 Task: Check the sale-to-list ratio of double oven in the last 3 years.
Action: Mouse moved to (927, 207)
Screenshot: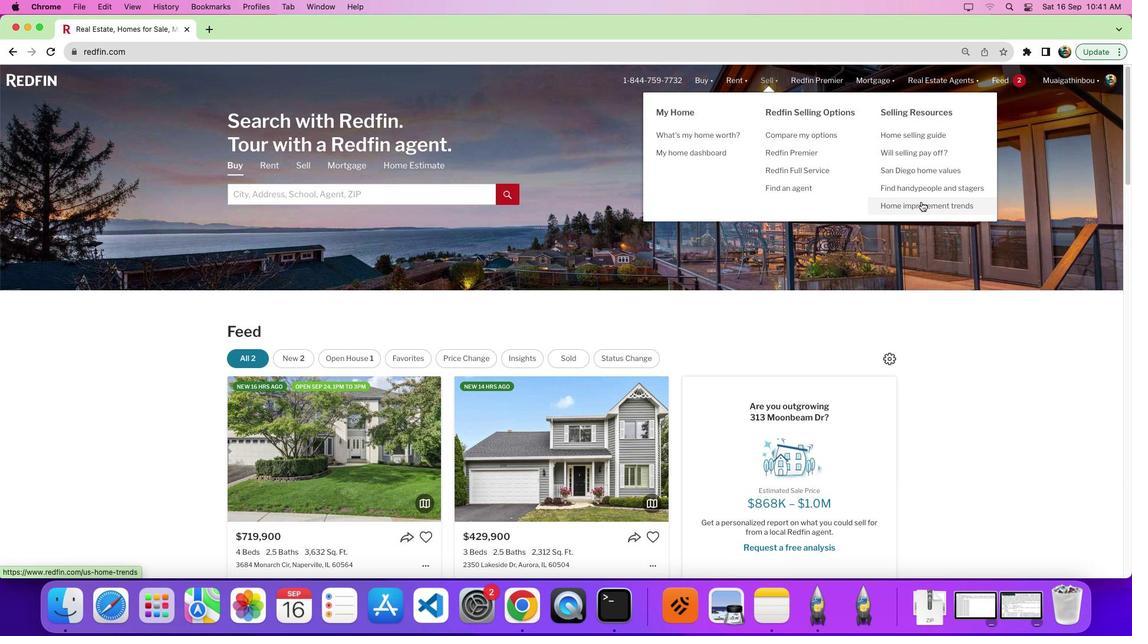
Action: Mouse pressed left at (927, 207)
Screenshot: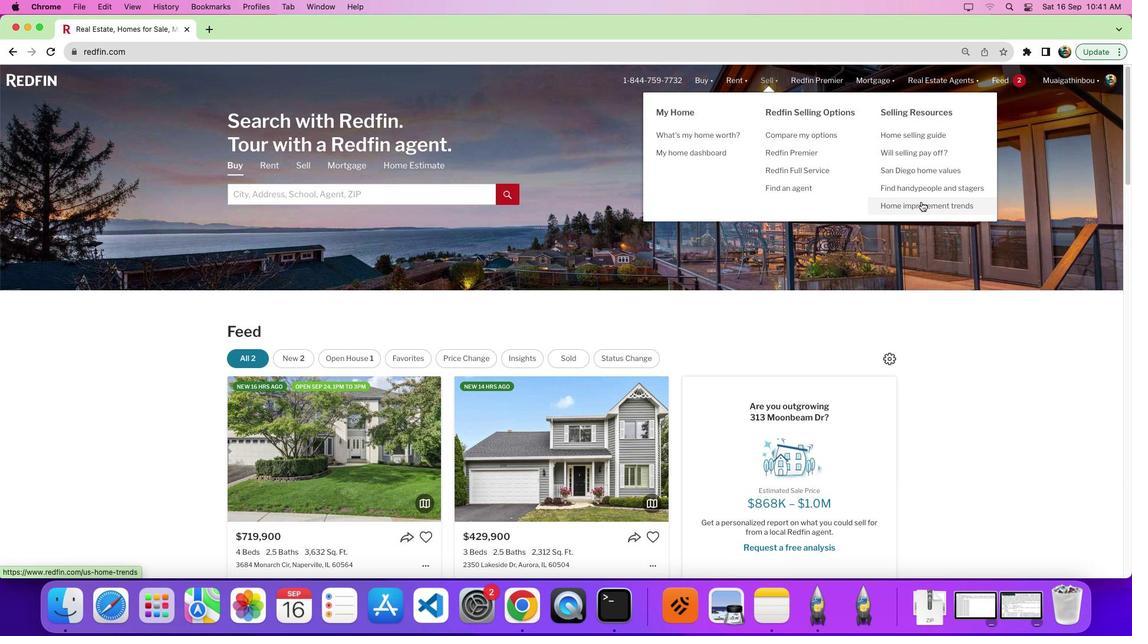 
Action: Mouse moved to (311, 237)
Screenshot: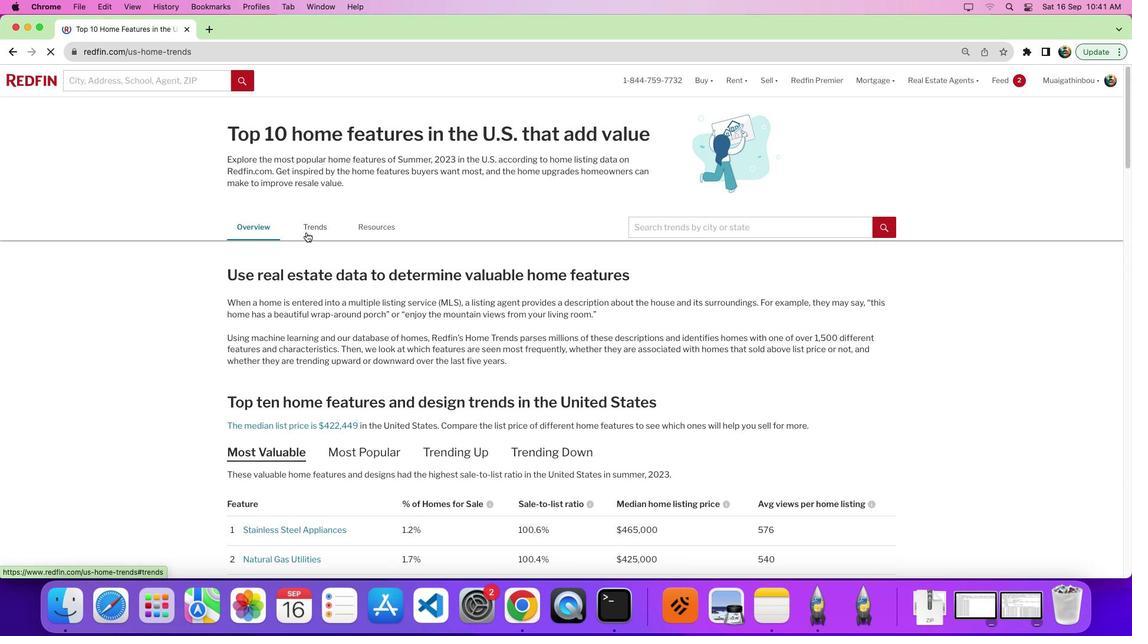 
Action: Mouse pressed left at (311, 237)
Screenshot: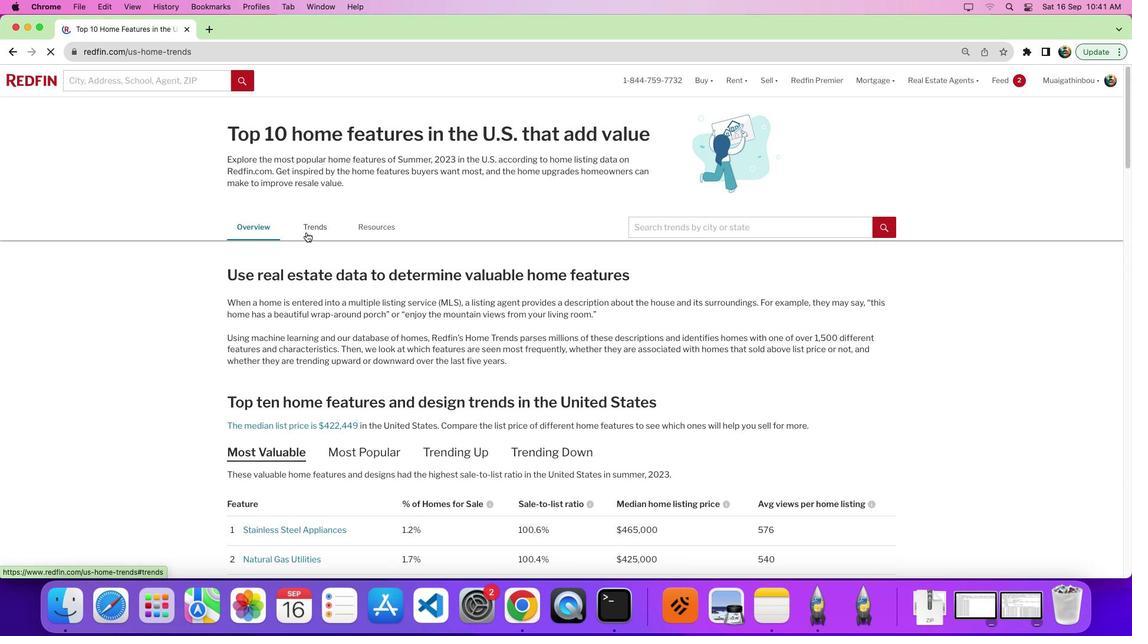 
Action: Mouse moved to (620, 286)
Screenshot: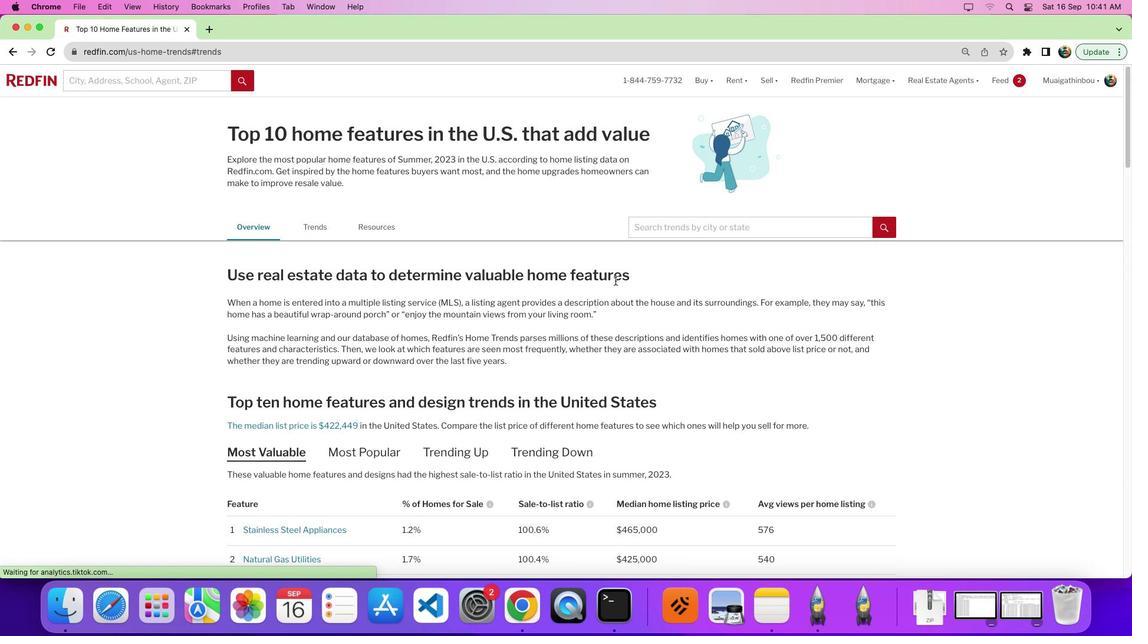 
Action: Mouse scrolled (620, 286) with delta (5, 4)
Screenshot: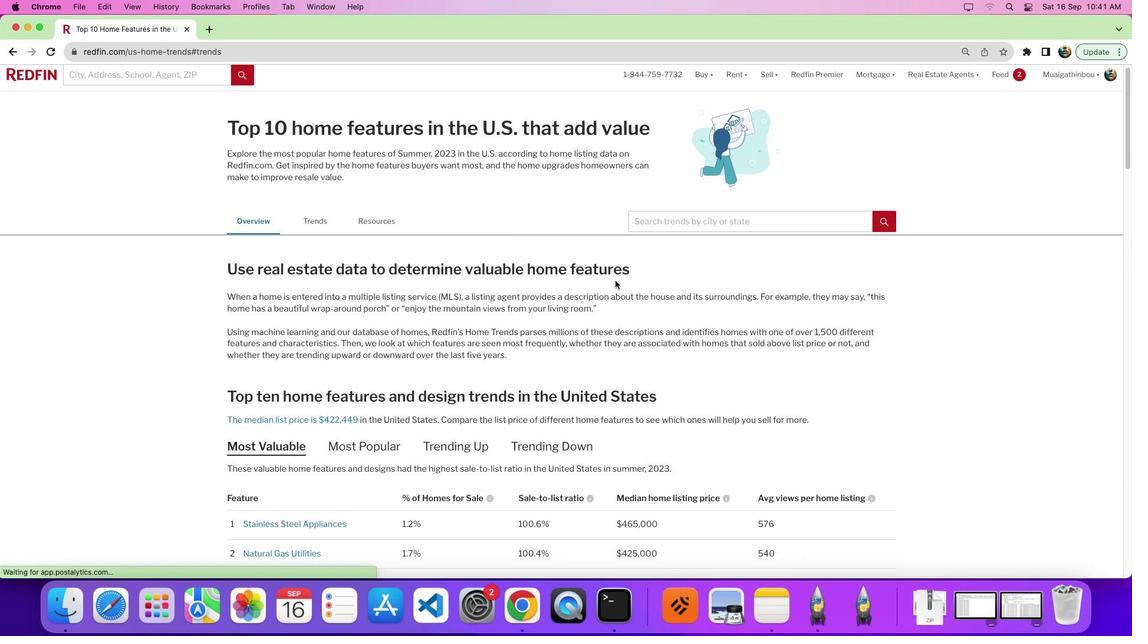 
Action: Mouse scrolled (620, 286) with delta (5, 4)
Screenshot: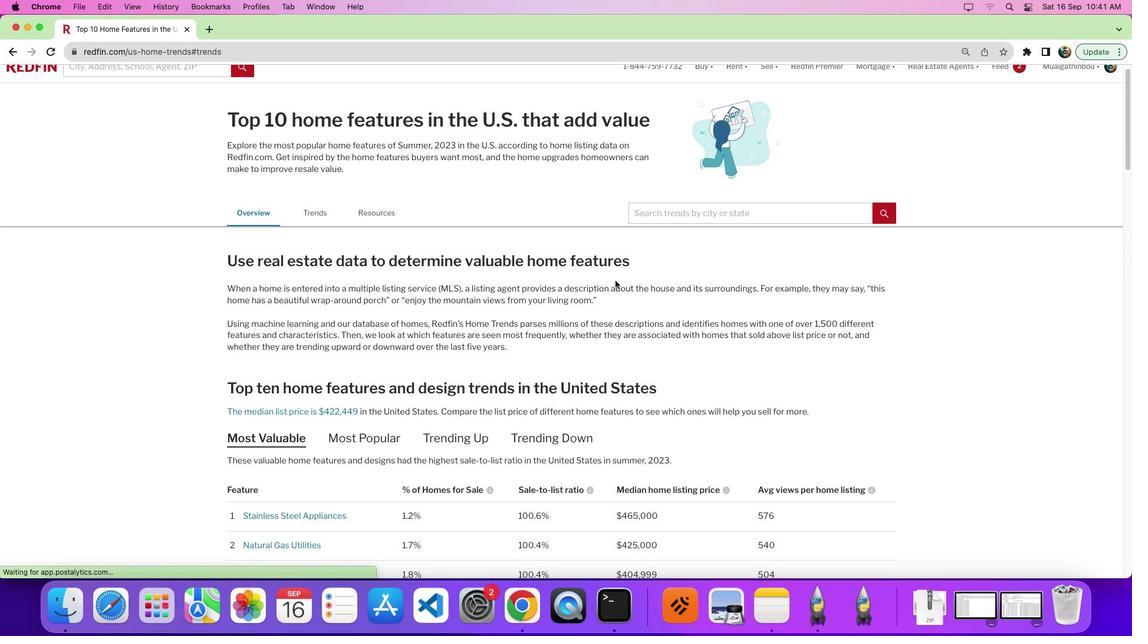 
Action: Mouse moved to (306, 214)
Screenshot: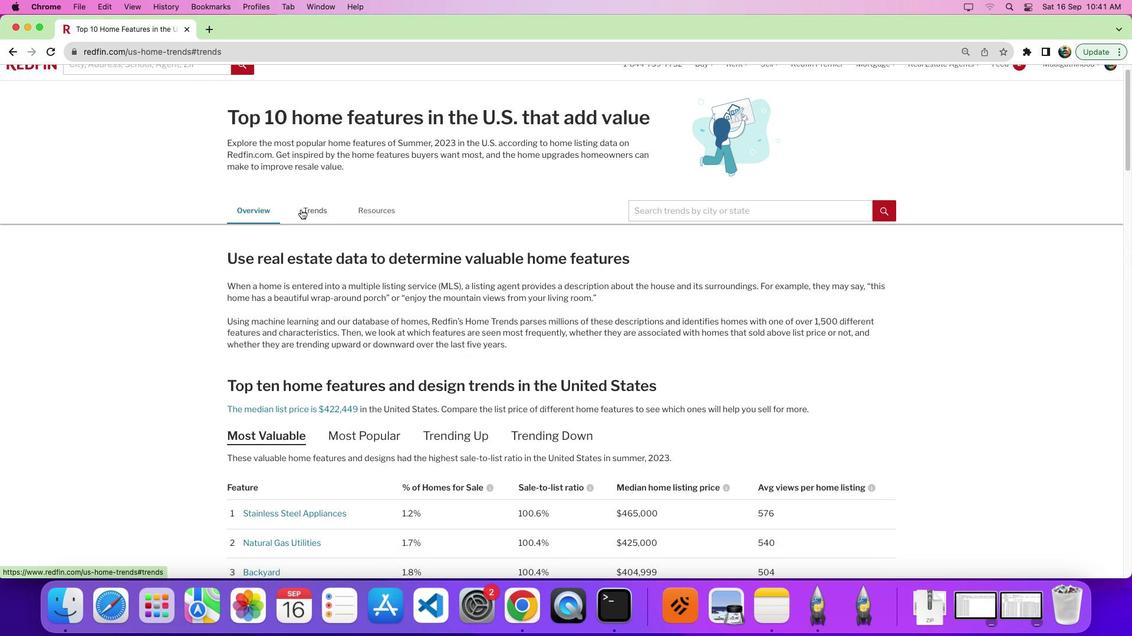 
Action: Mouse pressed left at (306, 214)
Screenshot: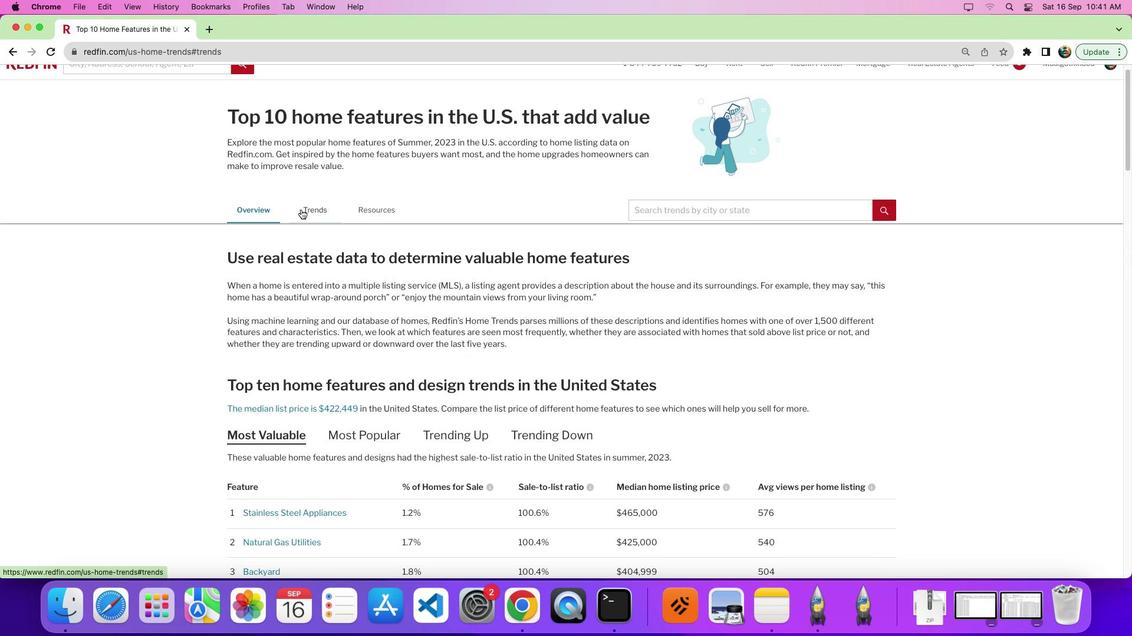 
Action: Mouse moved to (615, 287)
Screenshot: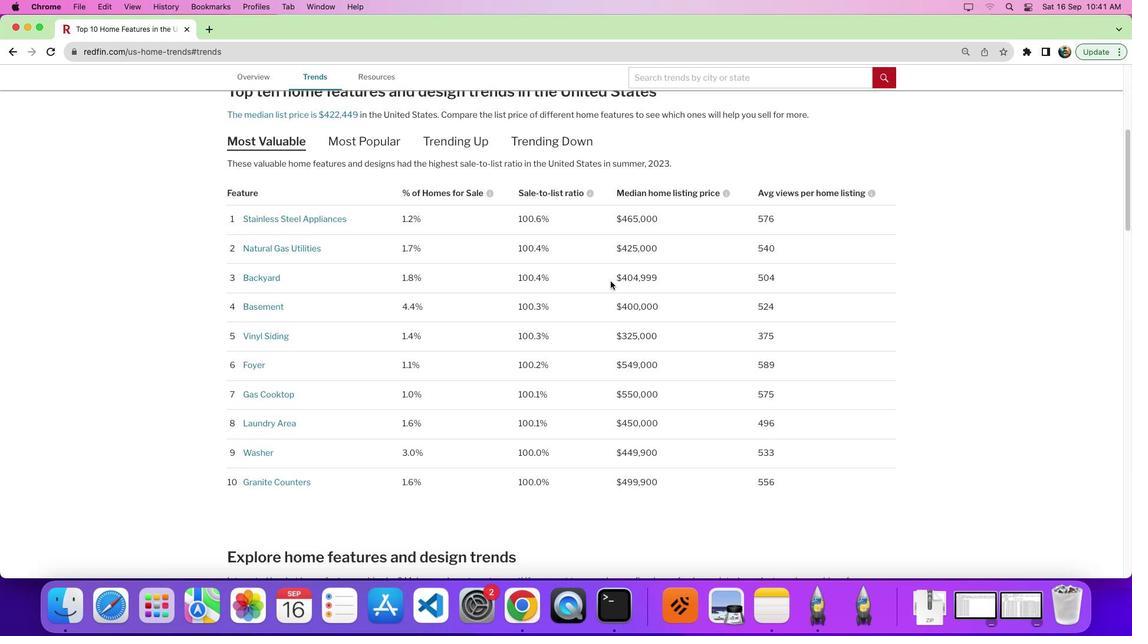 
Action: Mouse scrolled (615, 287) with delta (5, 4)
Screenshot: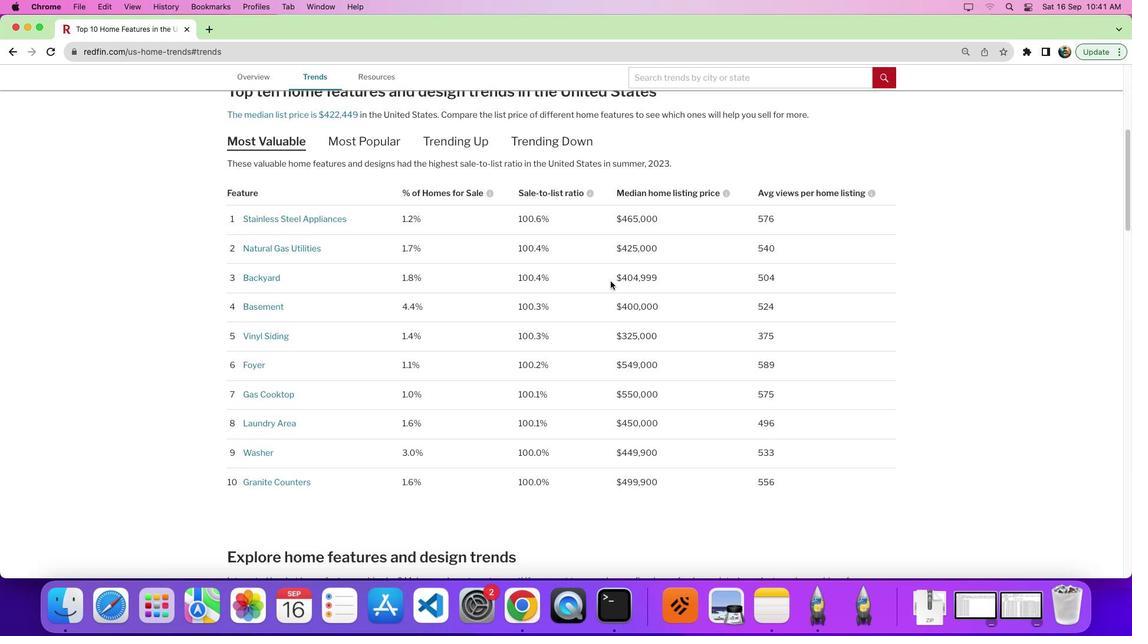 
Action: Mouse scrolled (615, 287) with delta (5, 4)
Screenshot: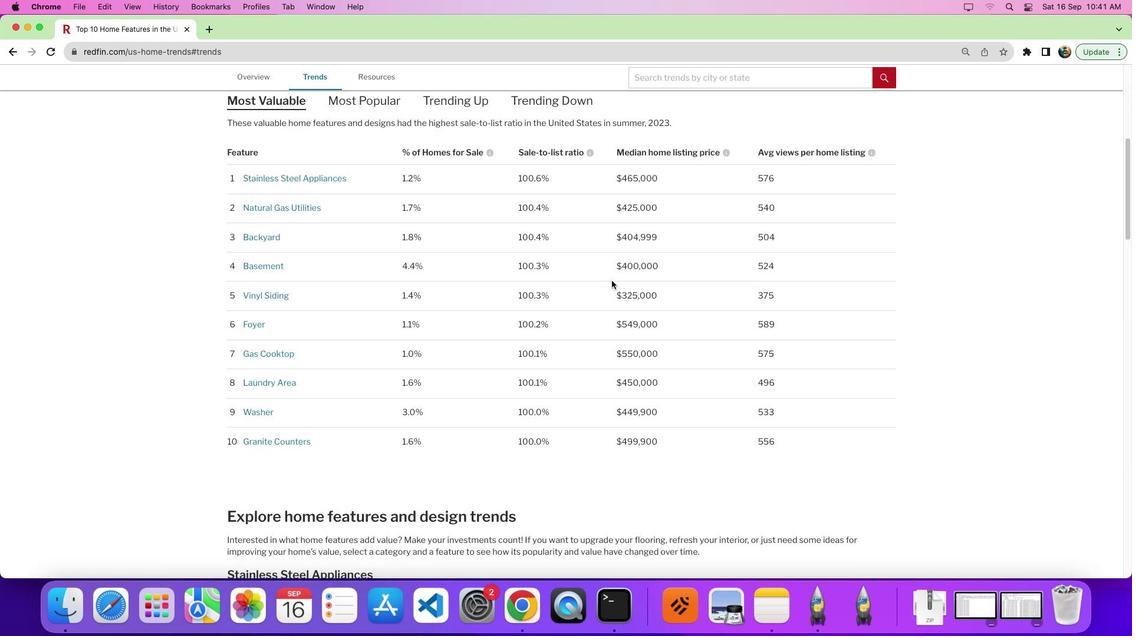 
Action: Mouse moved to (615, 287)
Screenshot: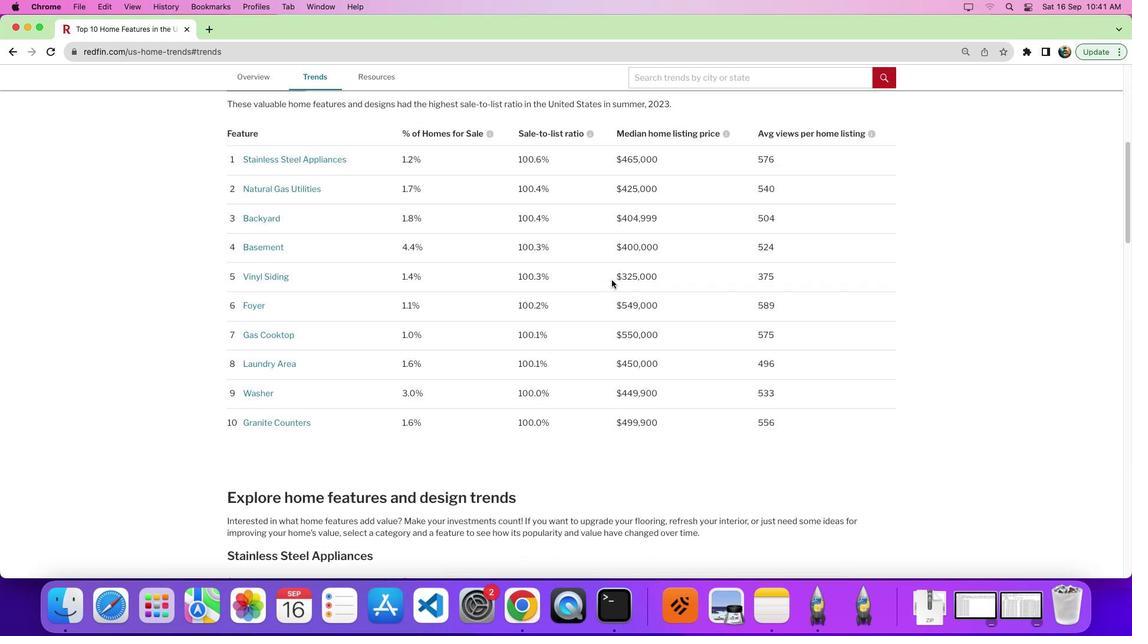 
Action: Mouse scrolled (615, 287) with delta (5, 2)
Screenshot: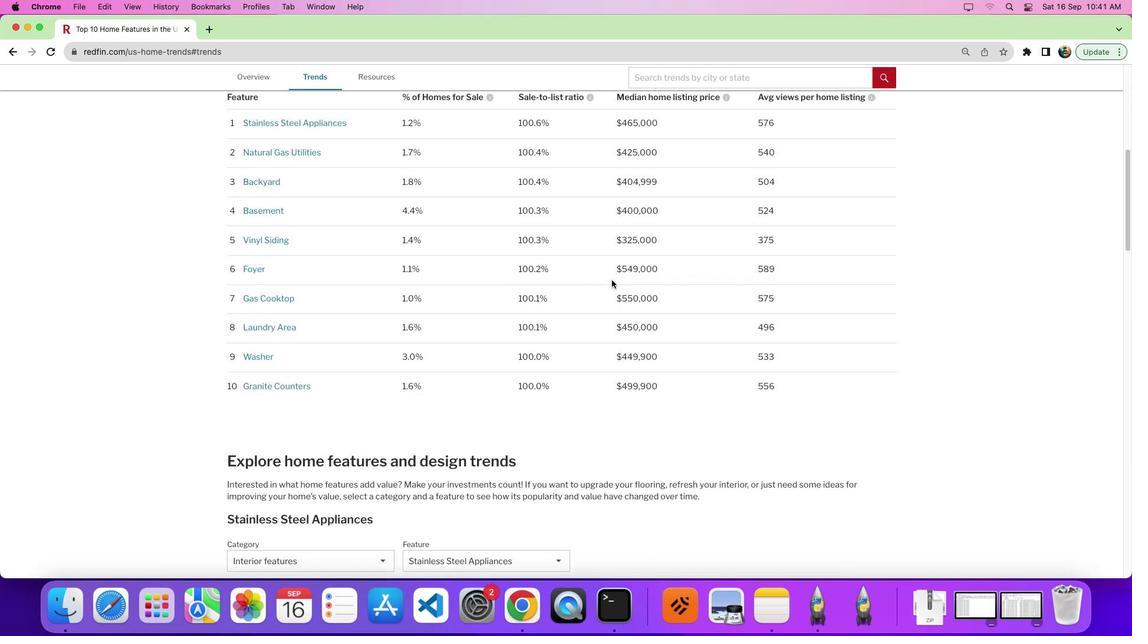 
Action: Mouse moved to (616, 285)
Screenshot: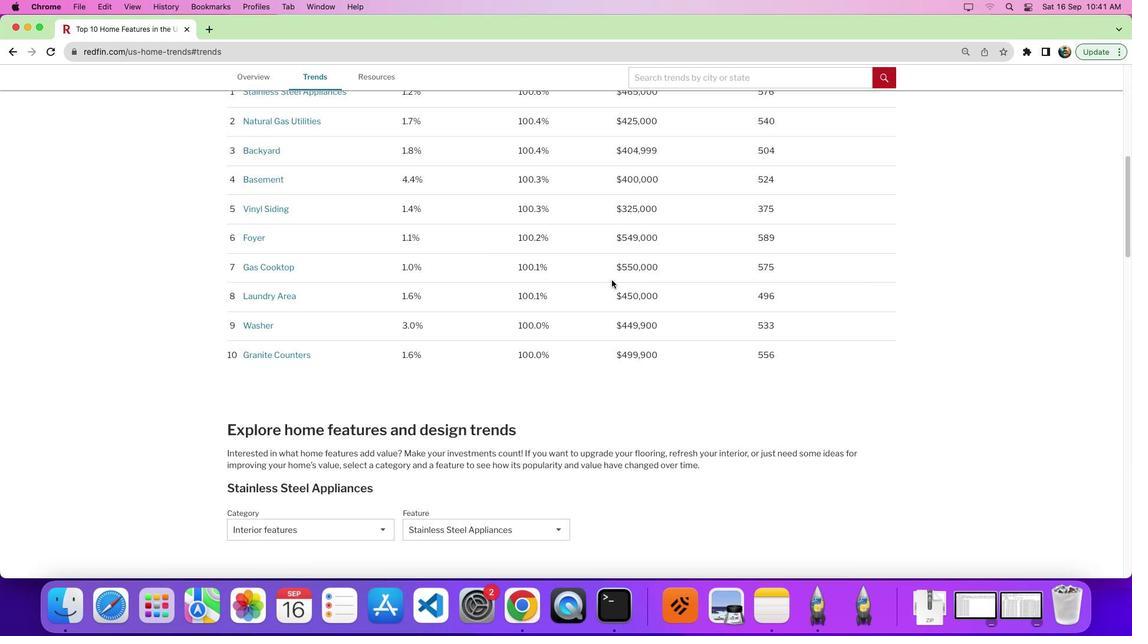 
Action: Mouse scrolled (616, 285) with delta (5, 4)
Screenshot: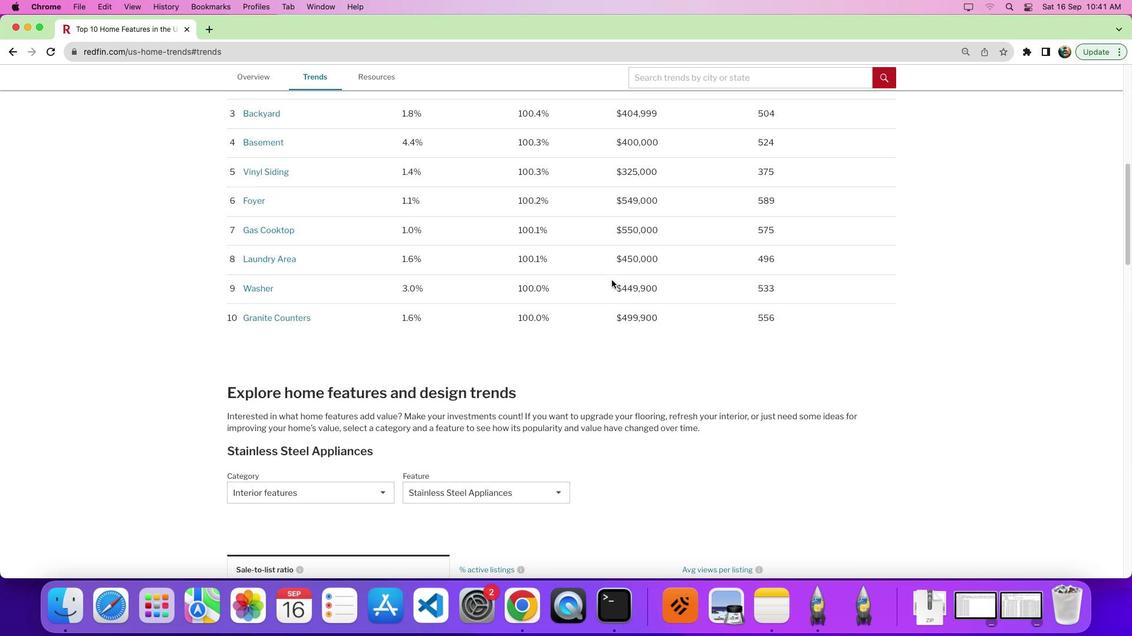 
Action: Mouse scrolled (616, 285) with delta (5, 4)
Screenshot: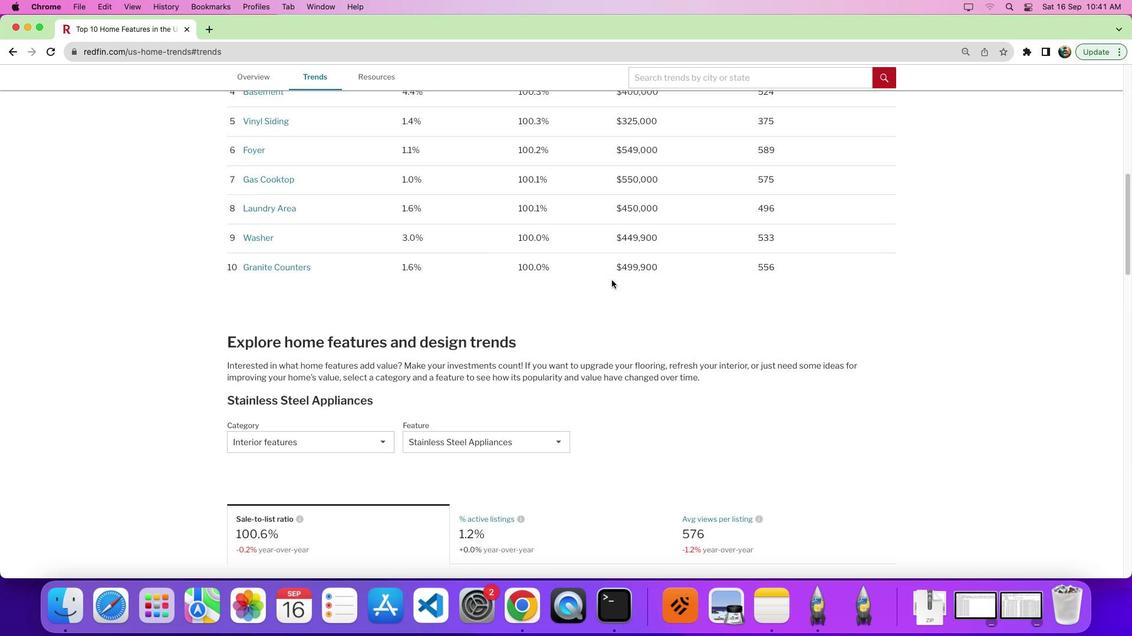 
Action: Mouse scrolled (616, 285) with delta (5, 2)
Screenshot: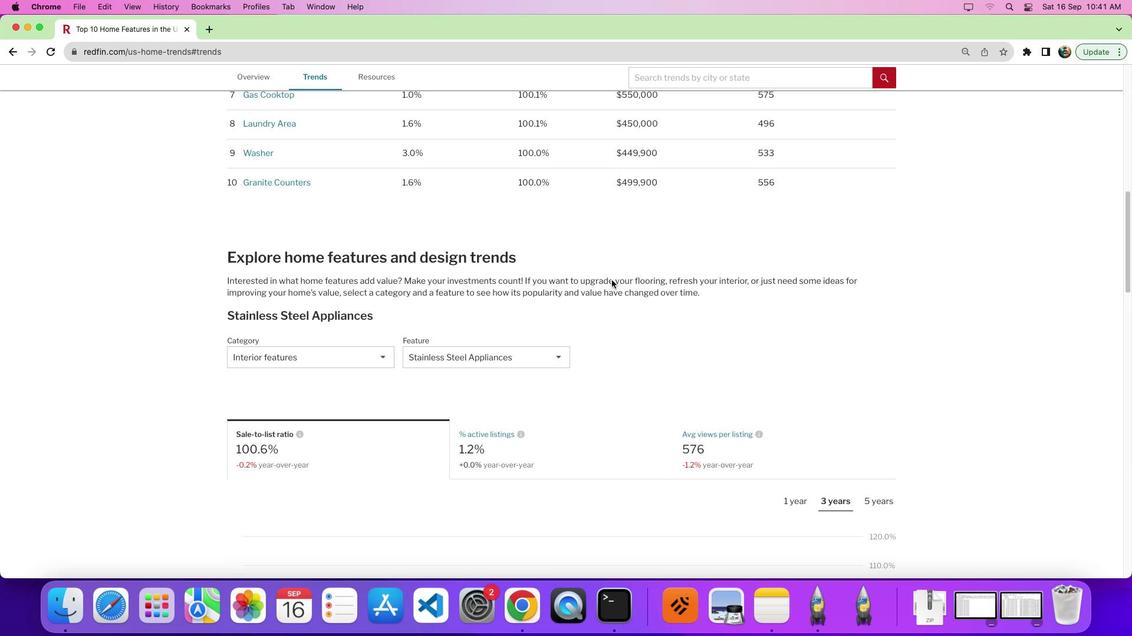 
Action: Mouse moved to (512, 310)
Screenshot: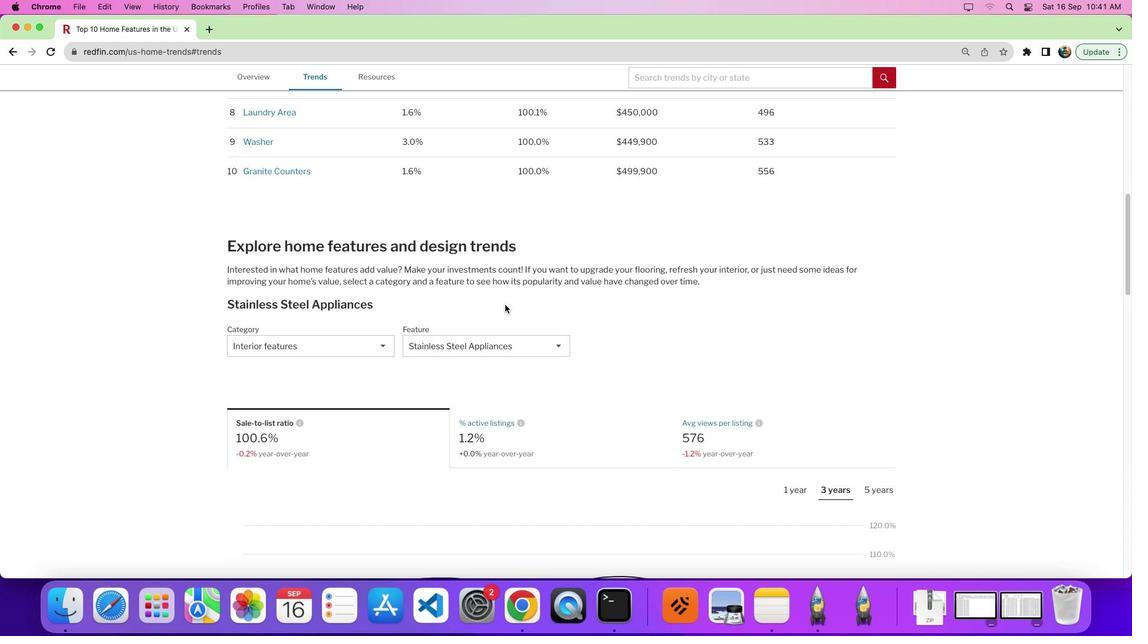 
Action: Mouse scrolled (512, 310) with delta (5, 4)
Screenshot: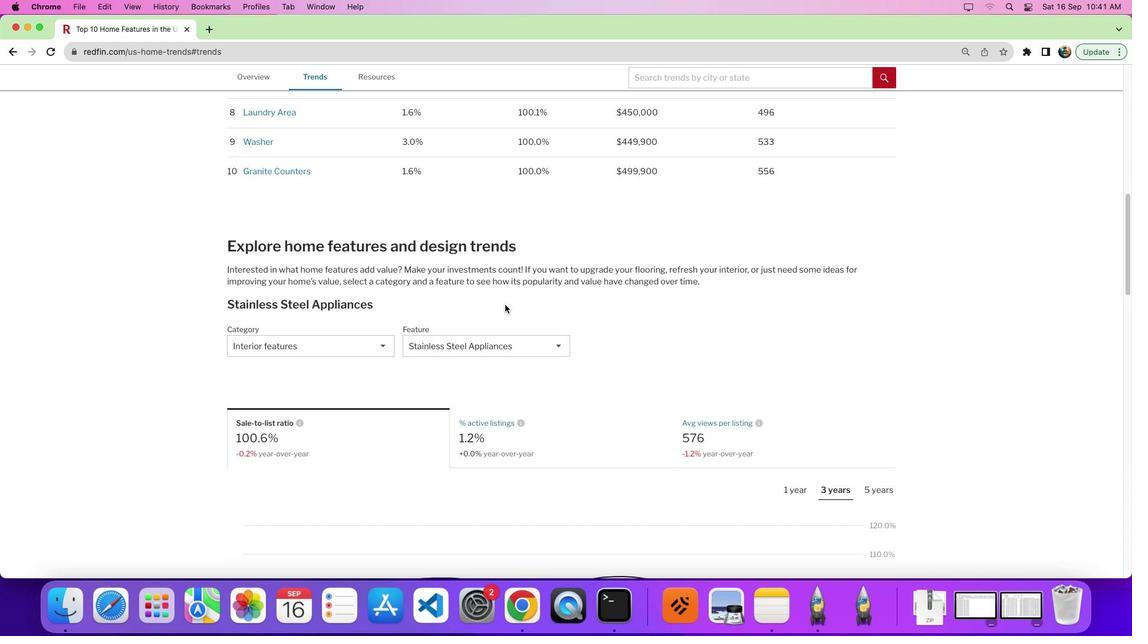 
Action: Mouse moved to (510, 310)
Screenshot: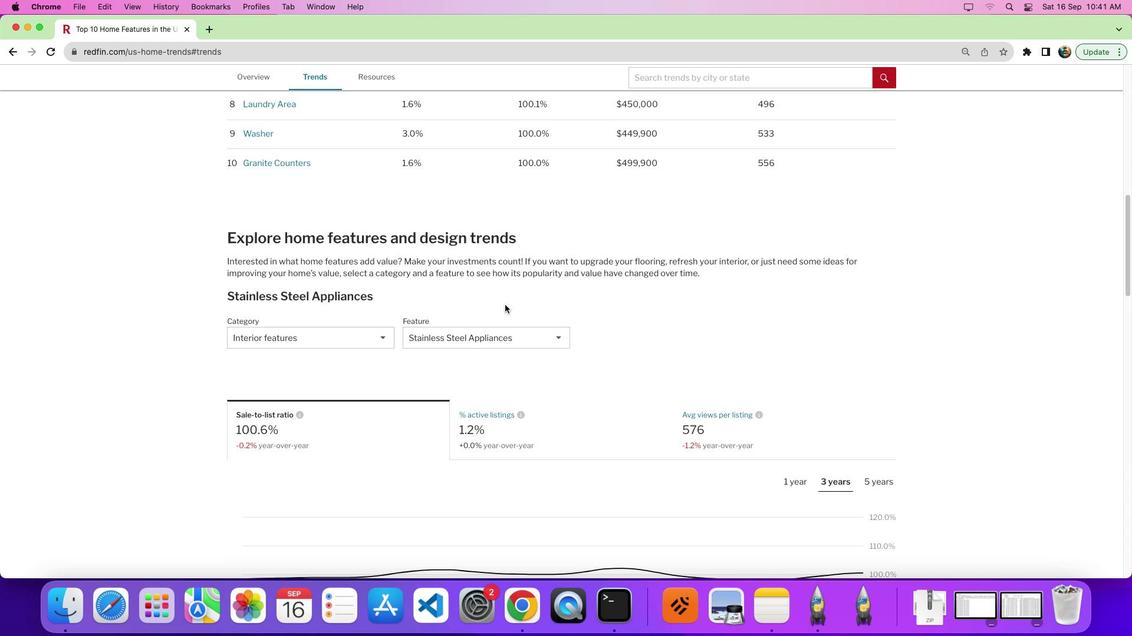 
Action: Mouse scrolled (510, 310) with delta (5, 4)
Screenshot: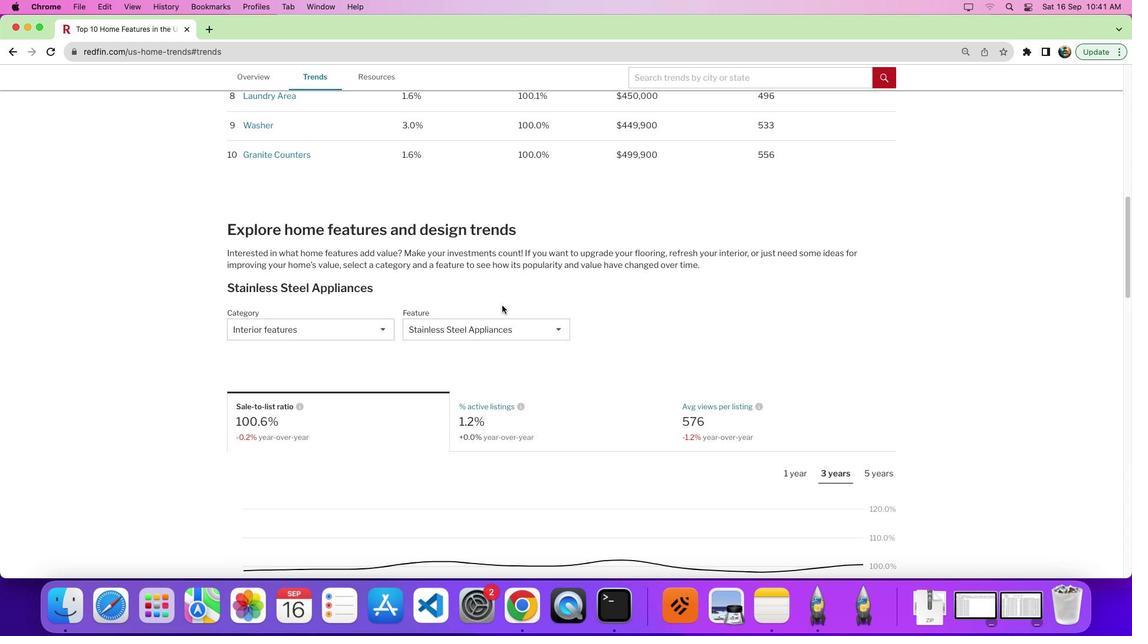 
Action: Mouse moved to (348, 324)
Screenshot: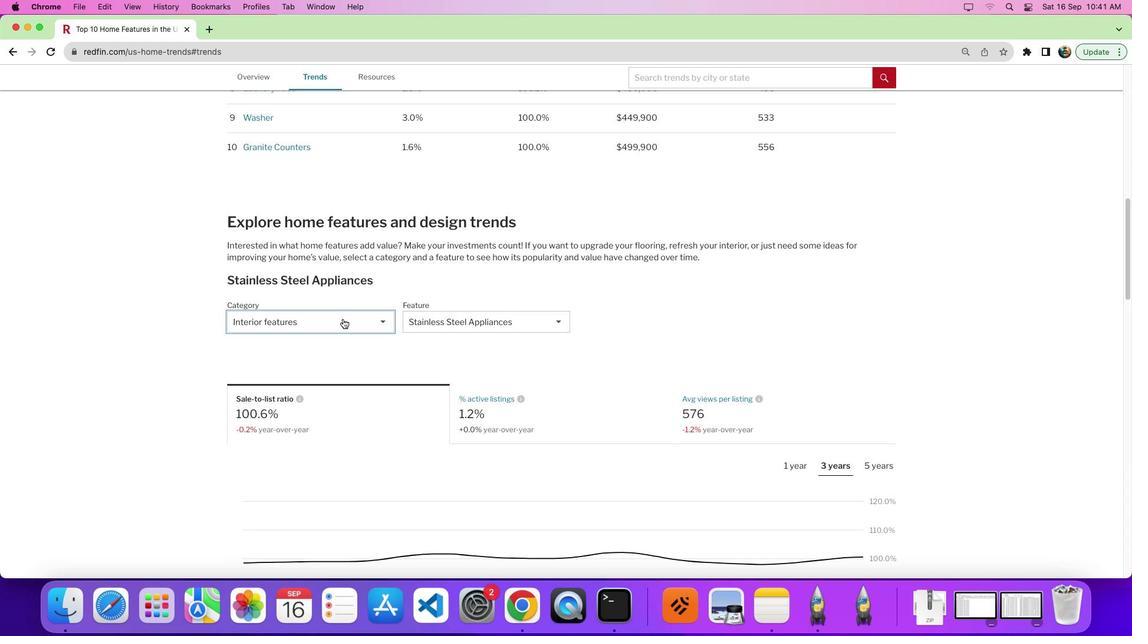 
Action: Mouse pressed left at (348, 324)
Screenshot: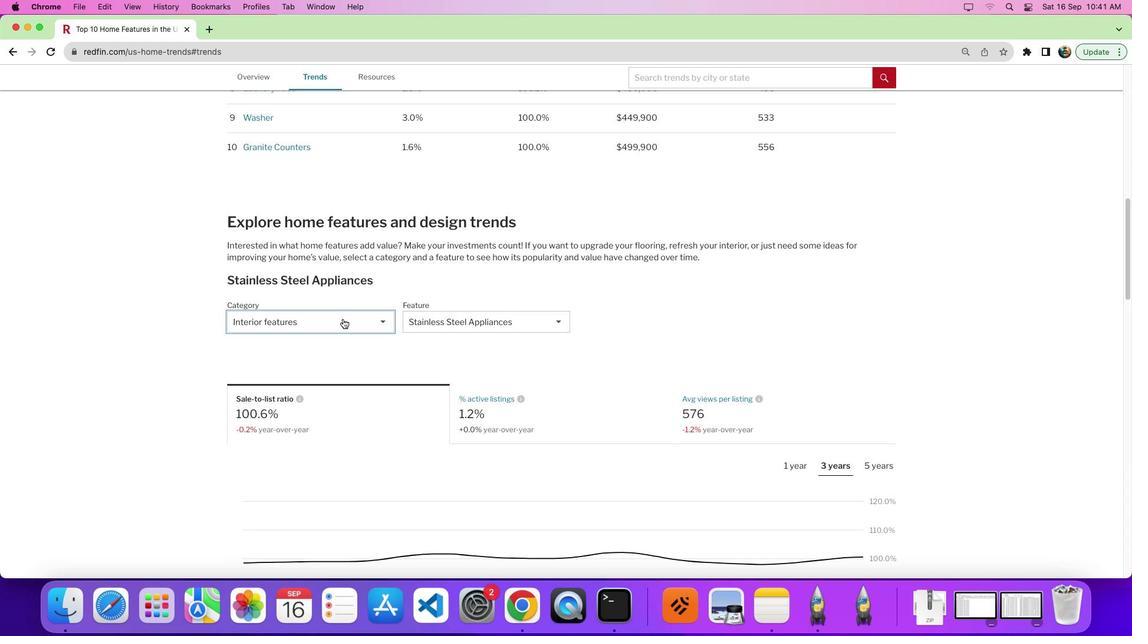 
Action: Mouse moved to (481, 323)
Screenshot: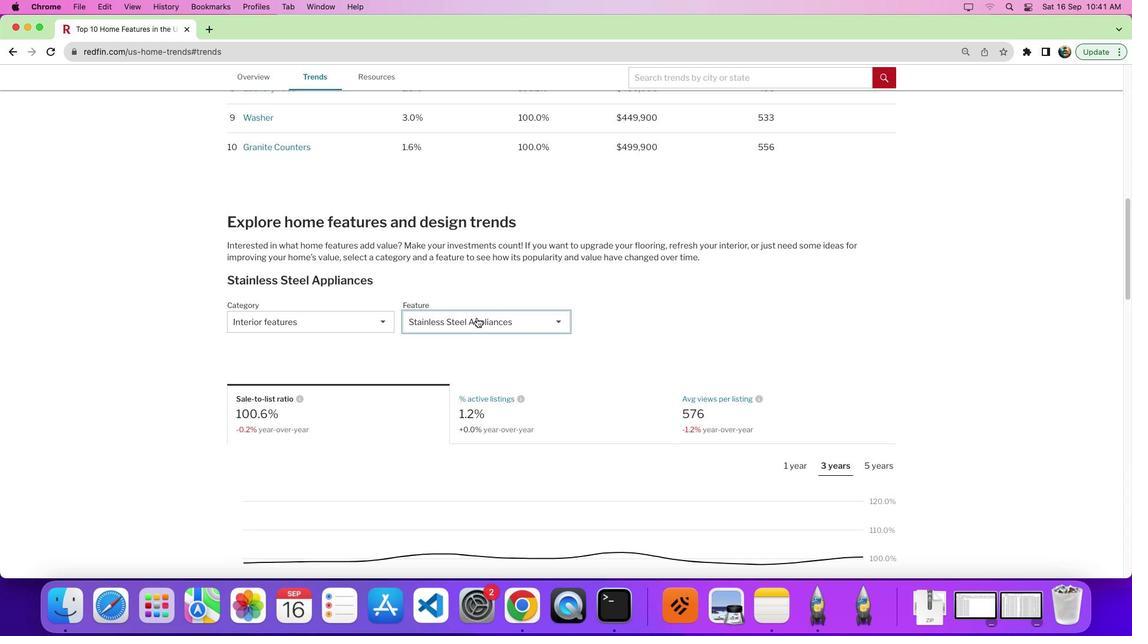
Action: Mouse pressed left at (481, 323)
Screenshot: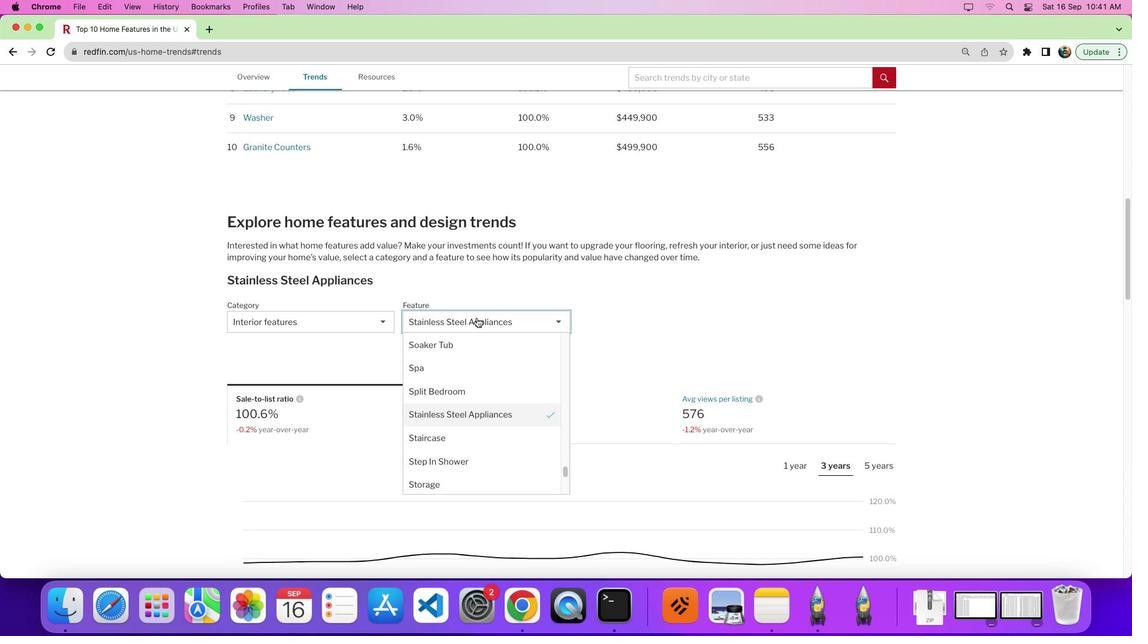 
Action: Mouse moved to (509, 400)
Screenshot: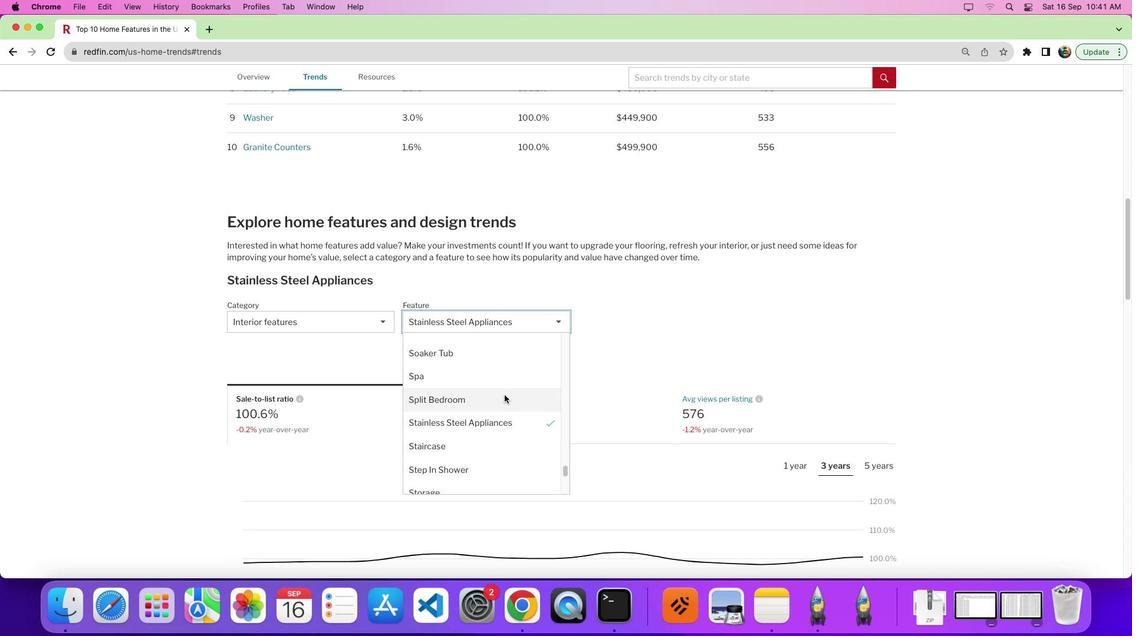 
Action: Mouse scrolled (509, 400) with delta (5, 5)
Screenshot: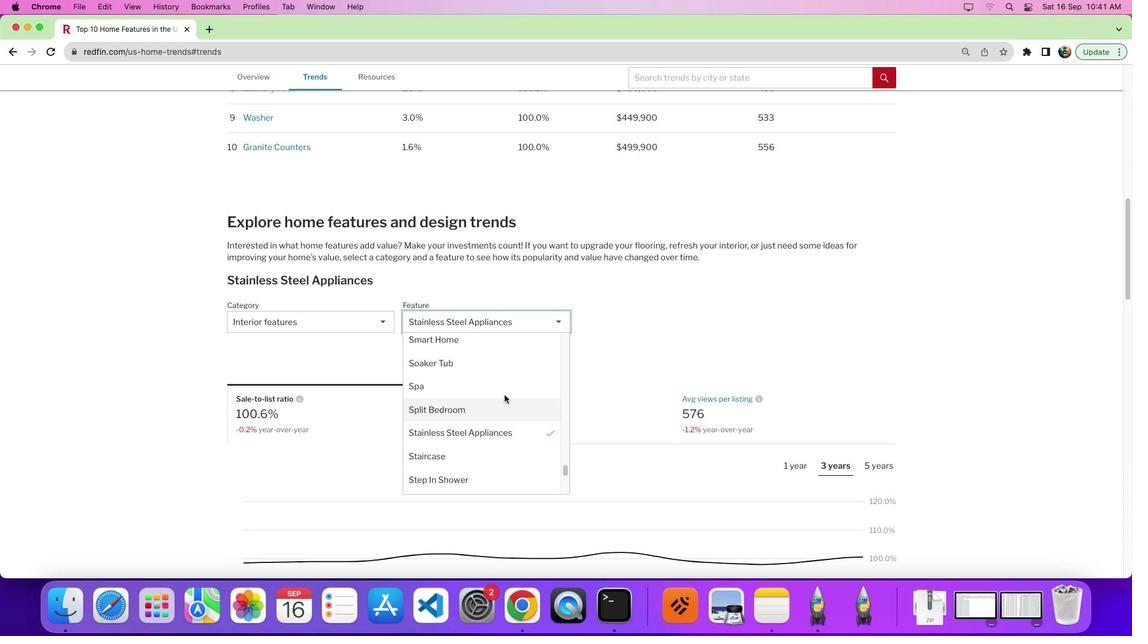 
Action: Mouse moved to (509, 401)
Screenshot: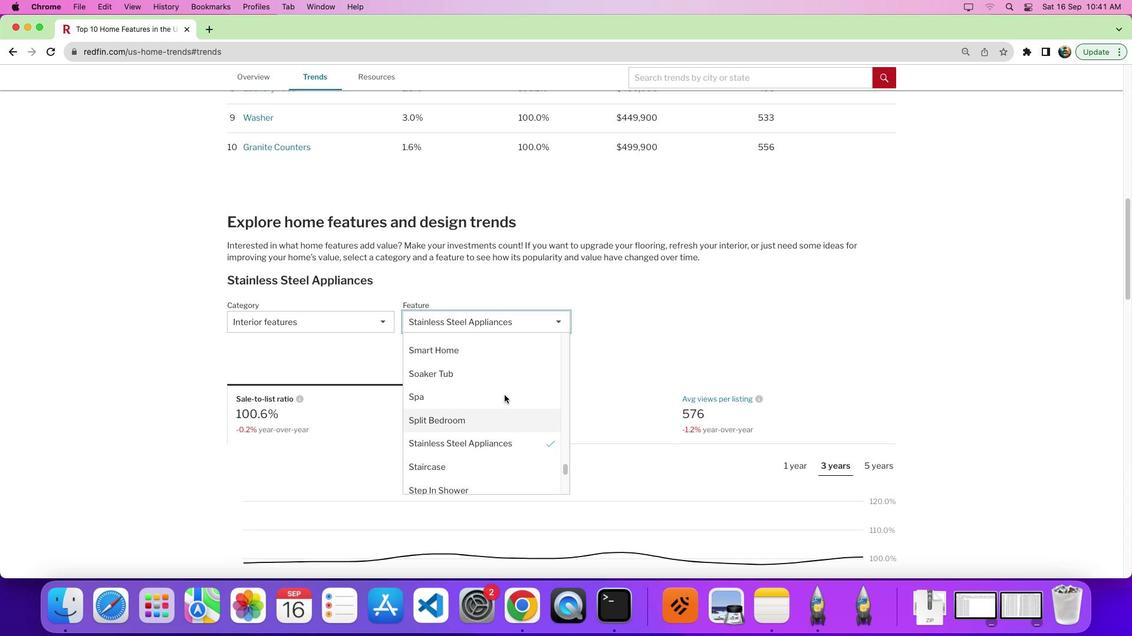 
Action: Mouse scrolled (509, 401) with delta (5, 5)
Screenshot: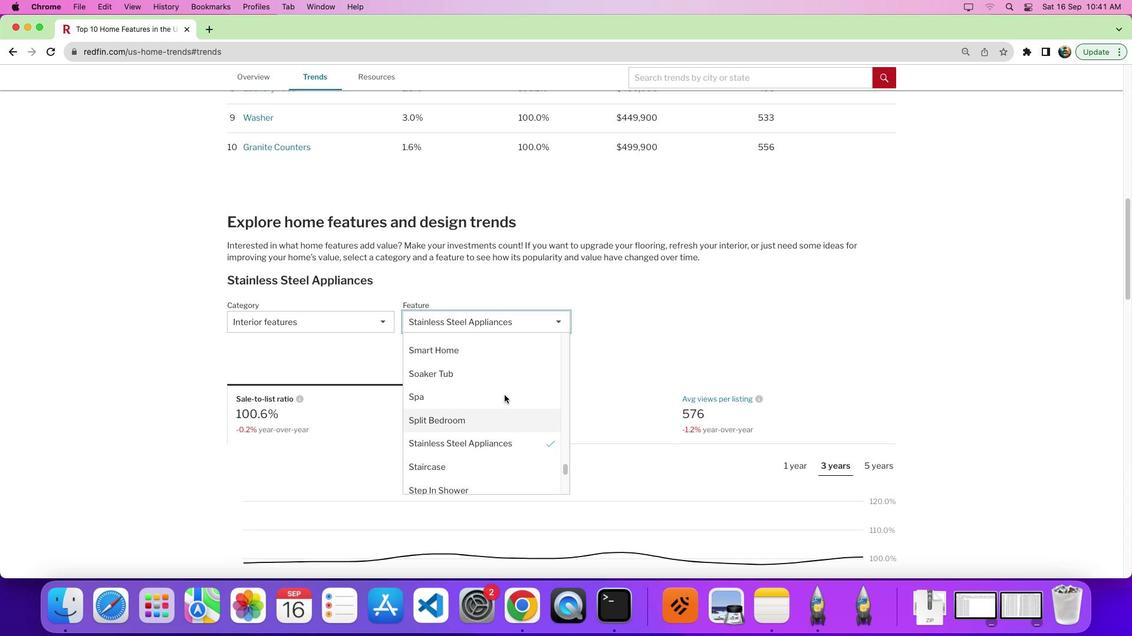 
Action: Mouse moved to (511, 401)
Screenshot: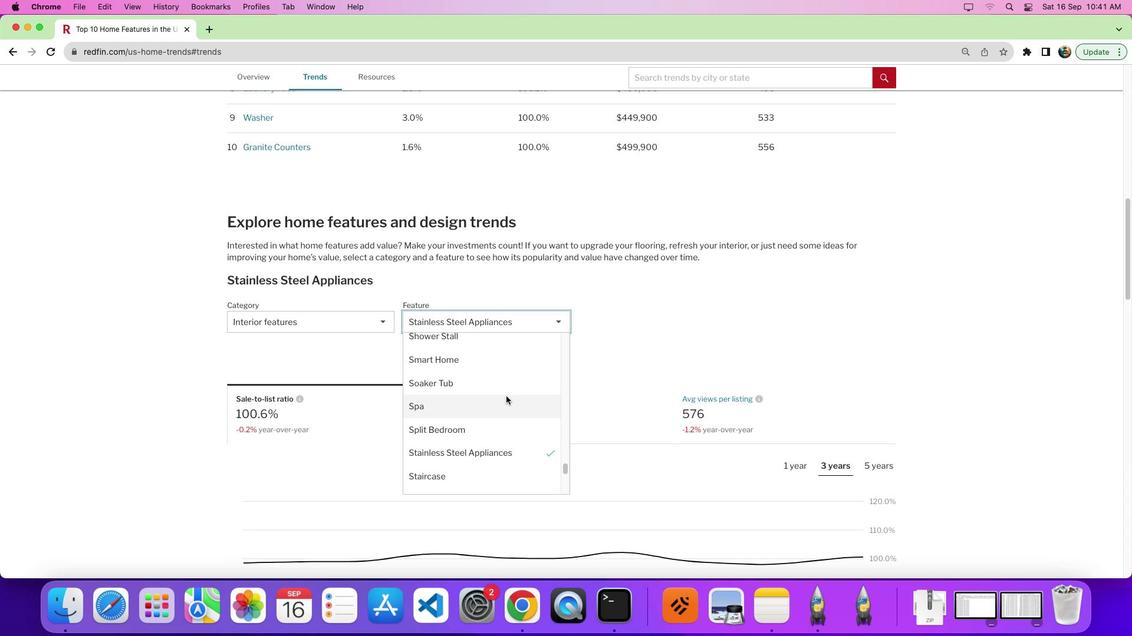 
Action: Mouse scrolled (511, 401) with delta (5, 5)
Screenshot: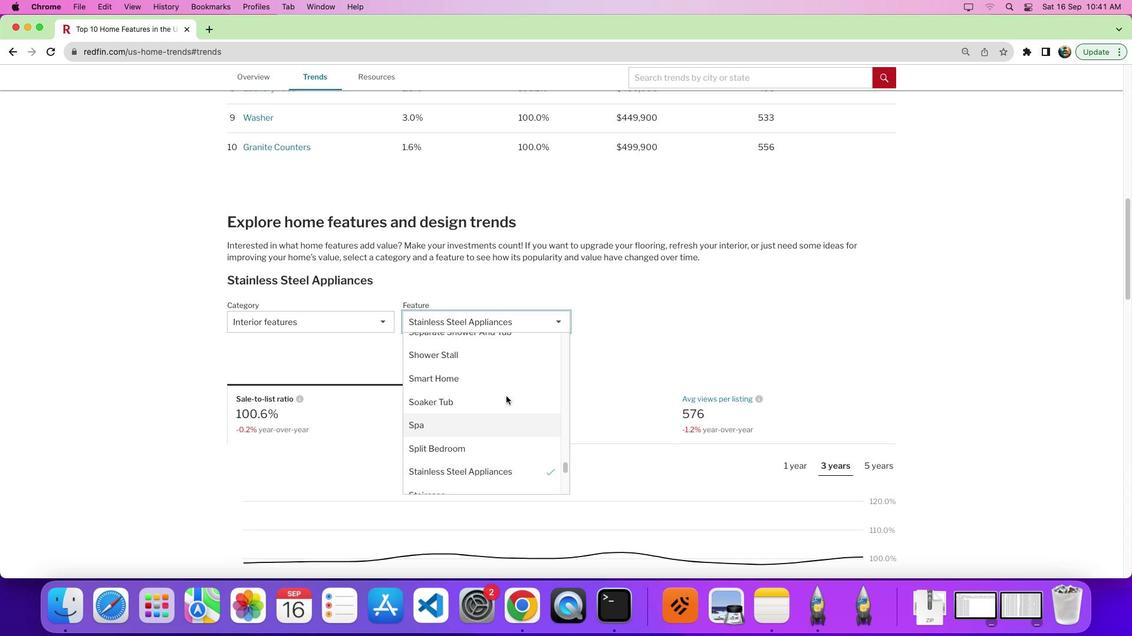 
Action: Mouse scrolled (511, 401) with delta (5, 5)
Screenshot: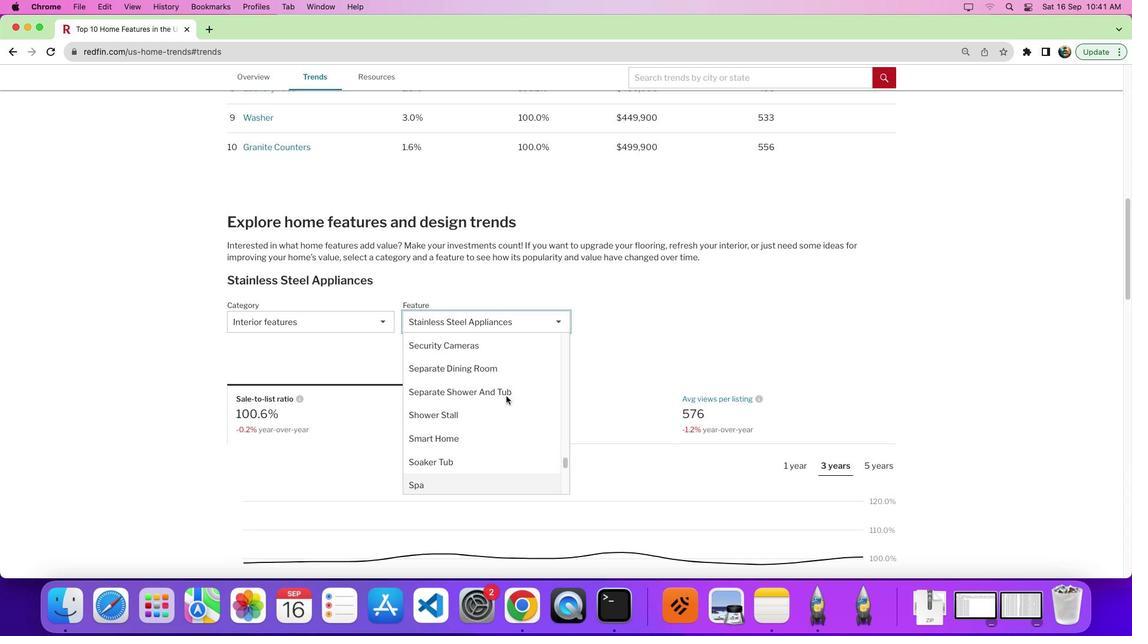 
Action: Mouse scrolled (511, 401) with delta (5, 8)
Screenshot: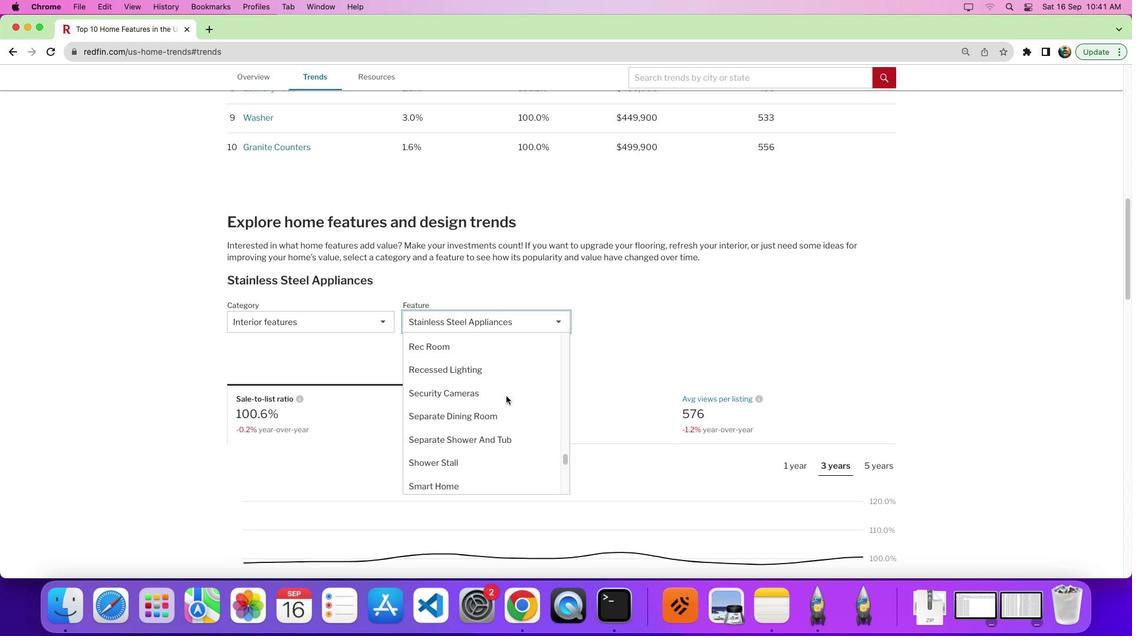 
Action: Mouse scrolled (511, 401) with delta (5, 5)
Screenshot: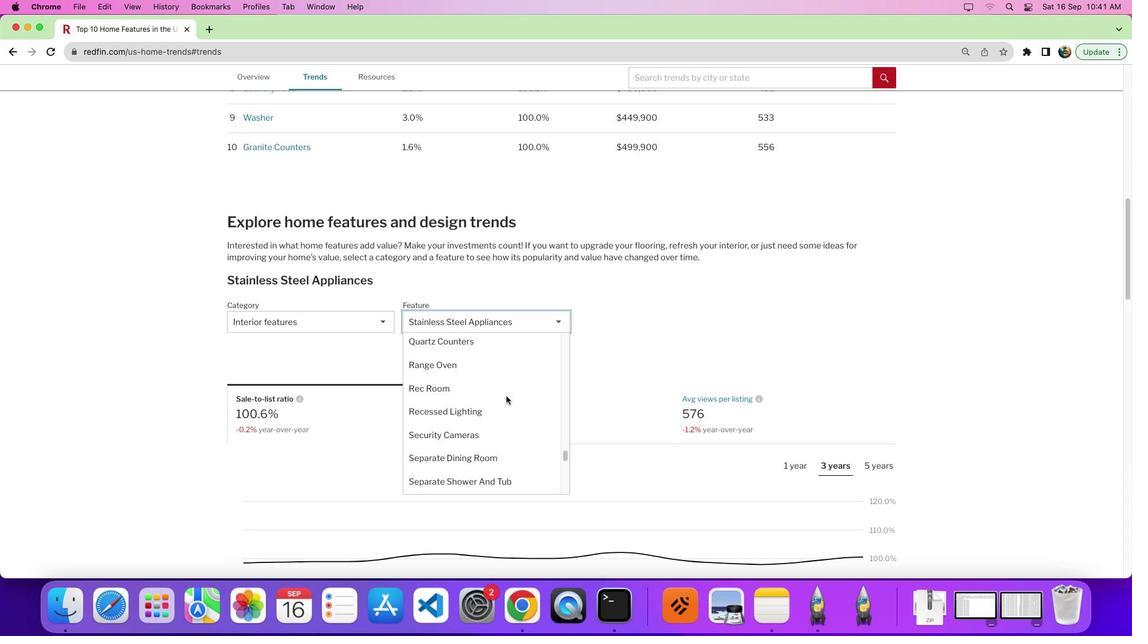 
Action: Mouse scrolled (511, 401) with delta (5, 5)
Screenshot: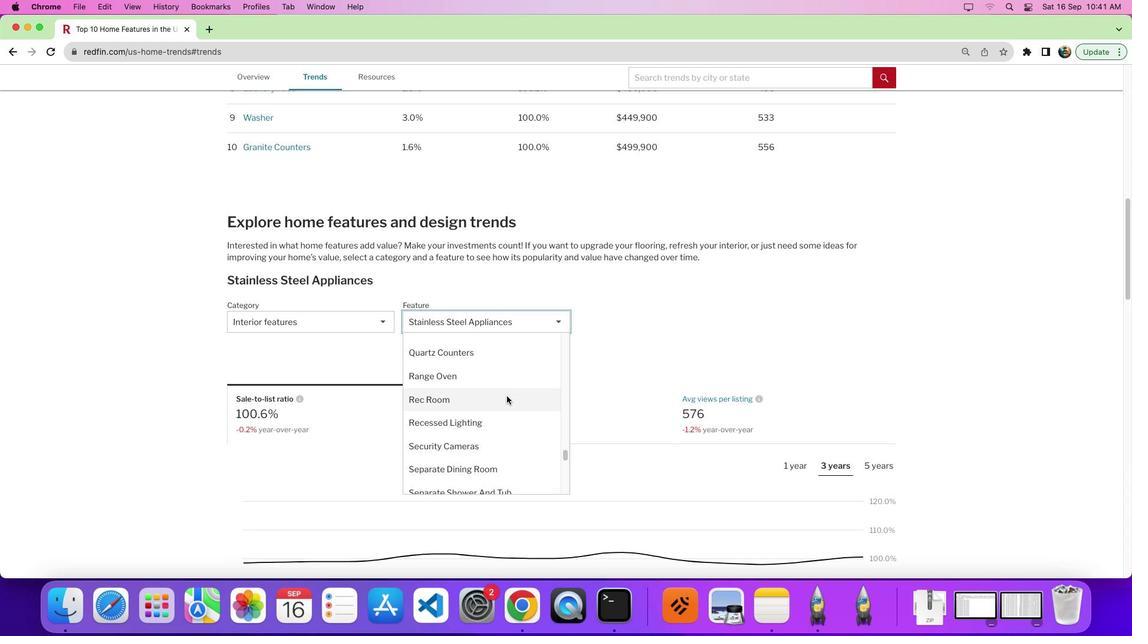 
Action: Mouse moved to (510, 405)
Screenshot: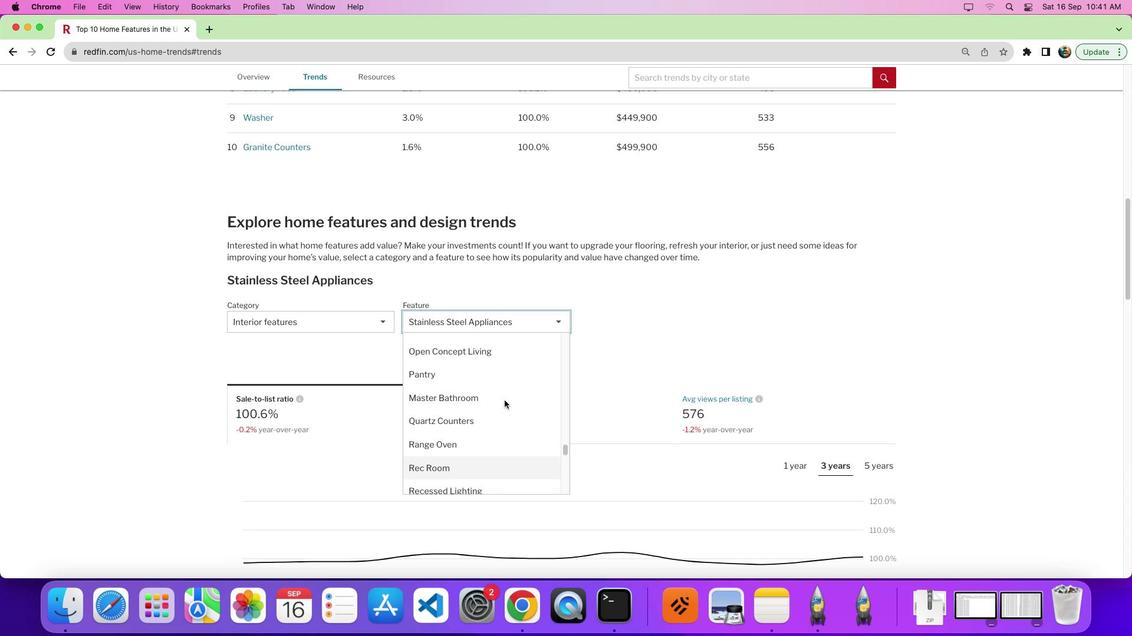 
Action: Mouse scrolled (510, 405) with delta (5, 5)
Screenshot: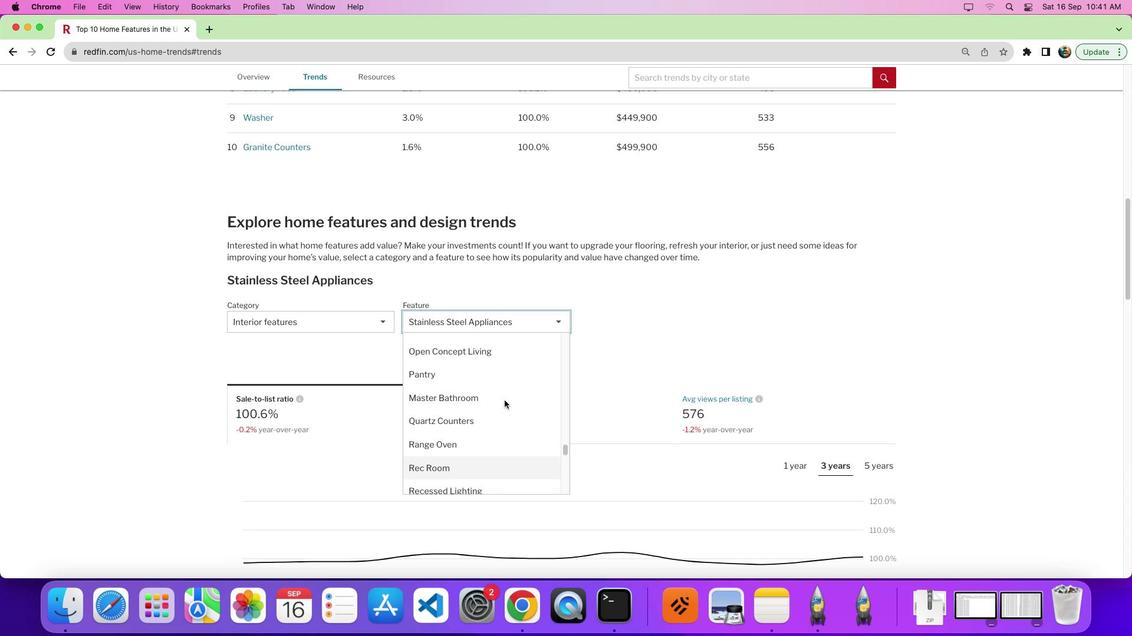 
Action: Mouse scrolled (510, 405) with delta (5, 5)
Screenshot: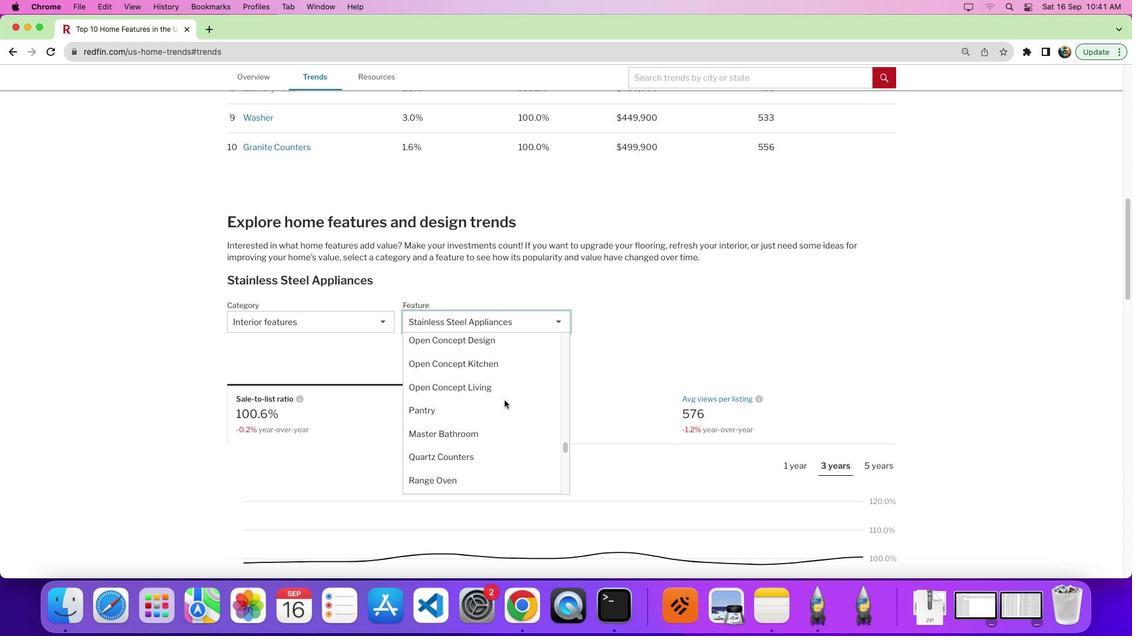 
Action: Mouse scrolled (510, 405) with delta (5, 8)
Screenshot: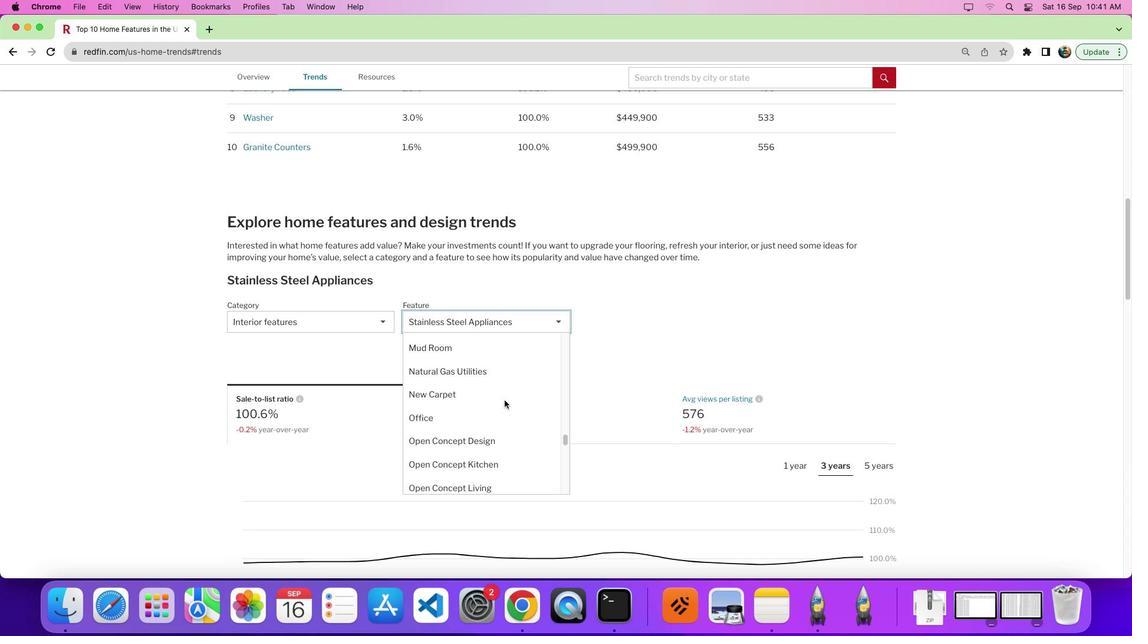 
Action: Mouse scrolled (510, 405) with delta (5, 5)
Screenshot: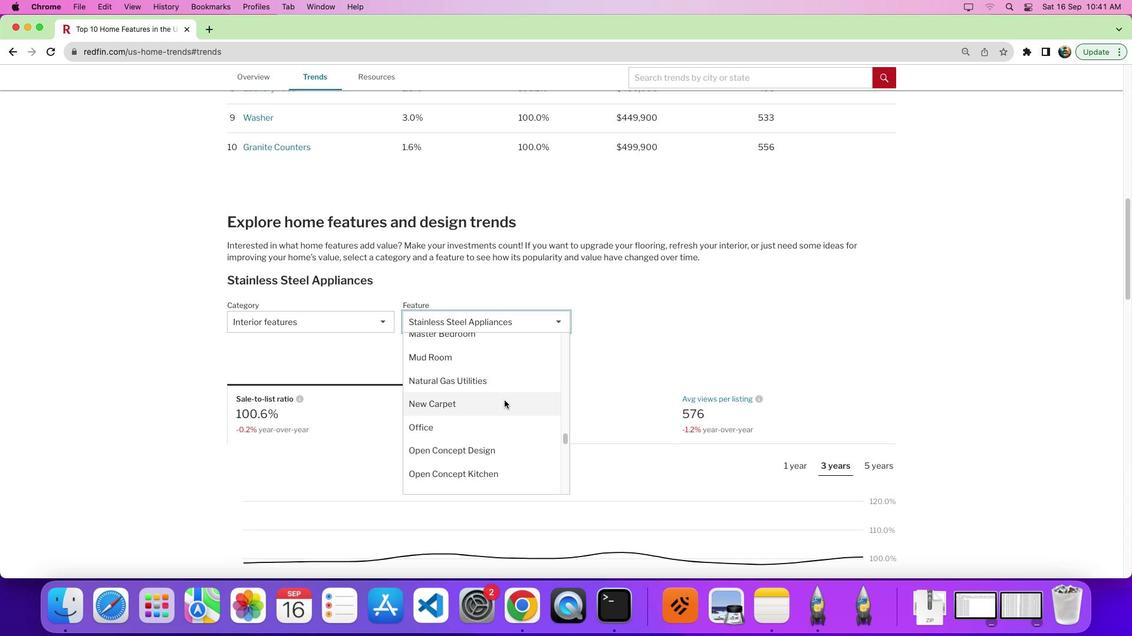 
Action: Mouse scrolled (510, 405) with delta (5, 5)
Screenshot: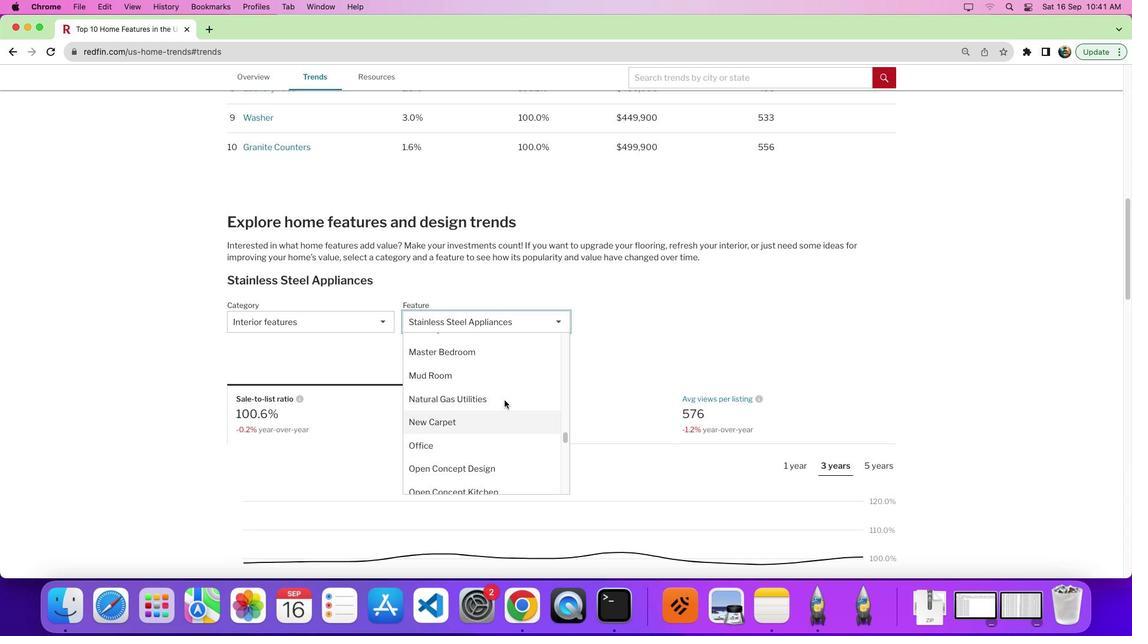 
Action: Mouse scrolled (510, 405) with delta (5, 5)
Screenshot: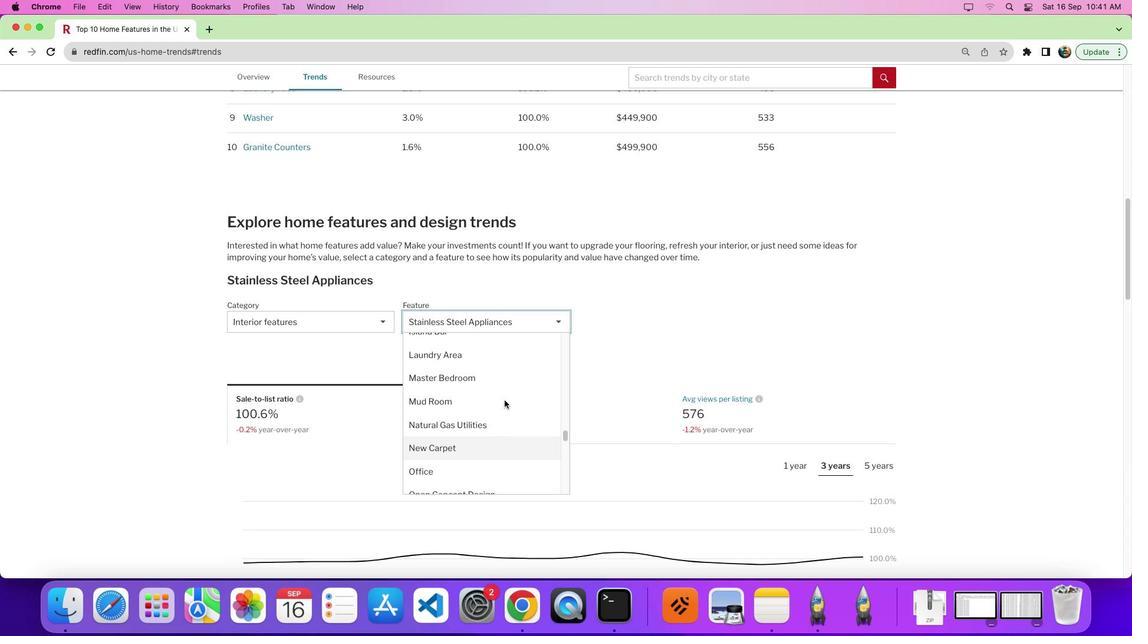 
Action: Mouse scrolled (510, 405) with delta (5, 5)
Screenshot: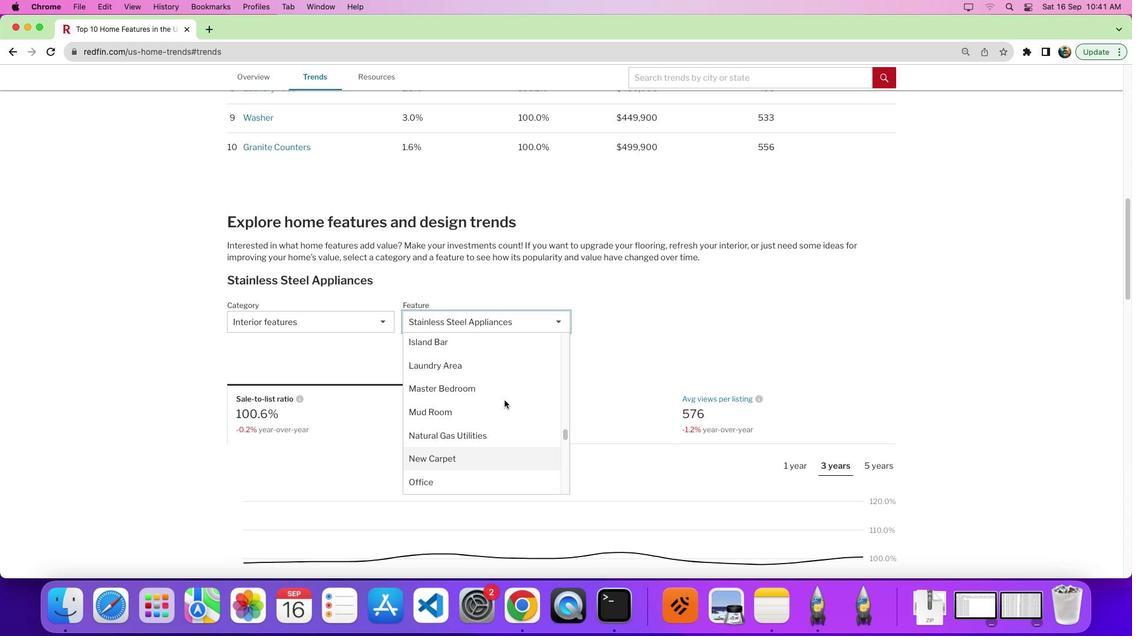 
Action: Mouse scrolled (510, 405) with delta (5, 5)
Screenshot: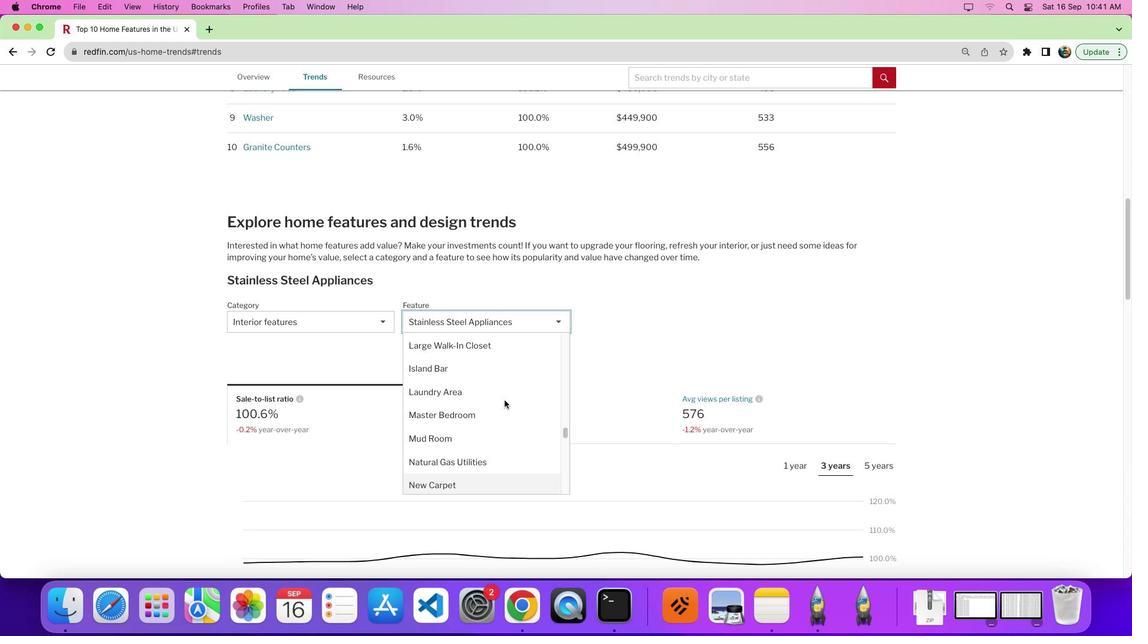 
Action: Mouse scrolled (510, 405) with delta (5, 5)
Screenshot: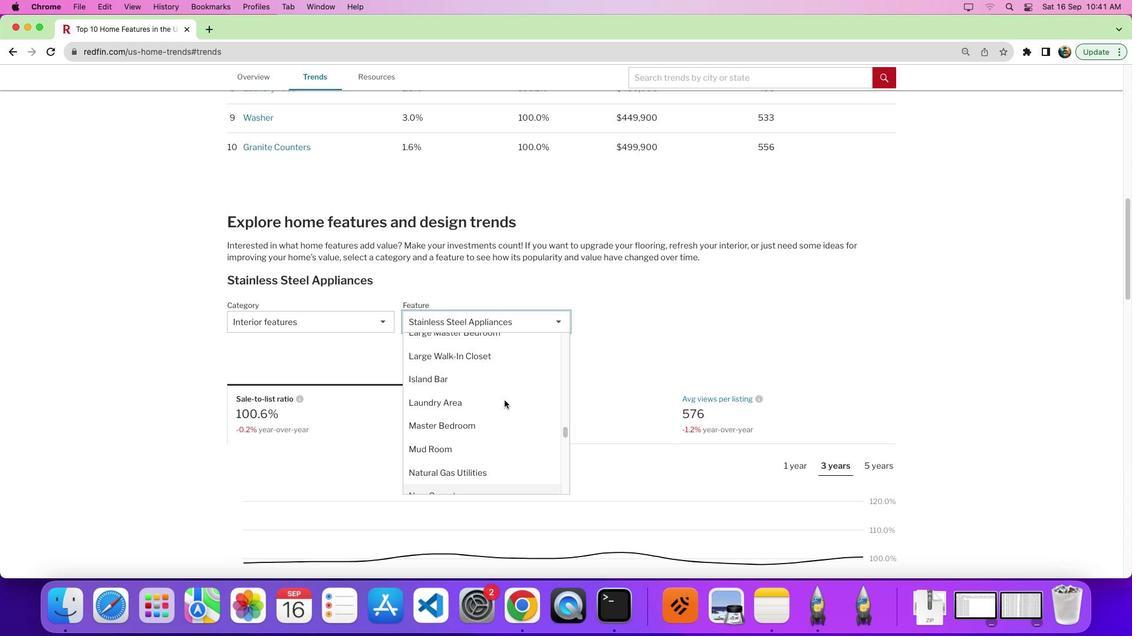 
Action: Mouse moved to (510, 406)
Screenshot: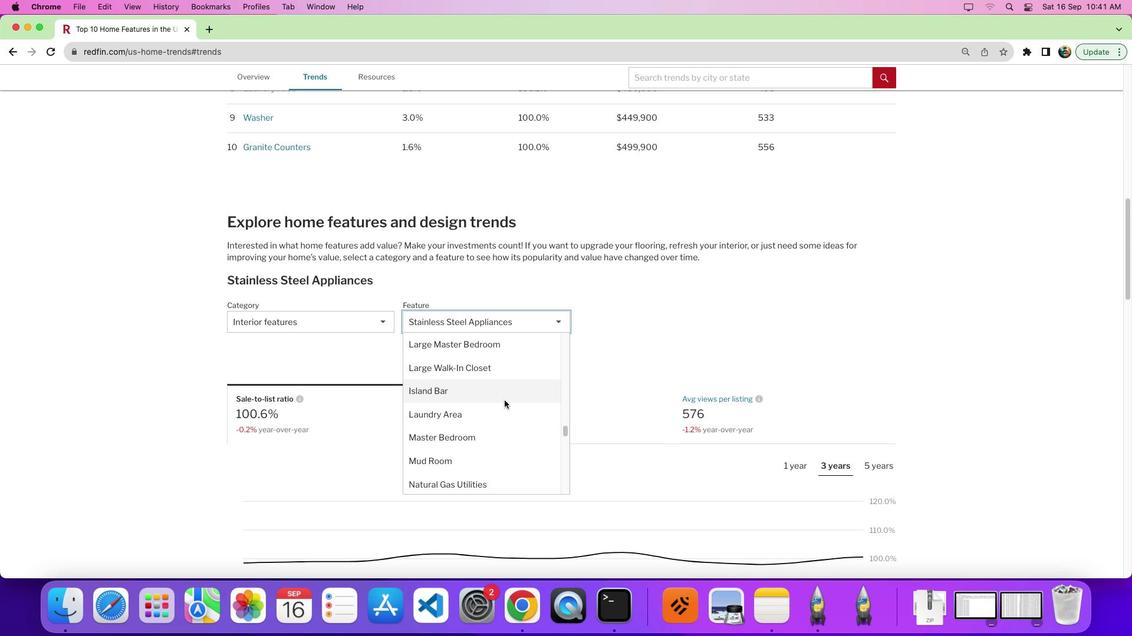 
Action: Mouse scrolled (510, 406) with delta (5, 5)
Screenshot: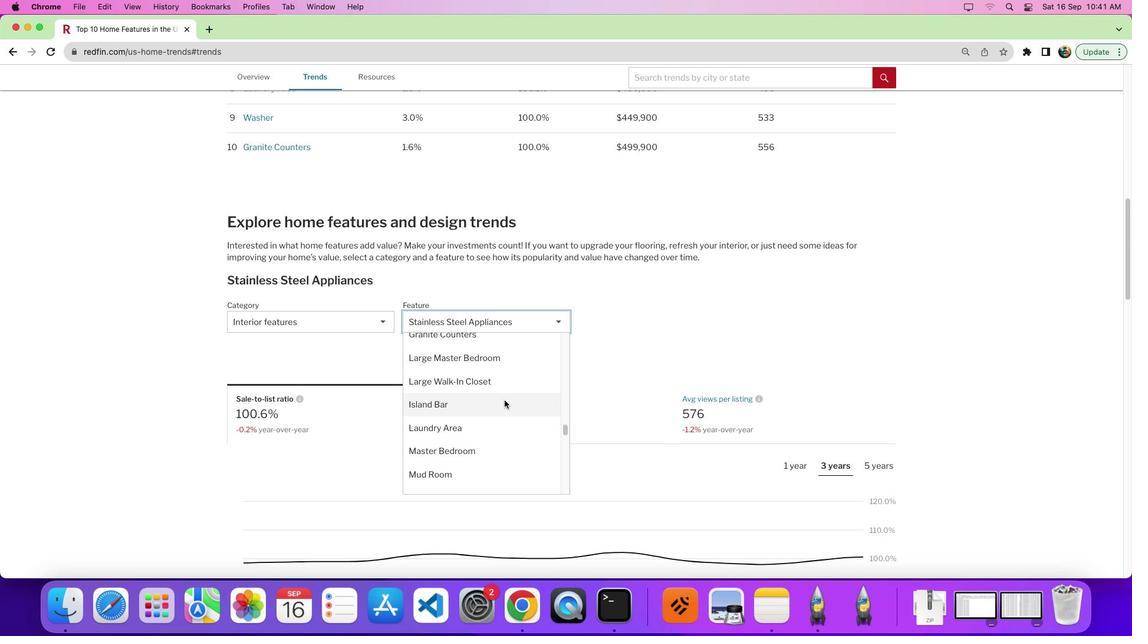 
Action: Mouse scrolled (510, 406) with delta (5, 5)
Screenshot: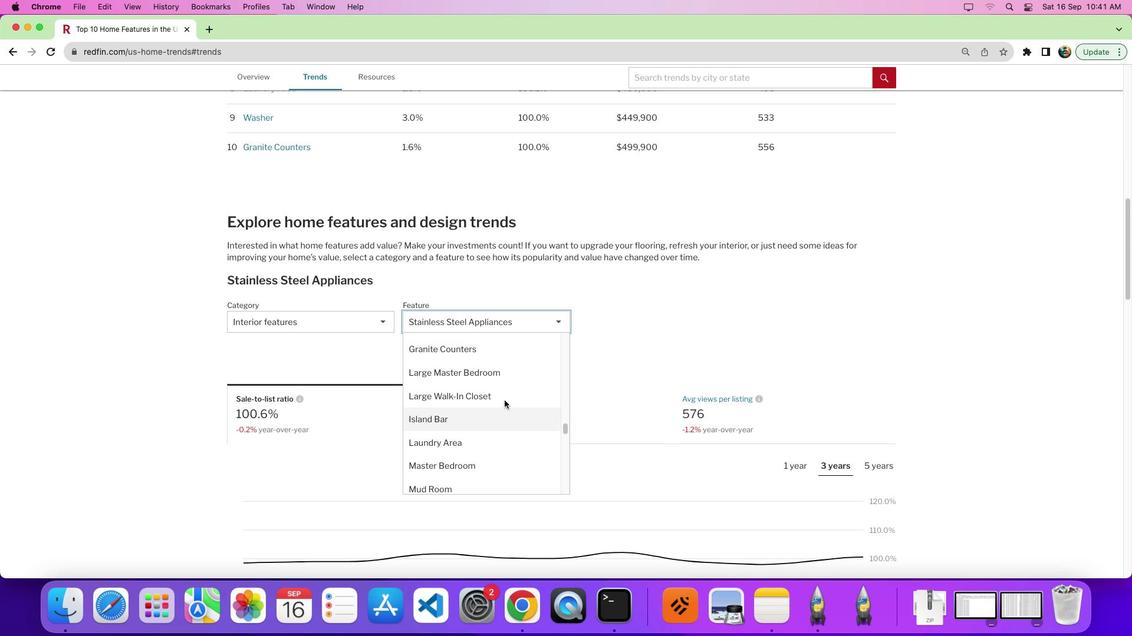 
Action: Mouse scrolled (510, 406) with delta (5, 5)
Screenshot: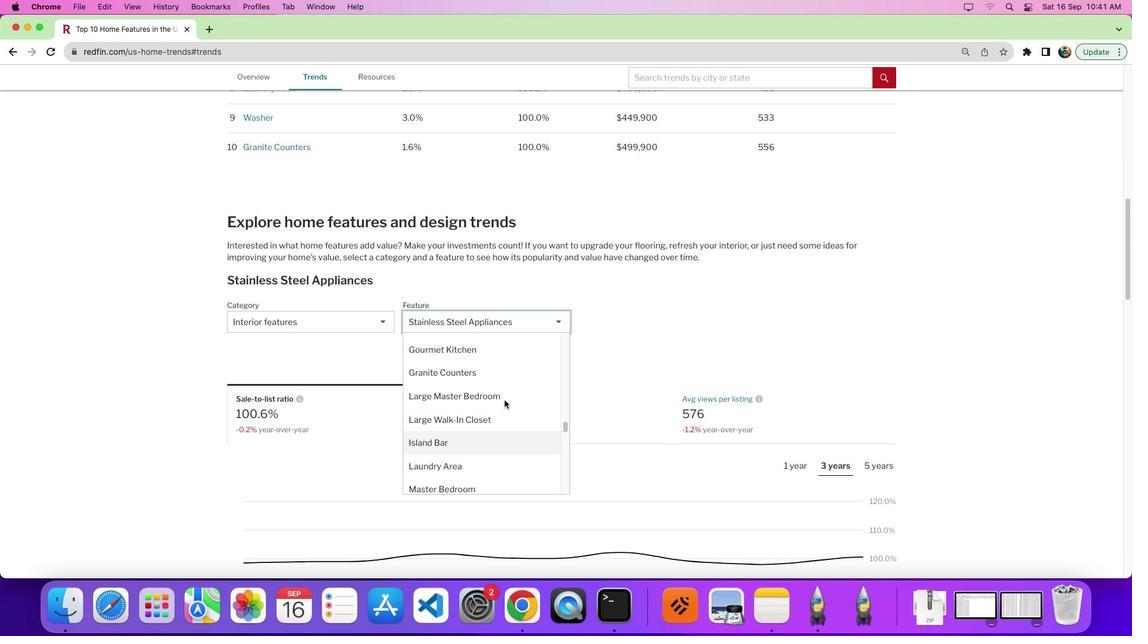 
Action: Mouse scrolled (510, 406) with delta (5, 5)
Screenshot: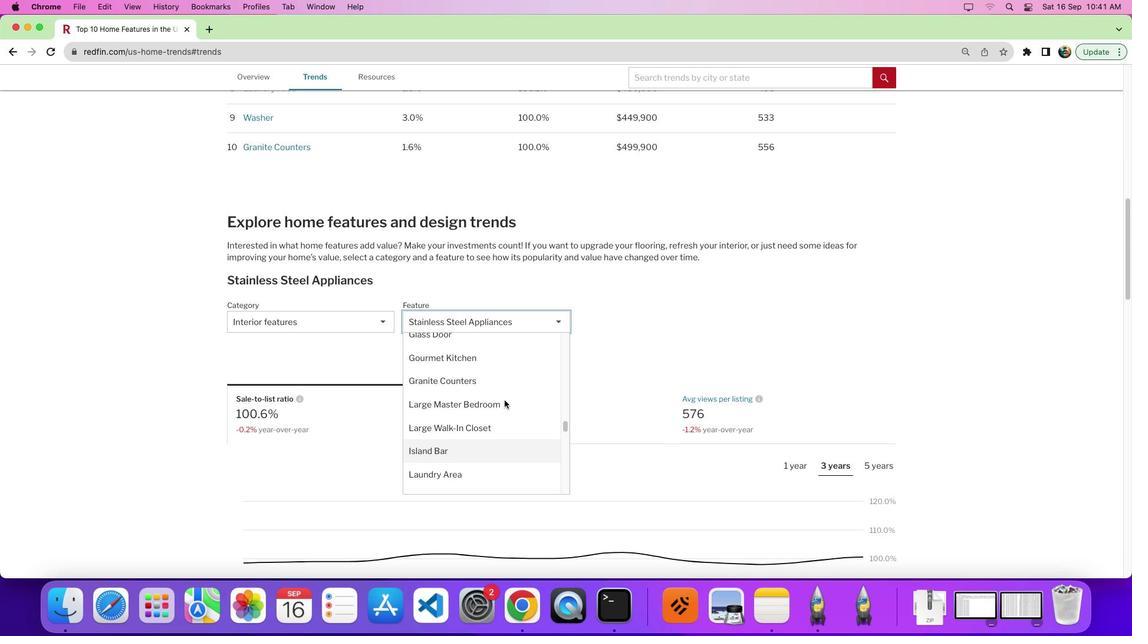 
Action: Mouse scrolled (510, 406) with delta (5, 5)
Screenshot: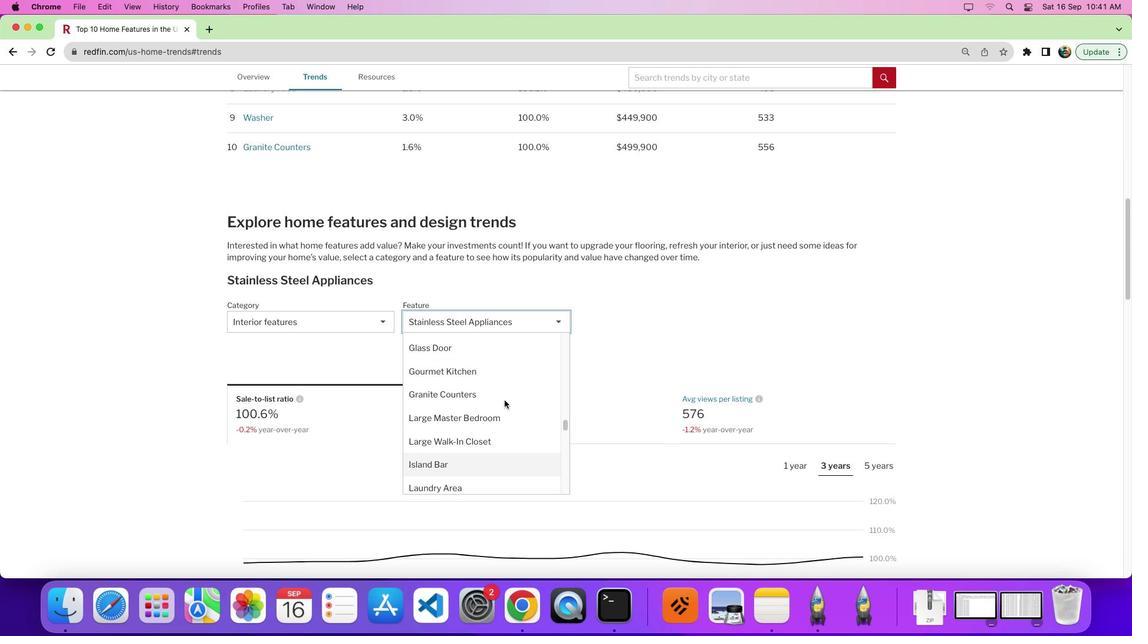 
Action: Mouse scrolled (510, 406) with delta (5, 5)
Screenshot: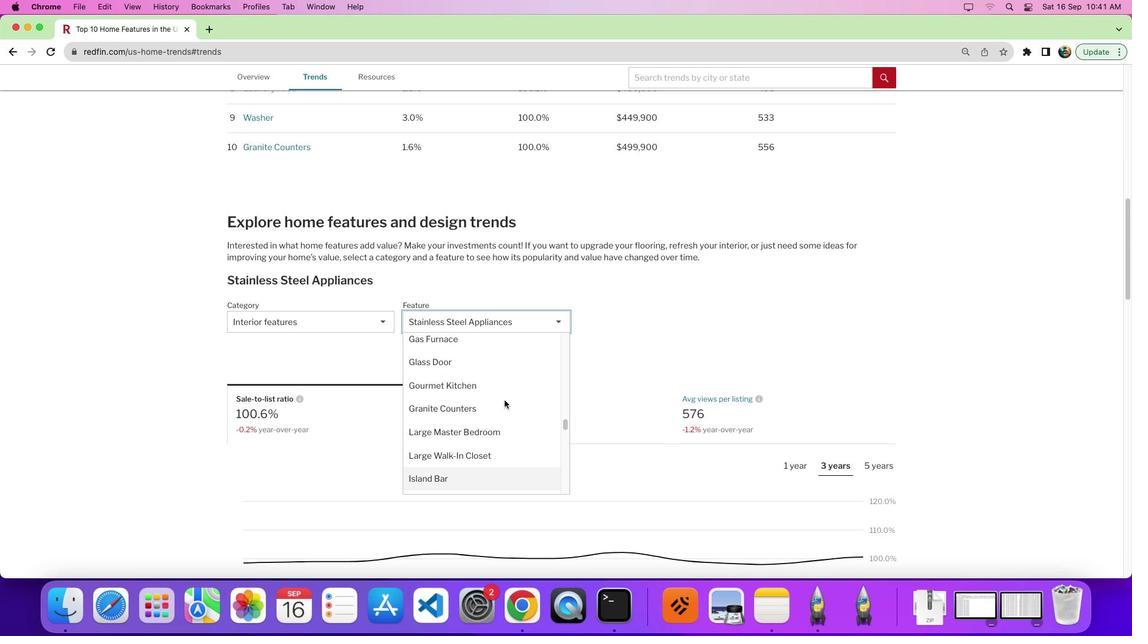 
Action: Mouse scrolled (510, 406) with delta (5, 5)
Screenshot: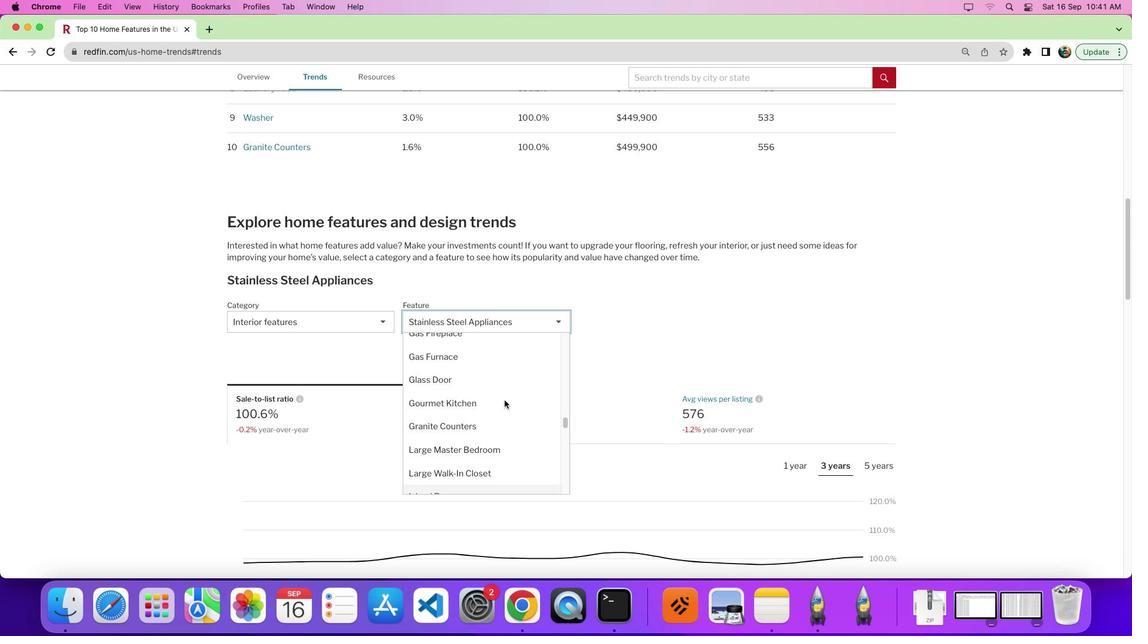 
Action: Mouse scrolled (510, 406) with delta (5, 5)
Screenshot: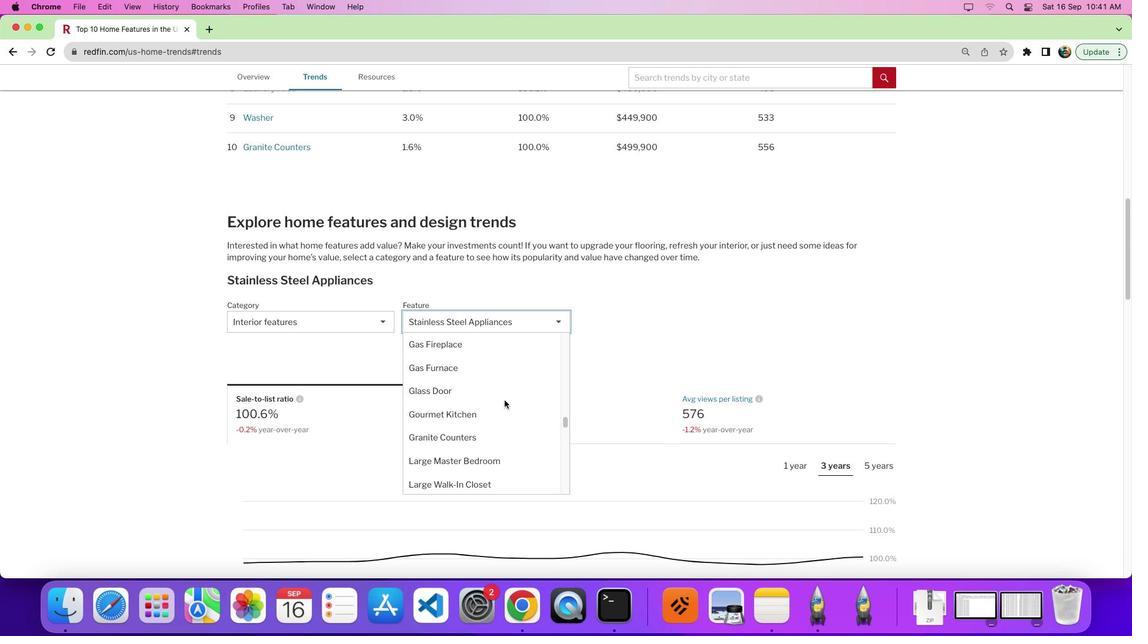 
Action: Mouse scrolled (510, 406) with delta (5, 5)
Screenshot: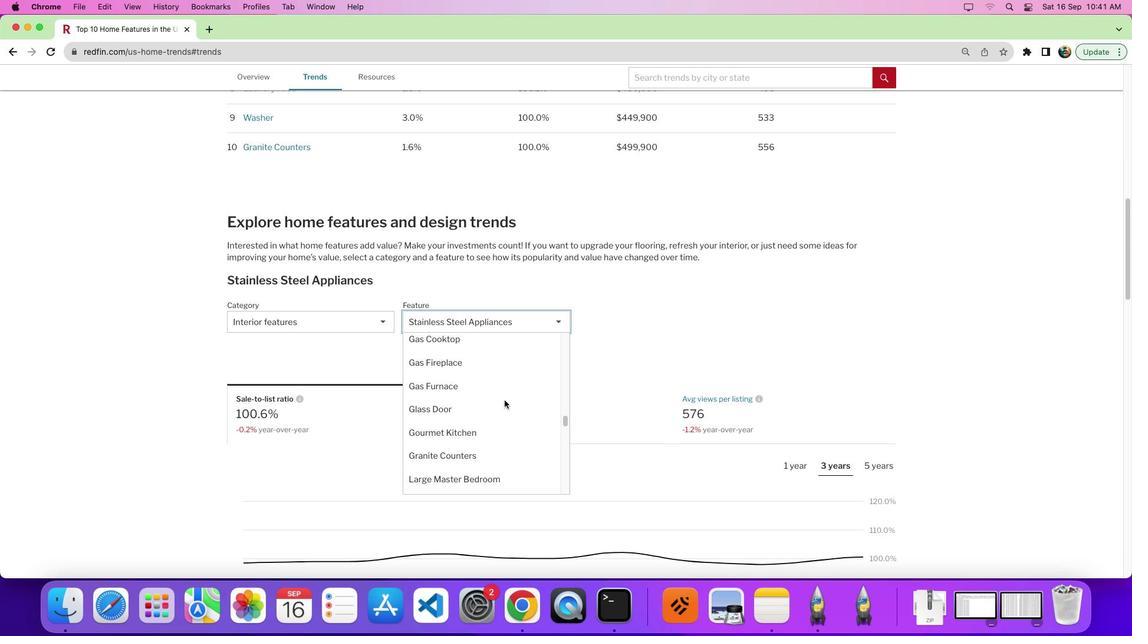 
Action: Mouse scrolled (510, 406) with delta (5, 5)
Screenshot: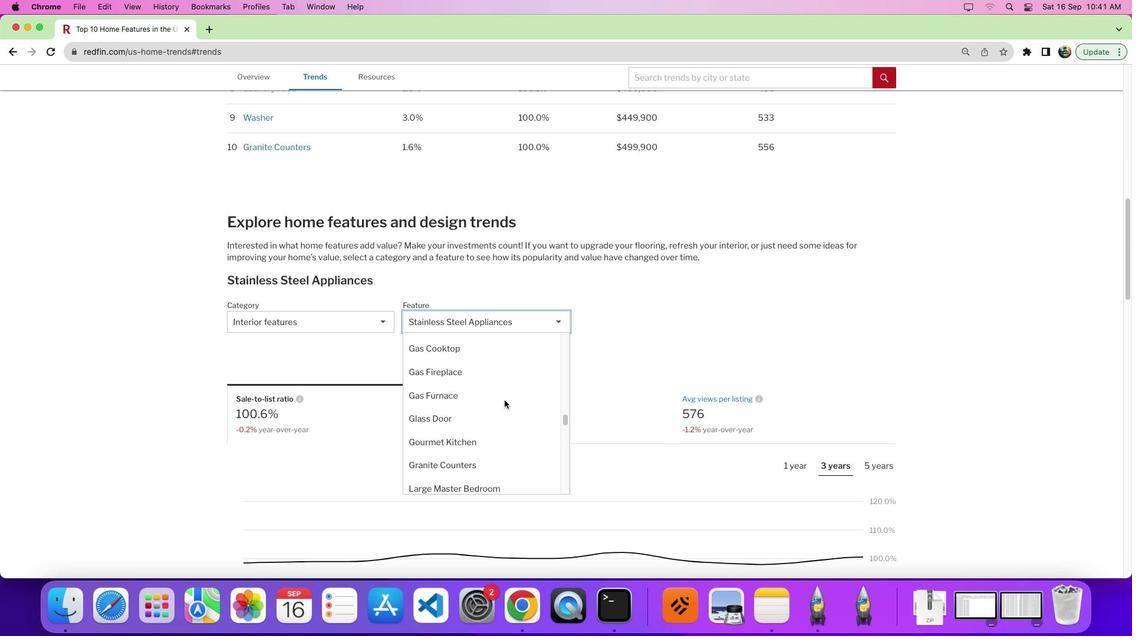 
Action: Mouse scrolled (510, 406) with delta (5, 5)
Screenshot: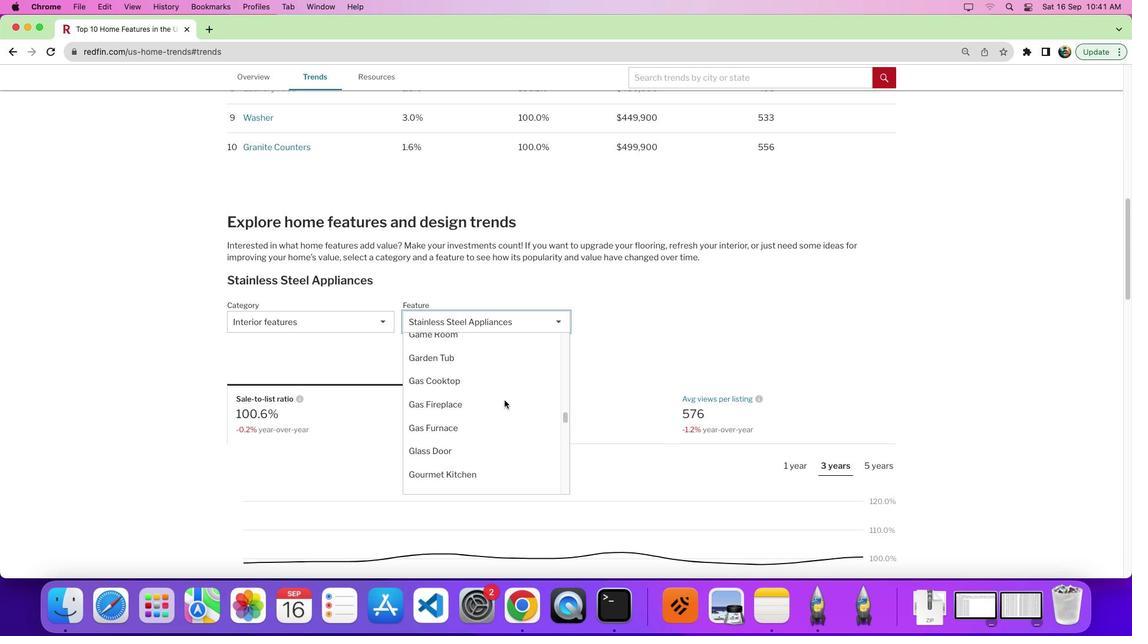 
Action: Mouse scrolled (510, 406) with delta (5, 5)
Screenshot: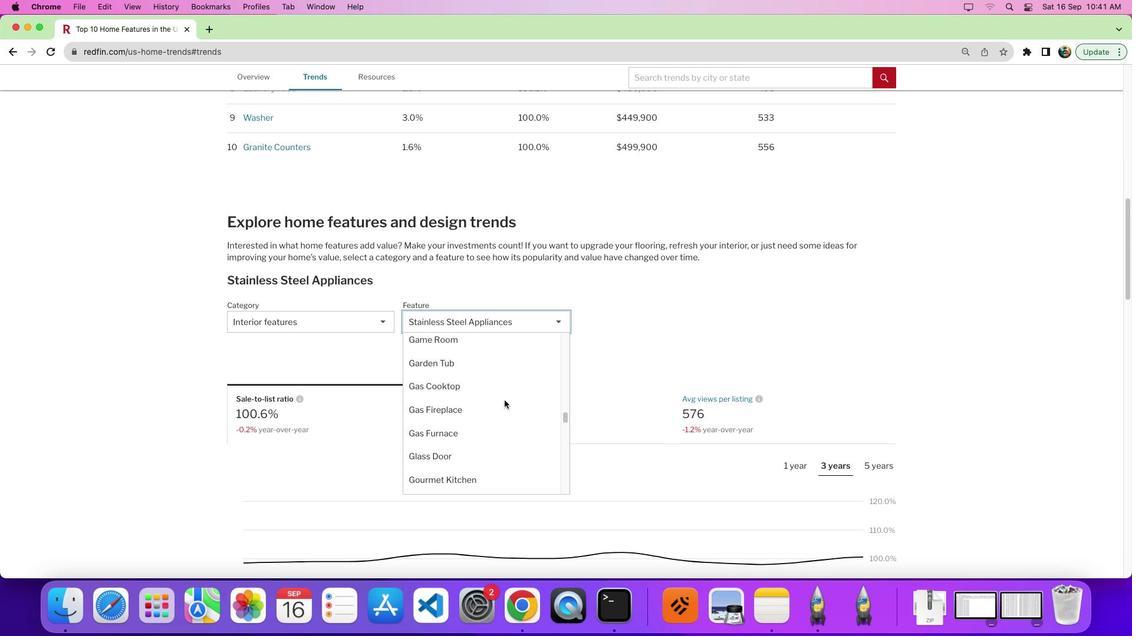 
Action: Mouse scrolled (510, 406) with delta (5, 5)
Screenshot: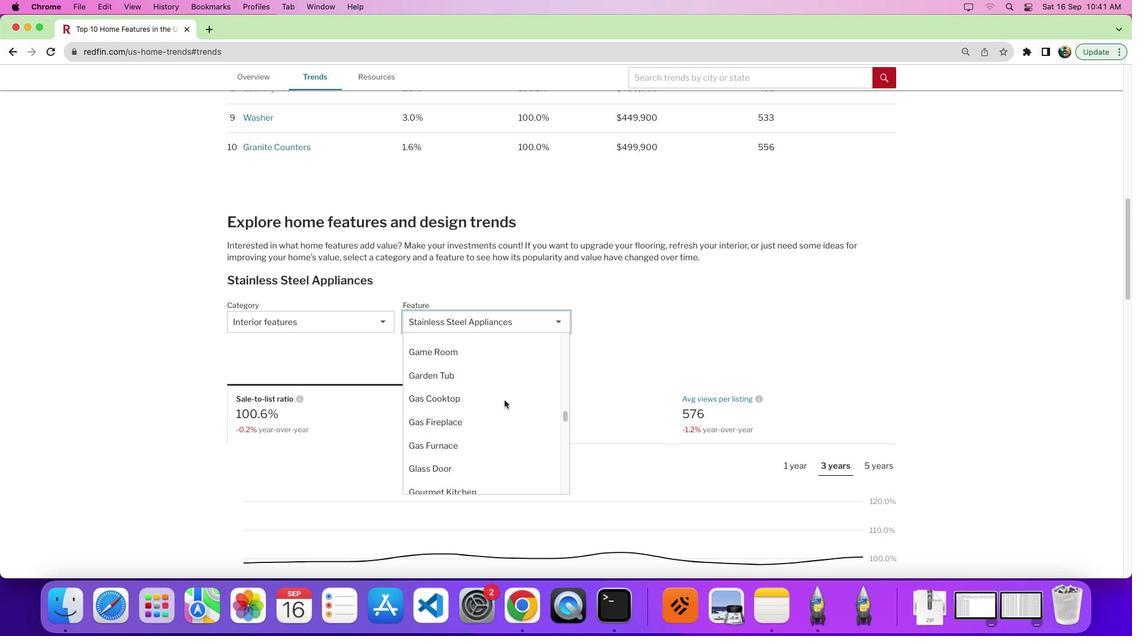 
Action: Mouse scrolled (510, 406) with delta (5, 5)
Screenshot: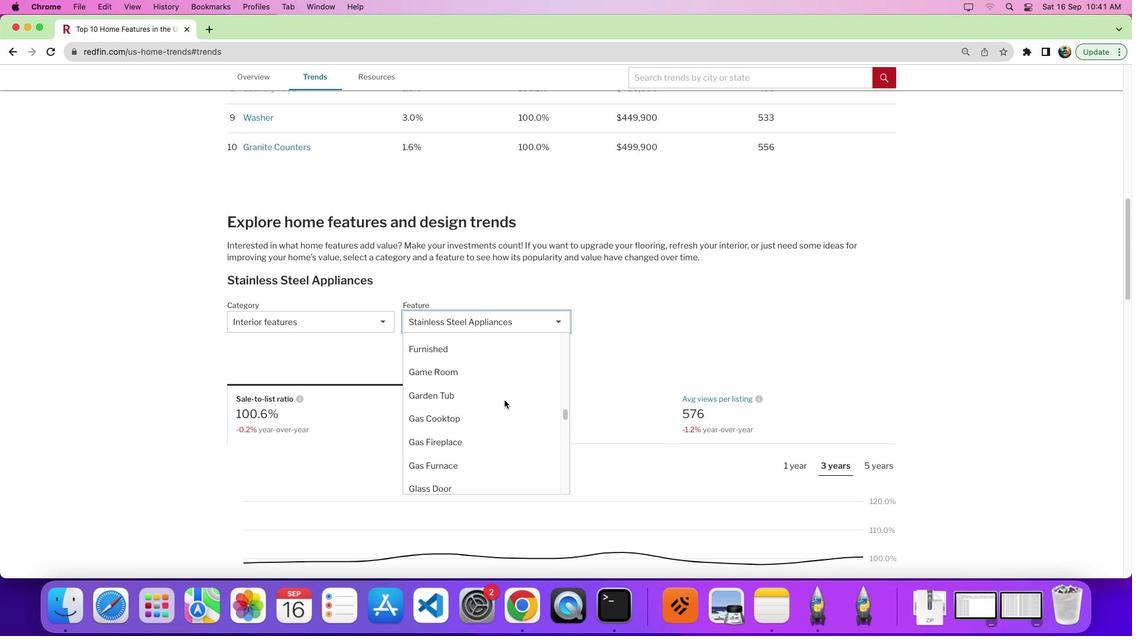 
Action: Mouse scrolled (510, 406) with delta (5, 5)
Screenshot: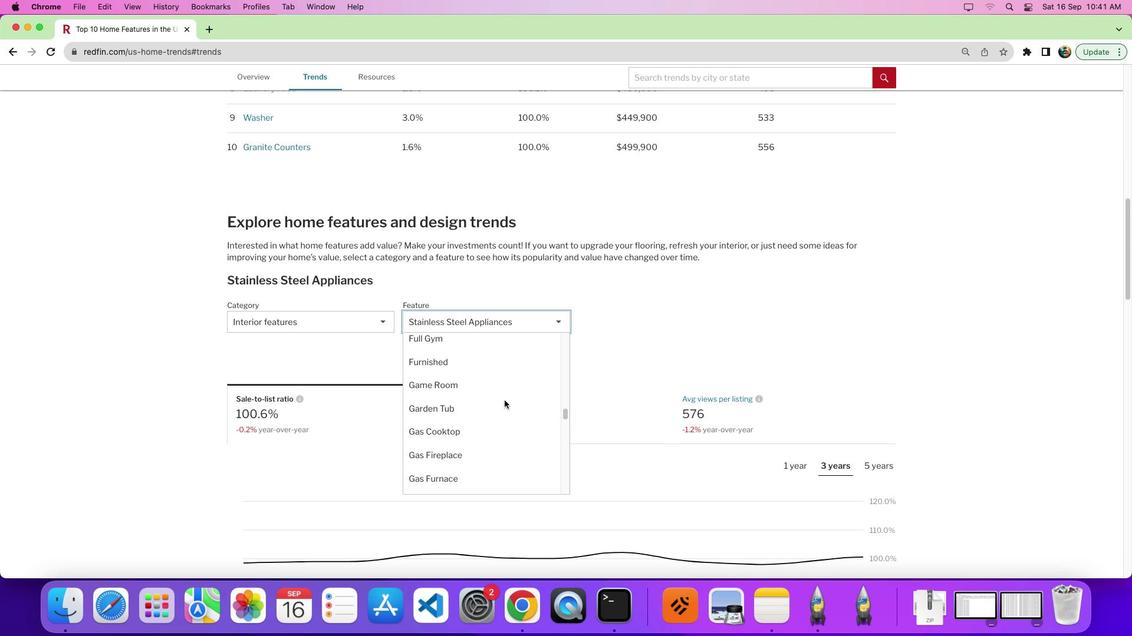 
Action: Mouse scrolled (510, 406) with delta (5, 6)
Screenshot: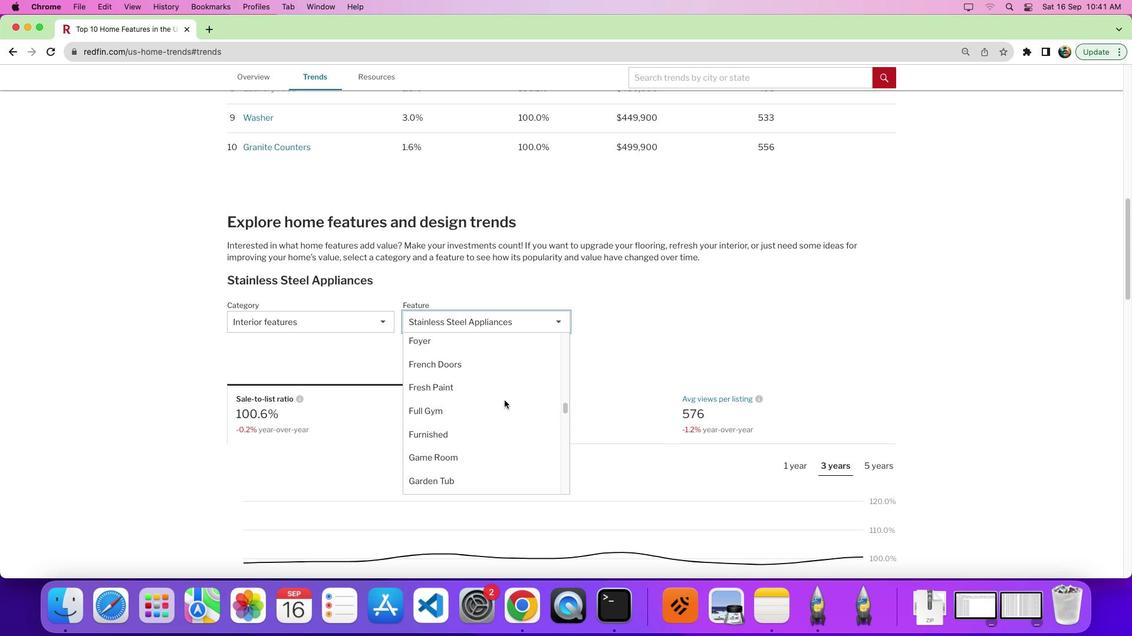 
Action: Mouse scrolled (510, 406) with delta (5, 5)
Screenshot: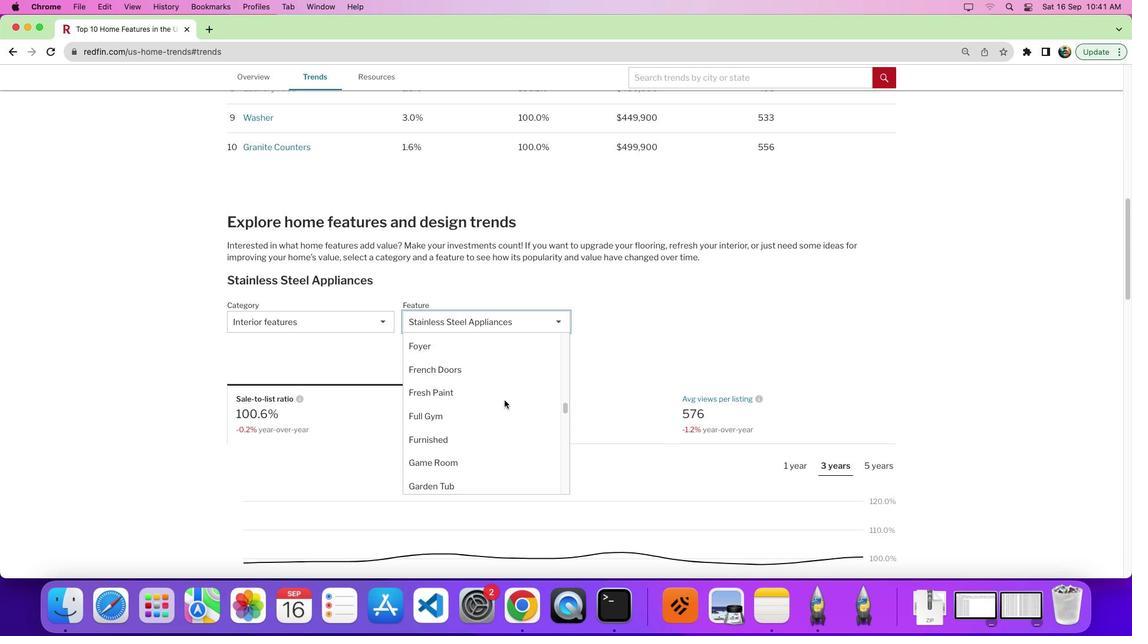 
Action: Mouse scrolled (510, 406) with delta (5, 5)
Screenshot: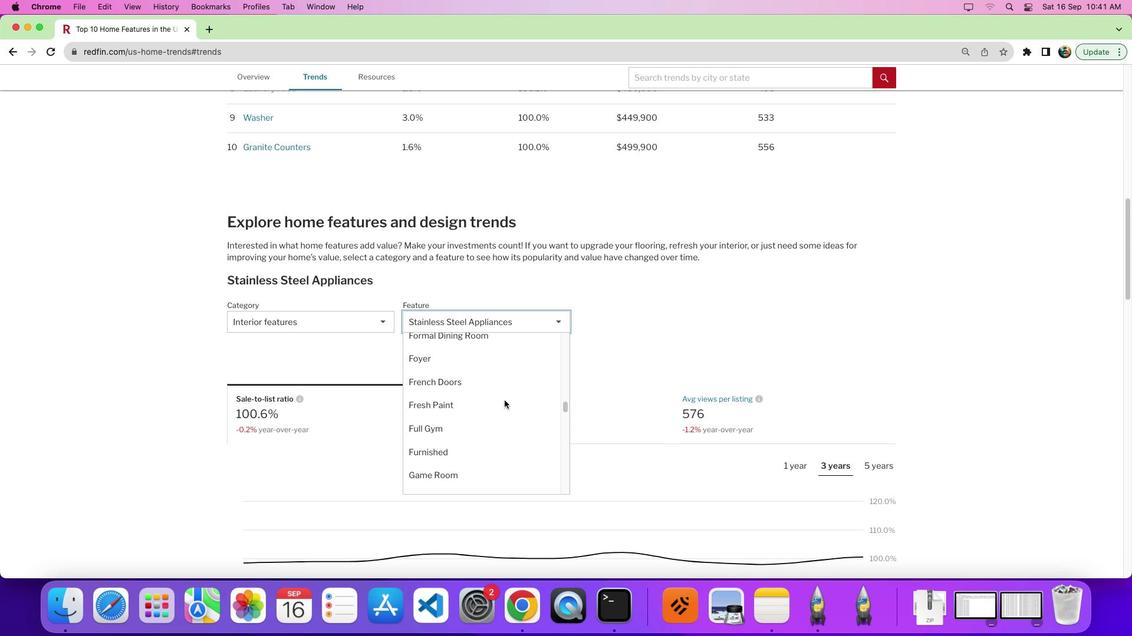 
Action: Mouse scrolled (510, 406) with delta (5, 5)
Screenshot: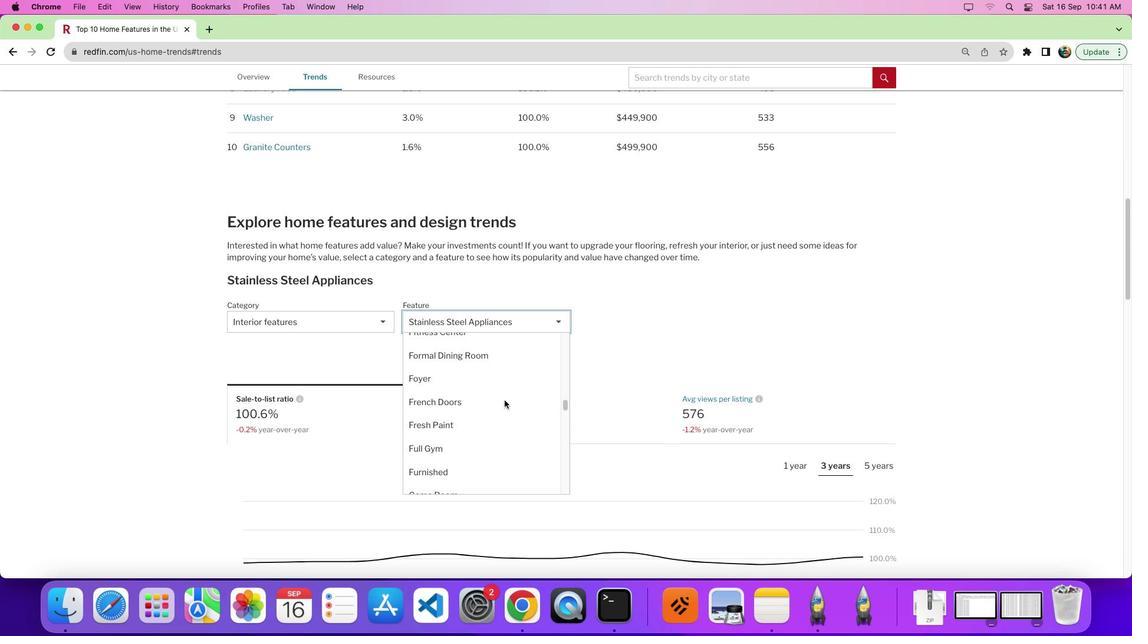 
Action: Mouse scrolled (510, 406) with delta (5, 5)
Screenshot: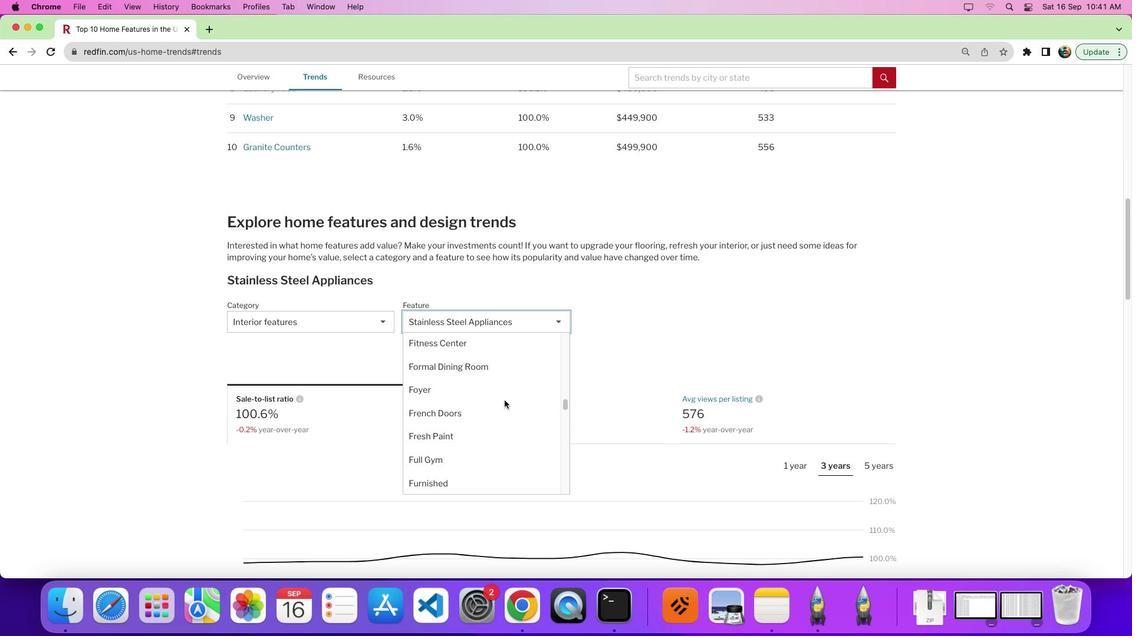 
Action: Mouse scrolled (510, 406) with delta (5, 5)
Screenshot: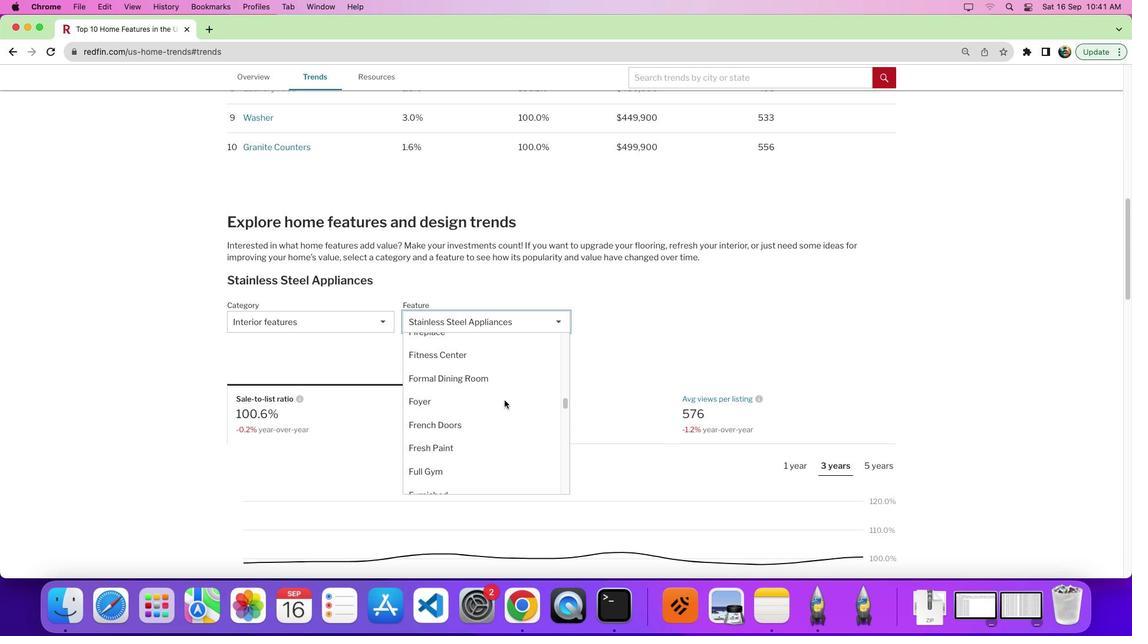 
Action: Mouse scrolled (510, 406) with delta (5, 5)
Screenshot: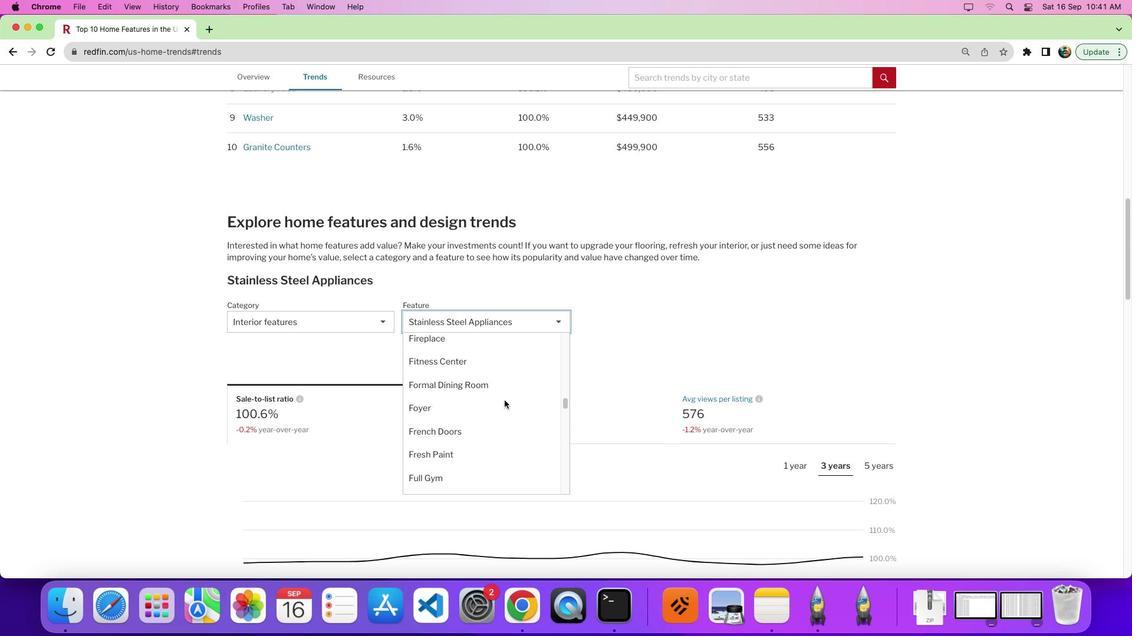 
Action: Mouse scrolled (510, 406) with delta (5, 5)
Screenshot: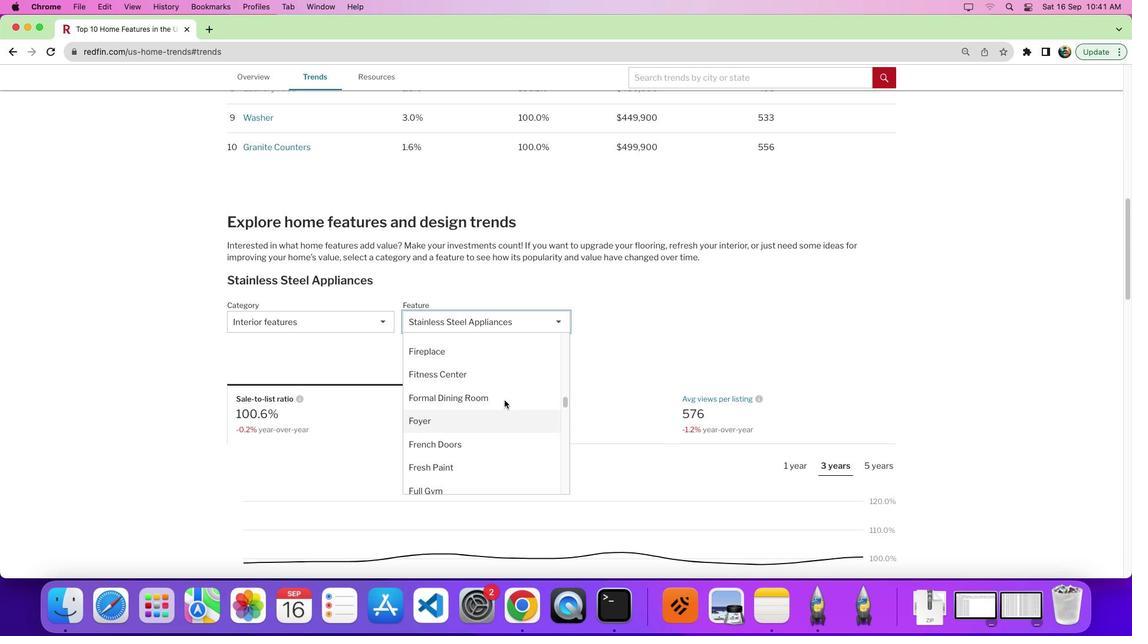 
Action: Mouse scrolled (510, 406) with delta (5, 5)
Screenshot: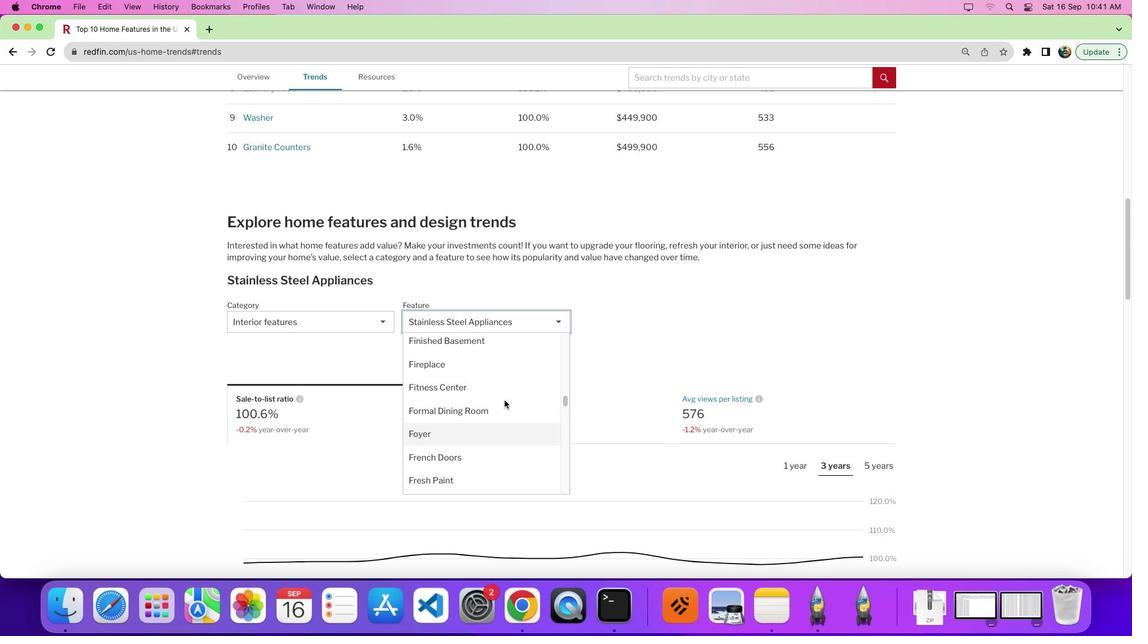 
Action: Mouse scrolled (510, 406) with delta (5, 5)
Screenshot: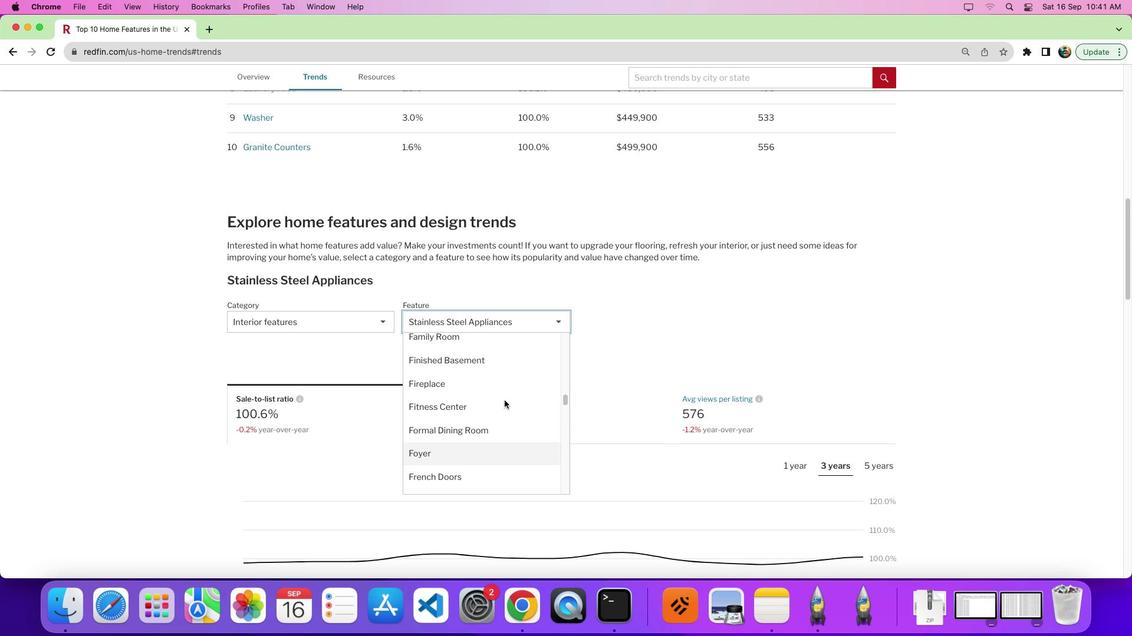 
Action: Mouse scrolled (510, 406) with delta (5, 5)
Screenshot: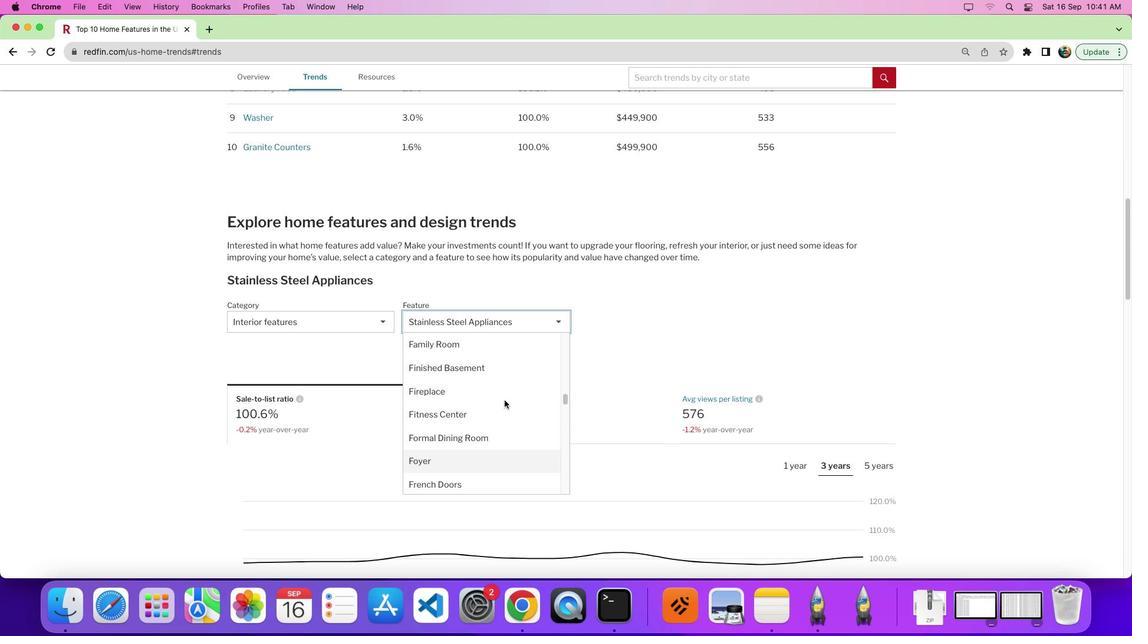 
Action: Mouse scrolled (510, 406) with delta (5, 5)
Screenshot: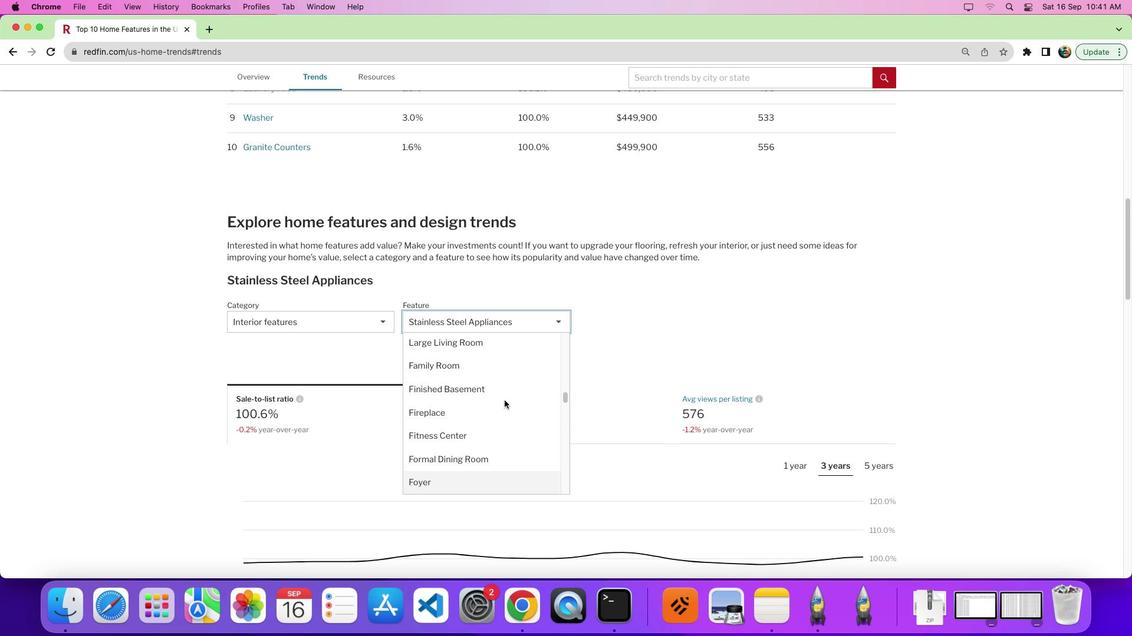 
Action: Mouse scrolled (510, 406) with delta (5, 5)
Screenshot: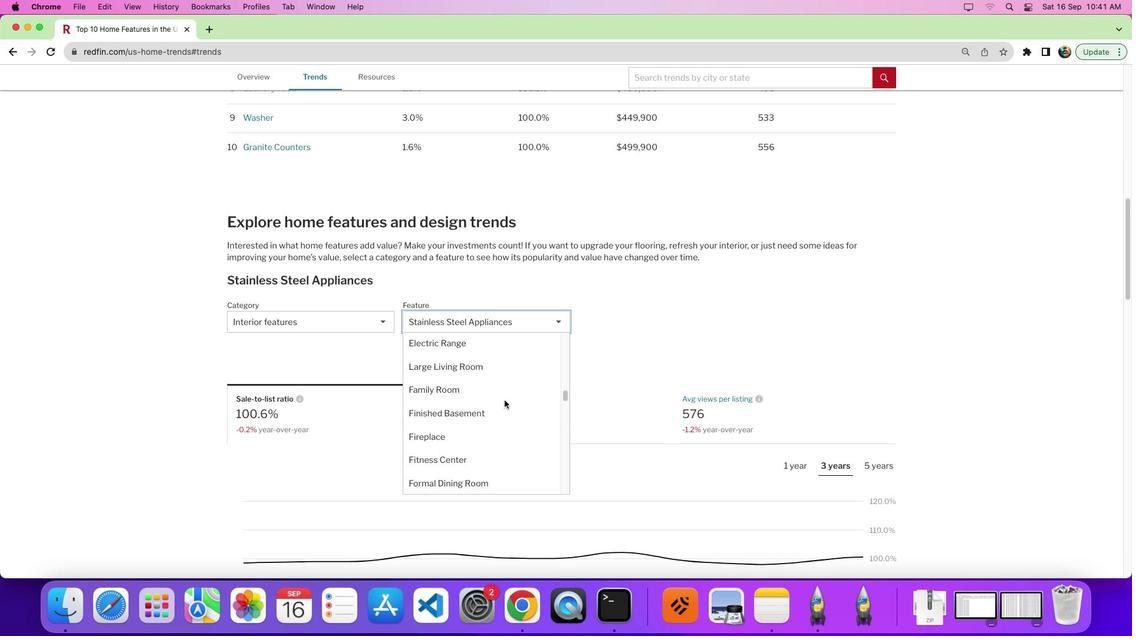 
Action: Mouse scrolled (510, 406) with delta (5, 6)
Screenshot: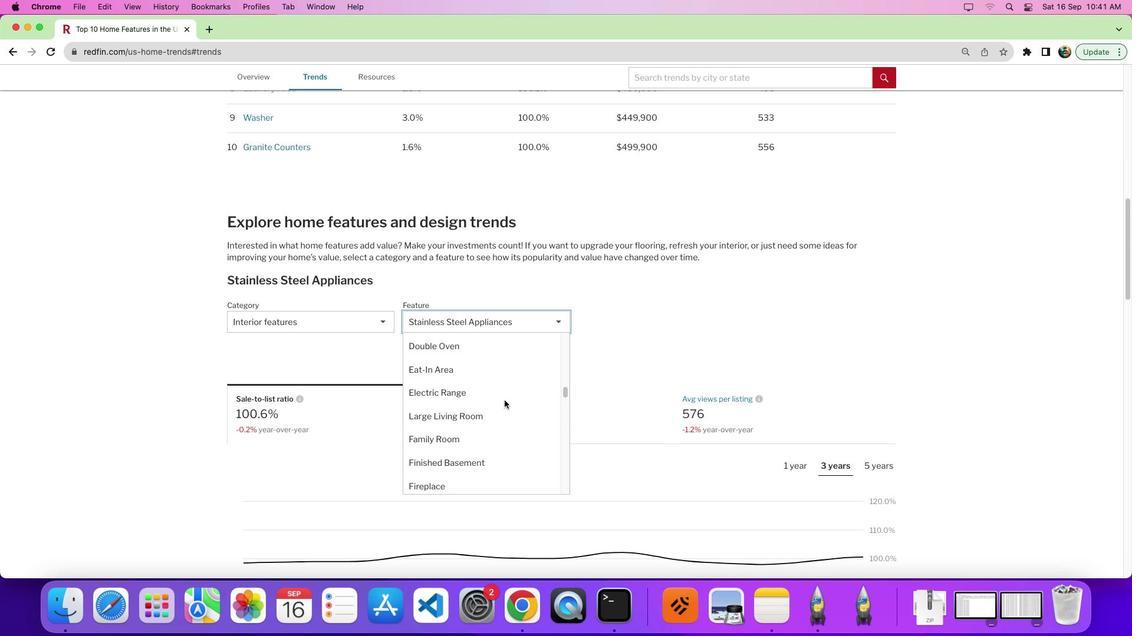 
Action: Mouse moved to (459, 359)
Screenshot: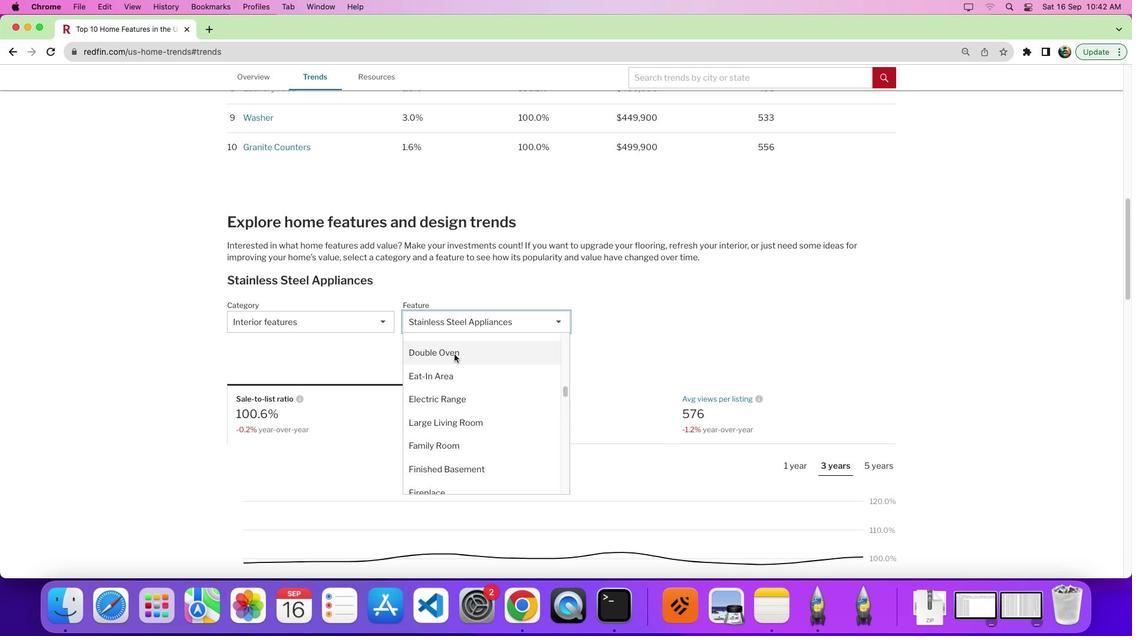 
Action: Mouse pressed left at (459, 359)
Screenshot: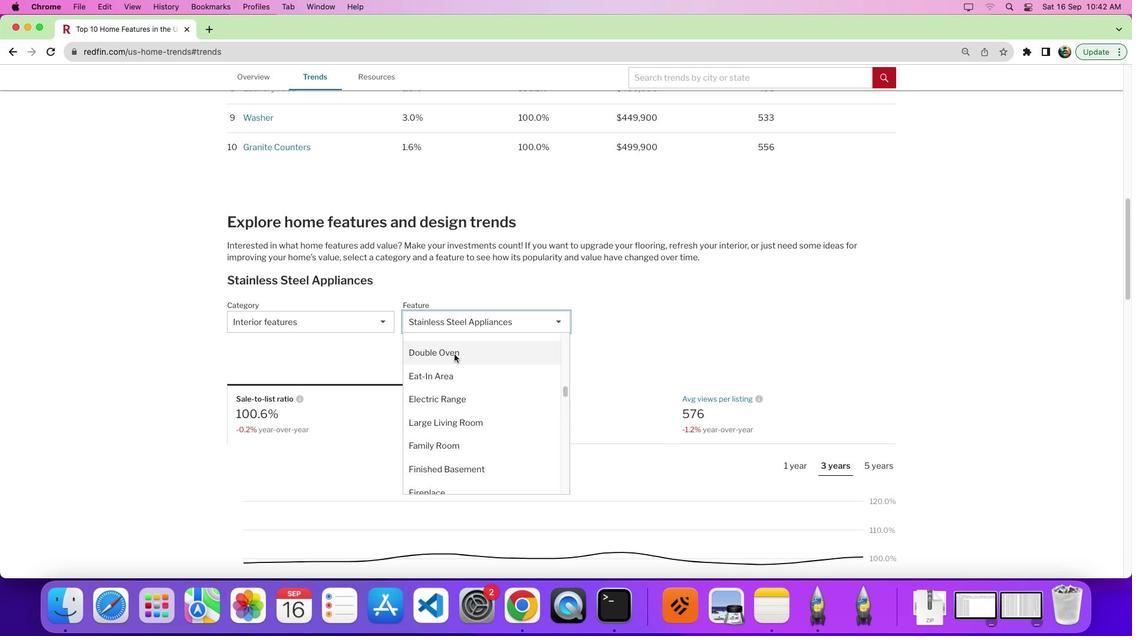 
Action: Mouse moved to (658, 376)
Screenshot: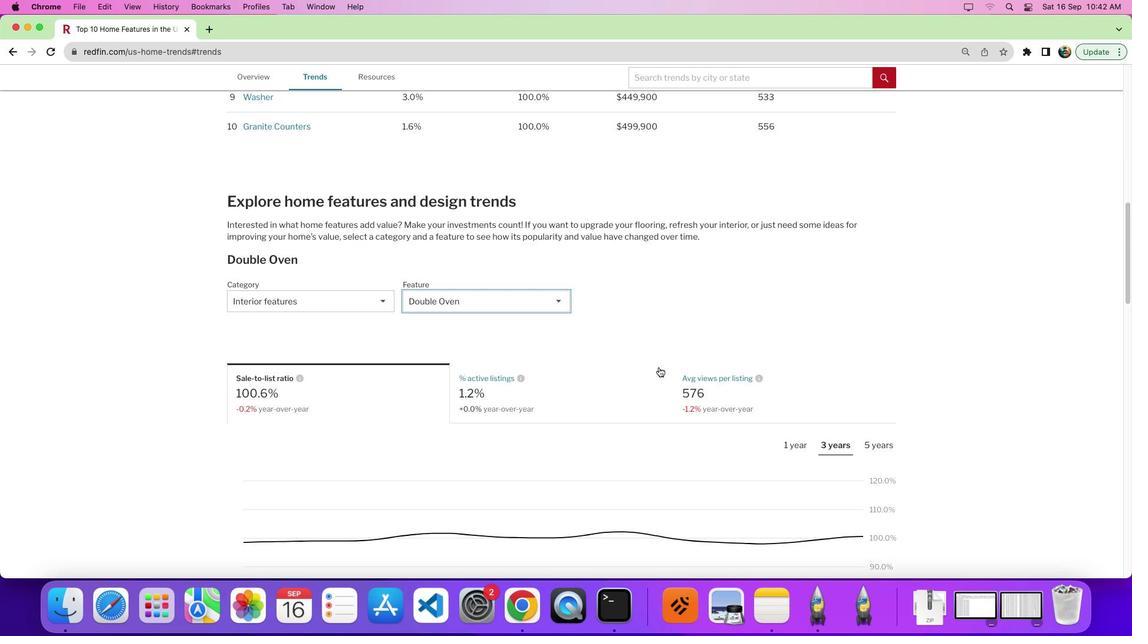 
Action: Mouse scrolled (658, 376) with delta (5, 4)
Screenshot: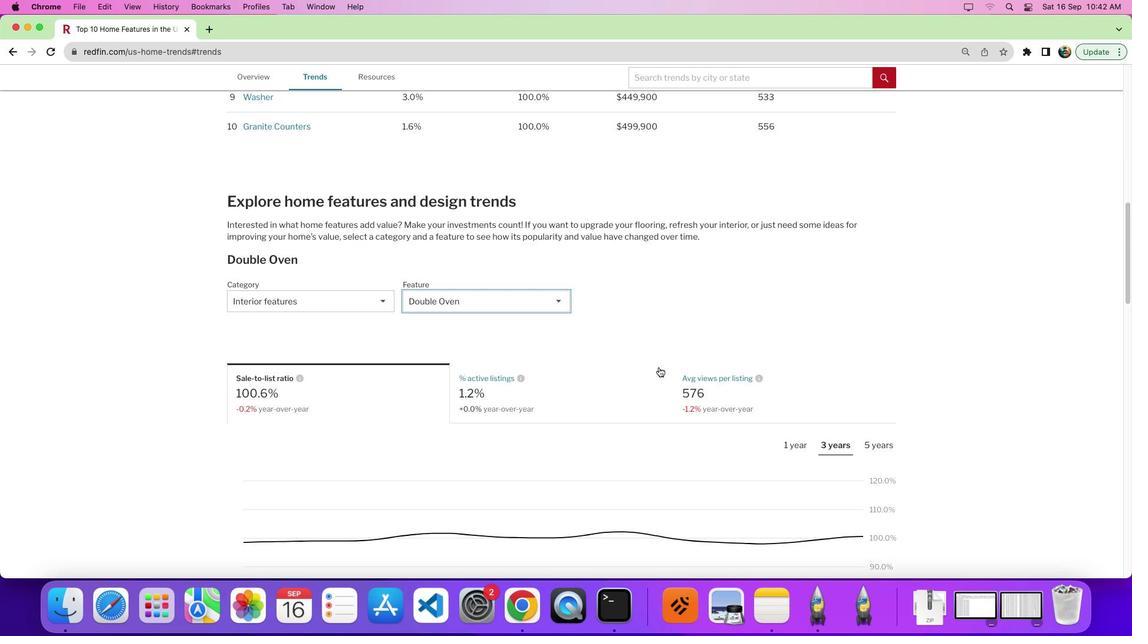 
Action: Mouse moved to (659, 376)
Screenshot: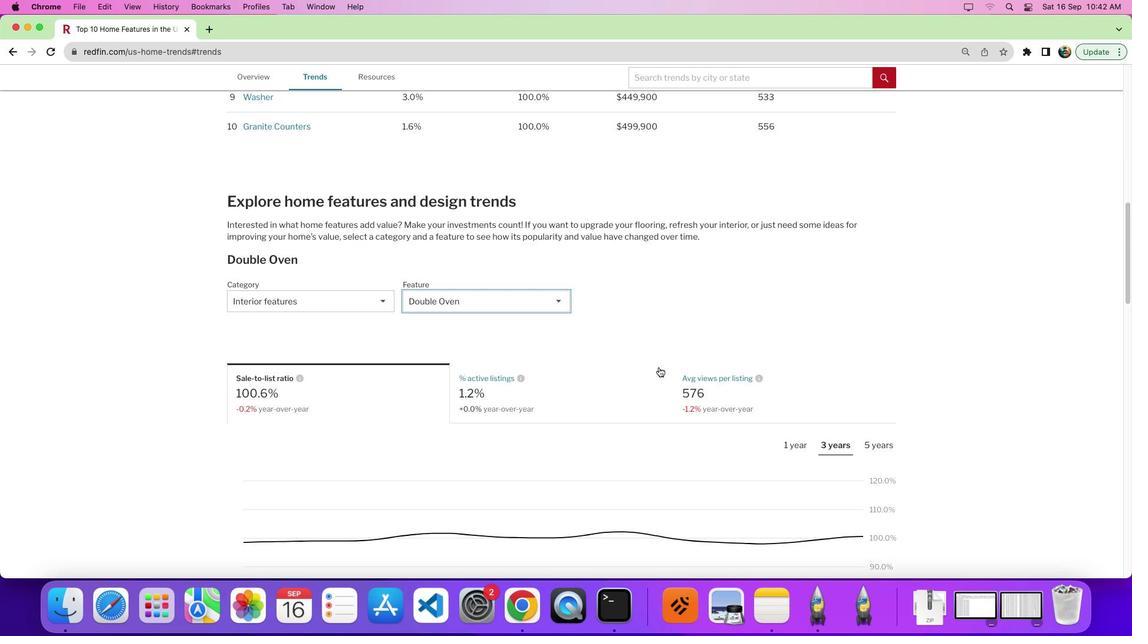 
Action: Mouse scrolled (659, 376) with delta (5, 4)
Screenshot: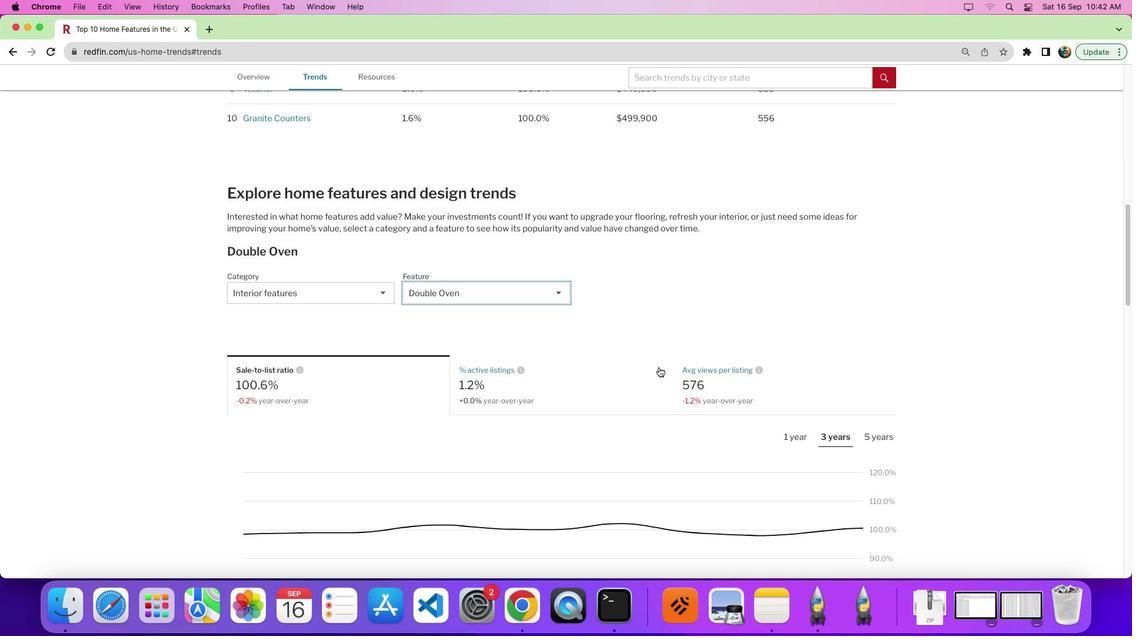 
Action: Mouse moved to (674, 373)
Screenshot: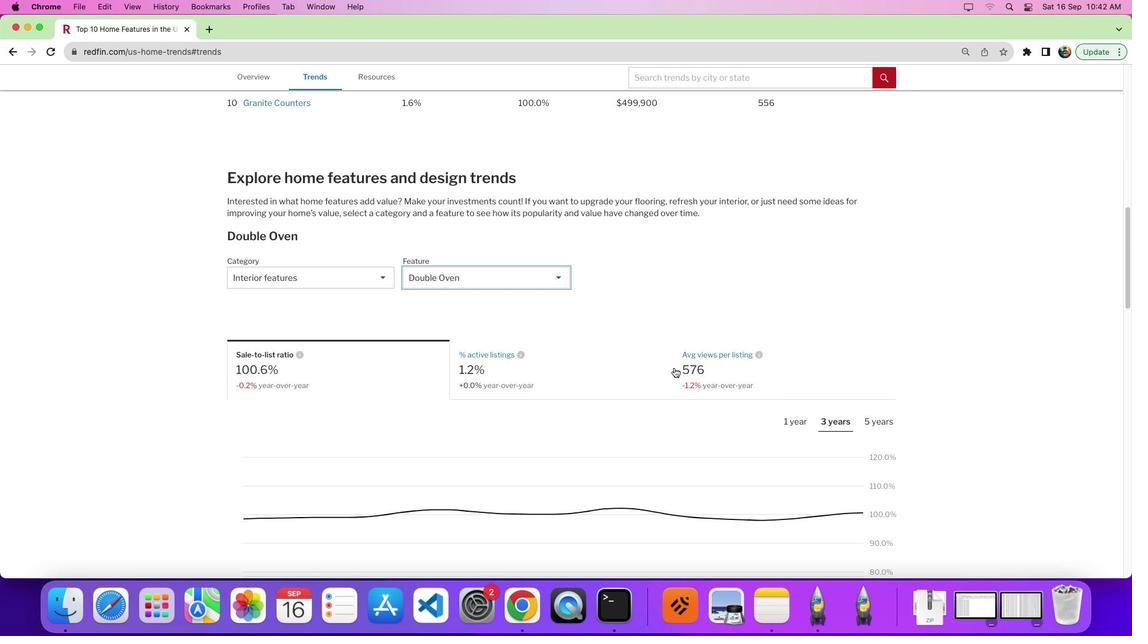 
Action: Mouse scrolled (674, 373) with delta (5, 4)
Screenshot: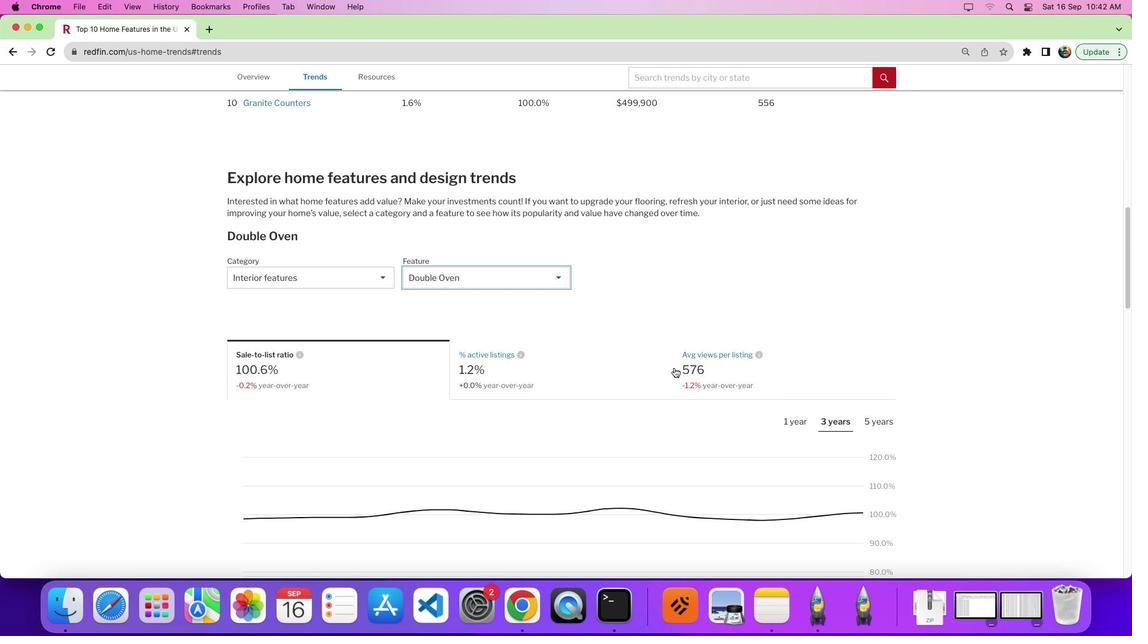 
Action: Mouse moved to (679, 373)
Screenshot: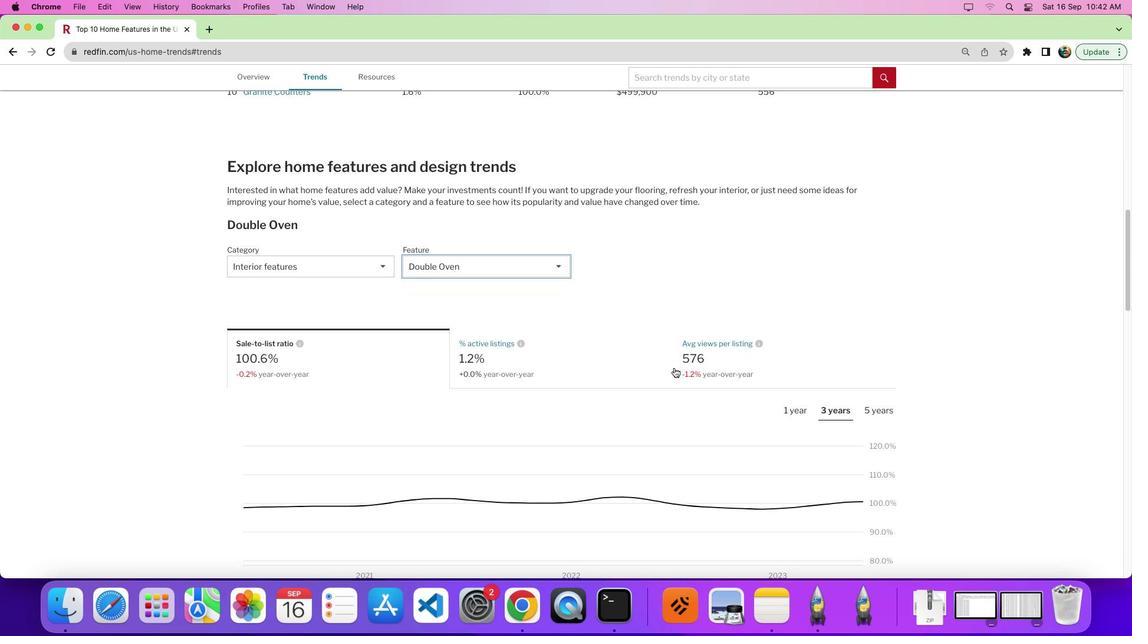 
Action: Mouse scrolled (679, 373) with delta (5, 4)
Screenshot: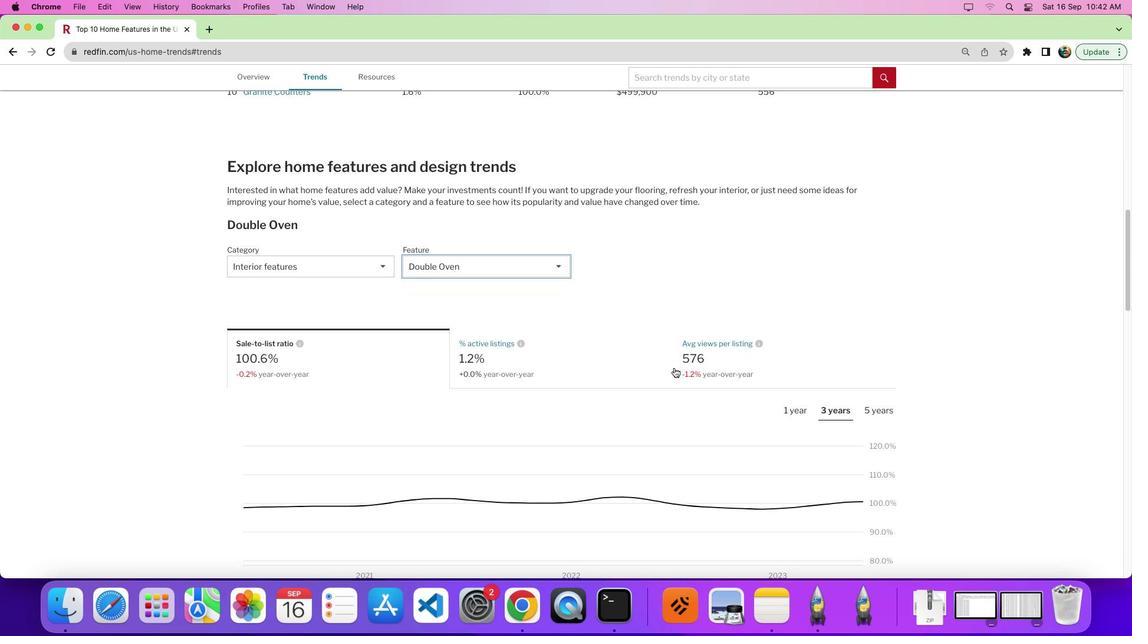 
Action: Mouse scrolled (679, 373) with delta (5, 4)
Screenshot: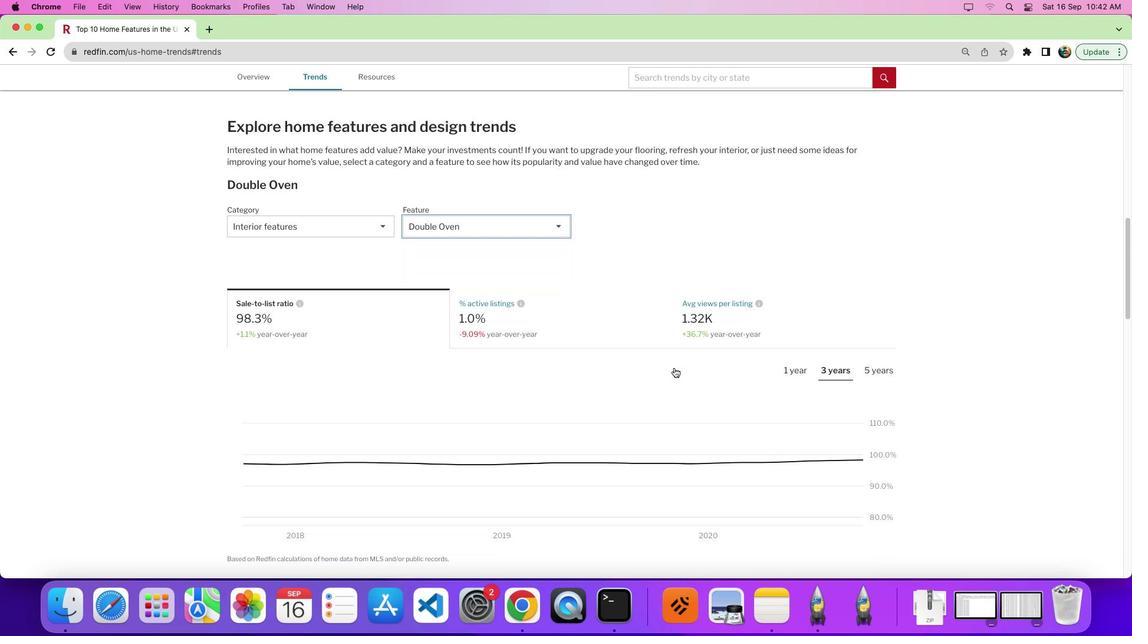 
Action: Mouse moved to (759, 368)
Screenshot: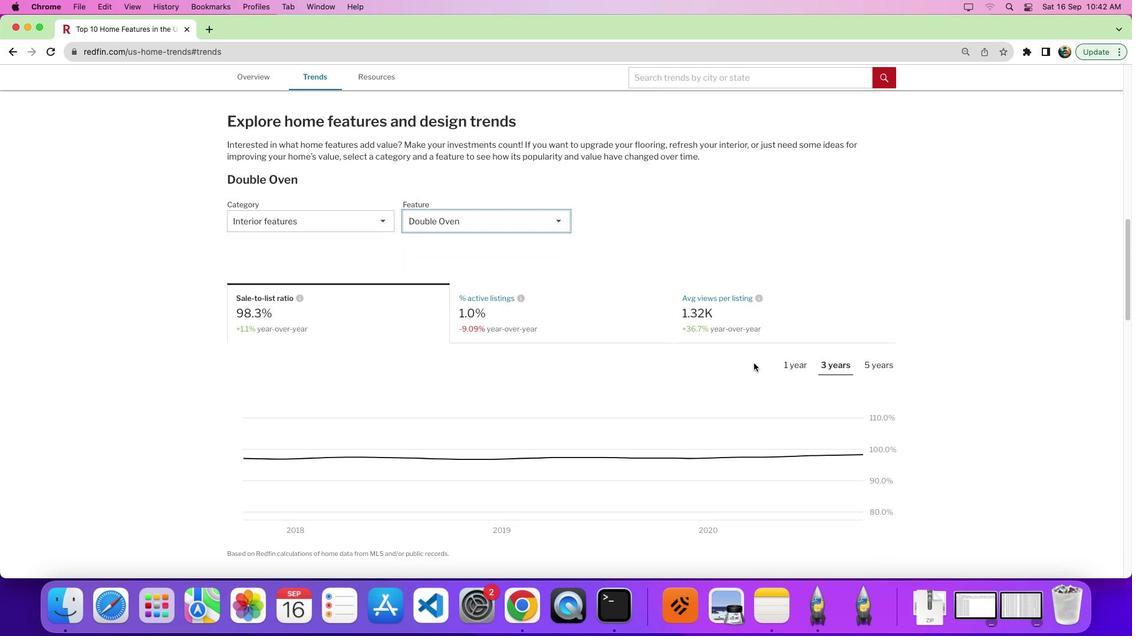 
Action: Mouse scrolled (759, 368) with delta (5, 4)
Screenshot: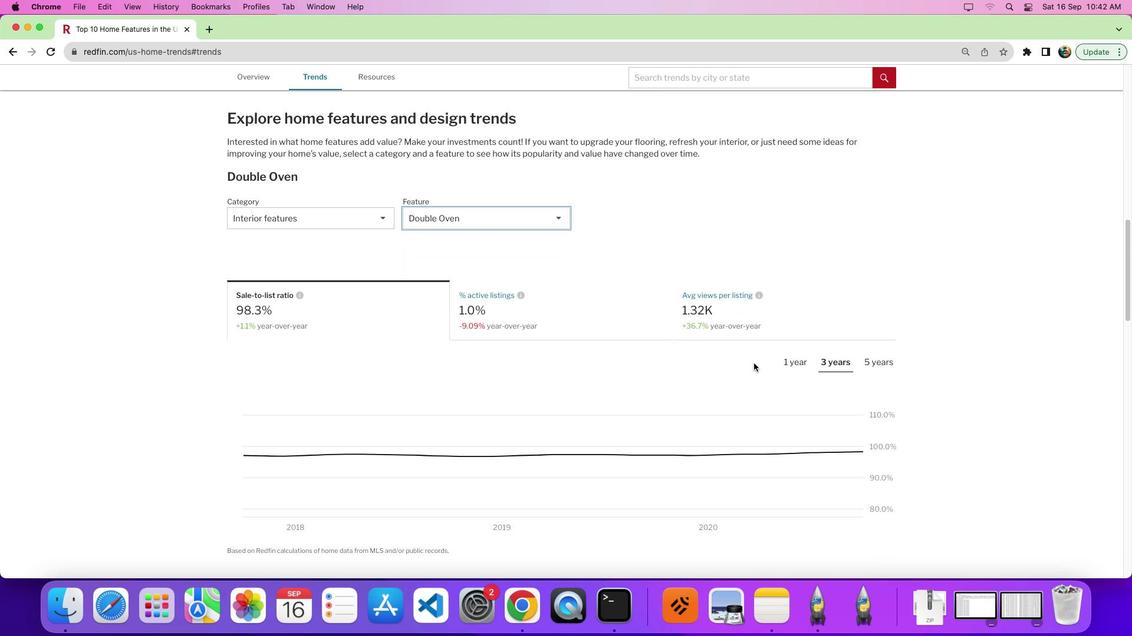 
Action: Mouse scrolled (759, 368) with delta (5, 4)
Screenshot: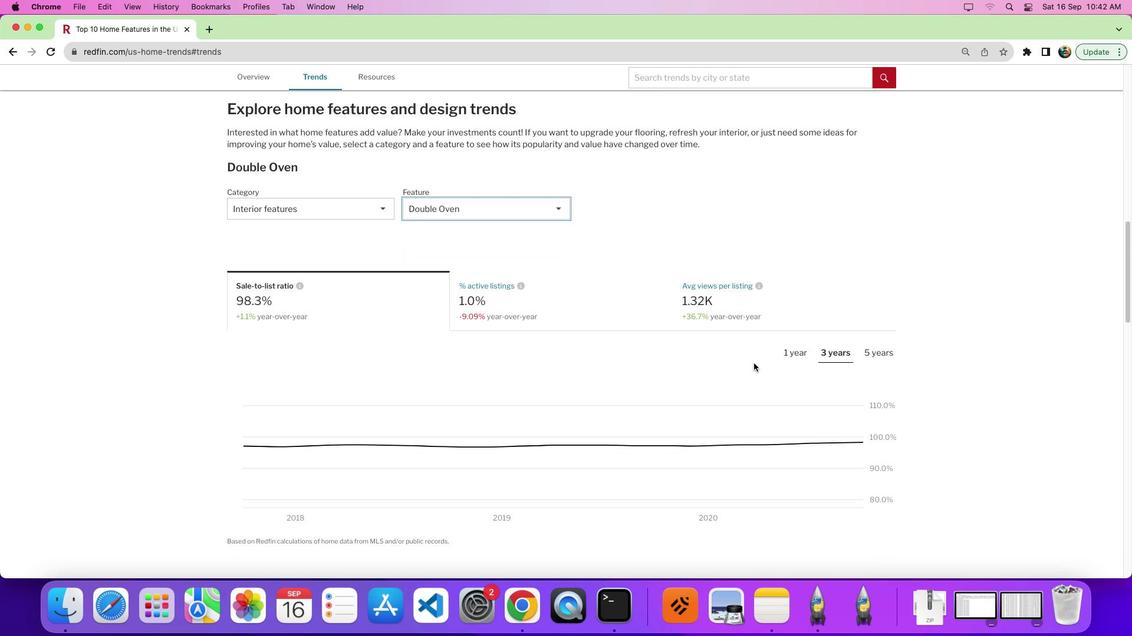 
Action: Mouse scrolled (759, 368) with delta (5, 4)
Screenshot: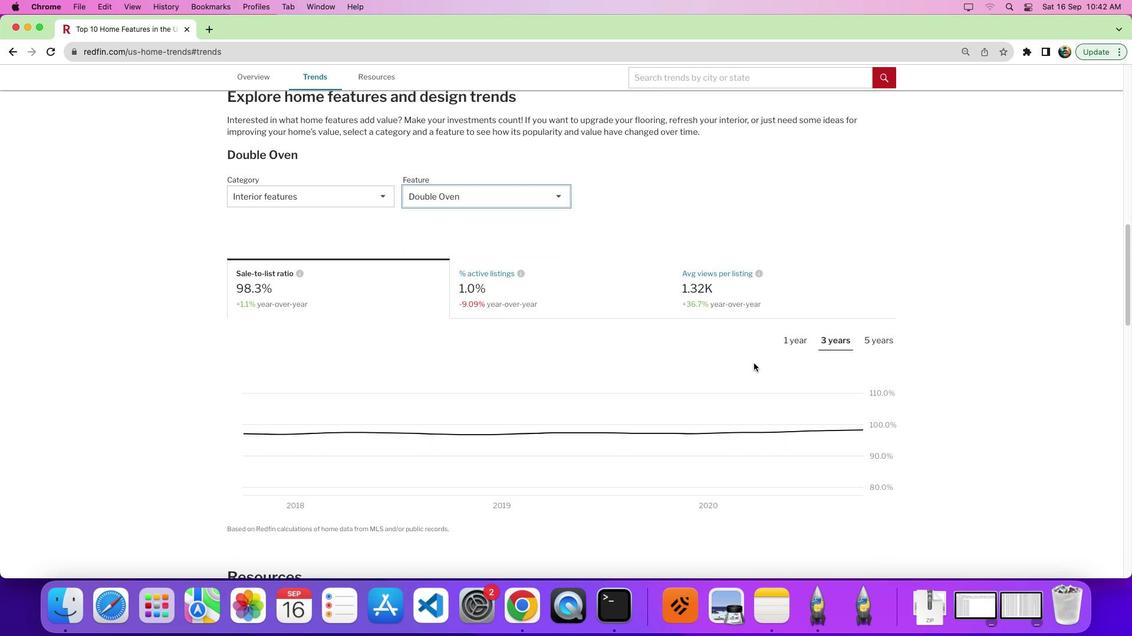 
Action: Mouse scrolled (759, 368) with delta (5, 4)
Screenshot: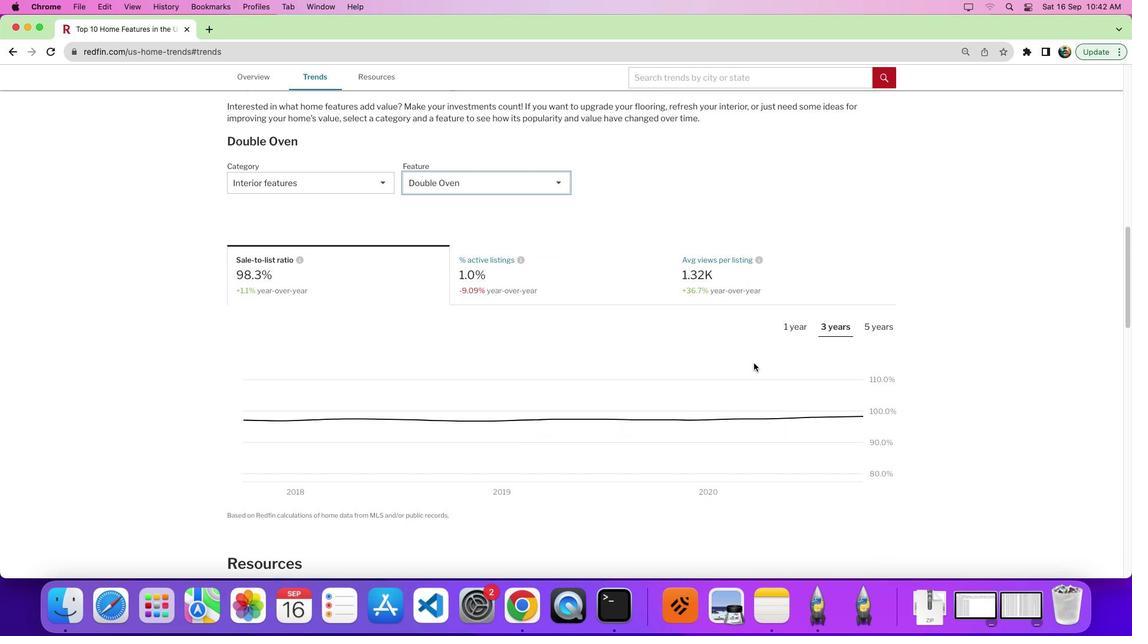 
Action: Mouse moved to (738, 373)
Screenshot: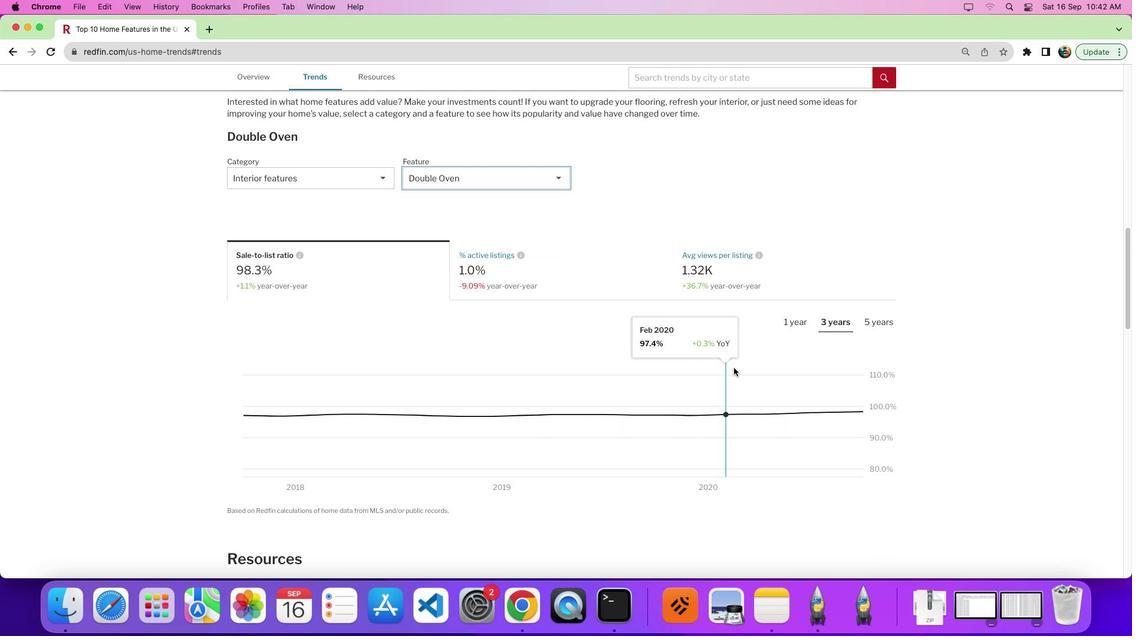 
Action: Mouse scrolled (738, 373) with delta (5, 4)
Screenshot: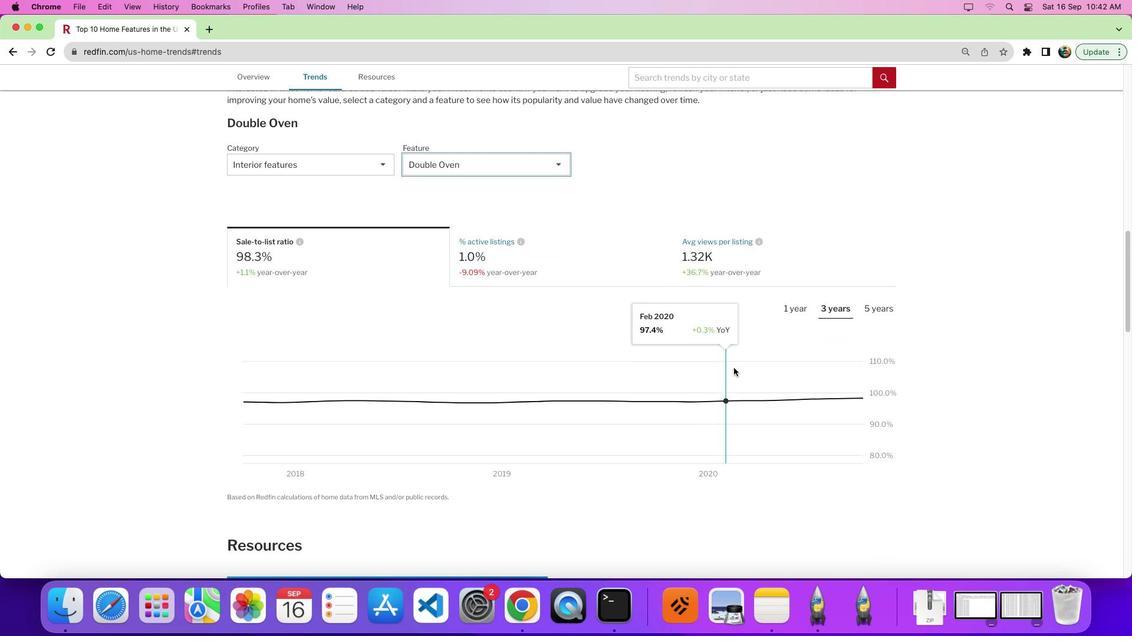 
Action: Mouse scrolled (738, 373) with delta (5, 4)
Screenshot: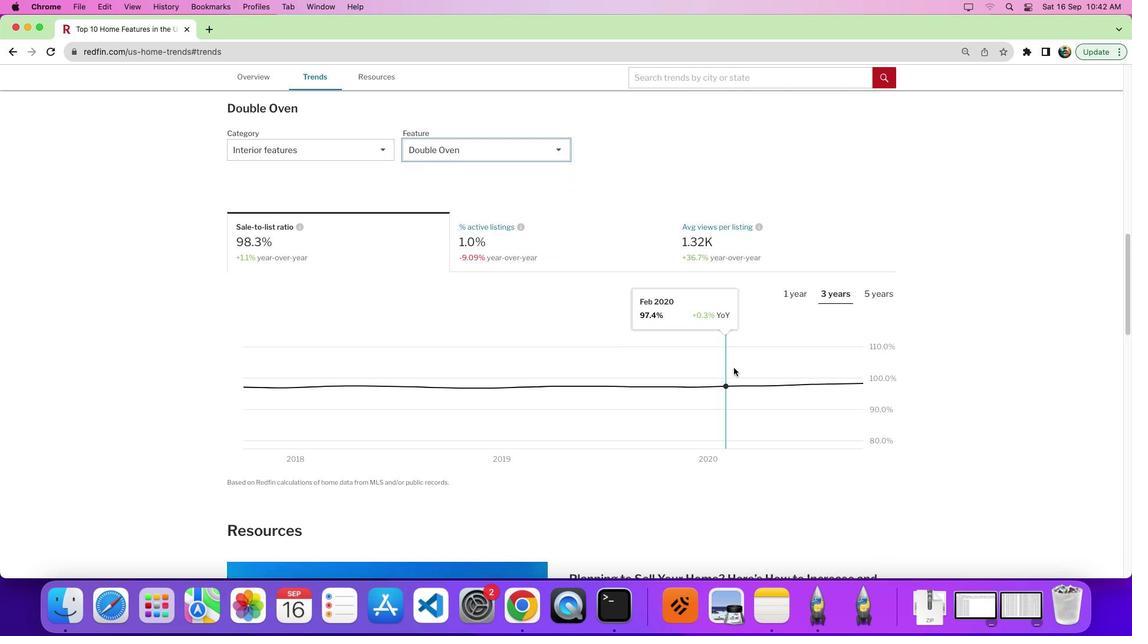 
Action: Mouse scrolled (738, 373) with delta (5, 4)
Screenshot: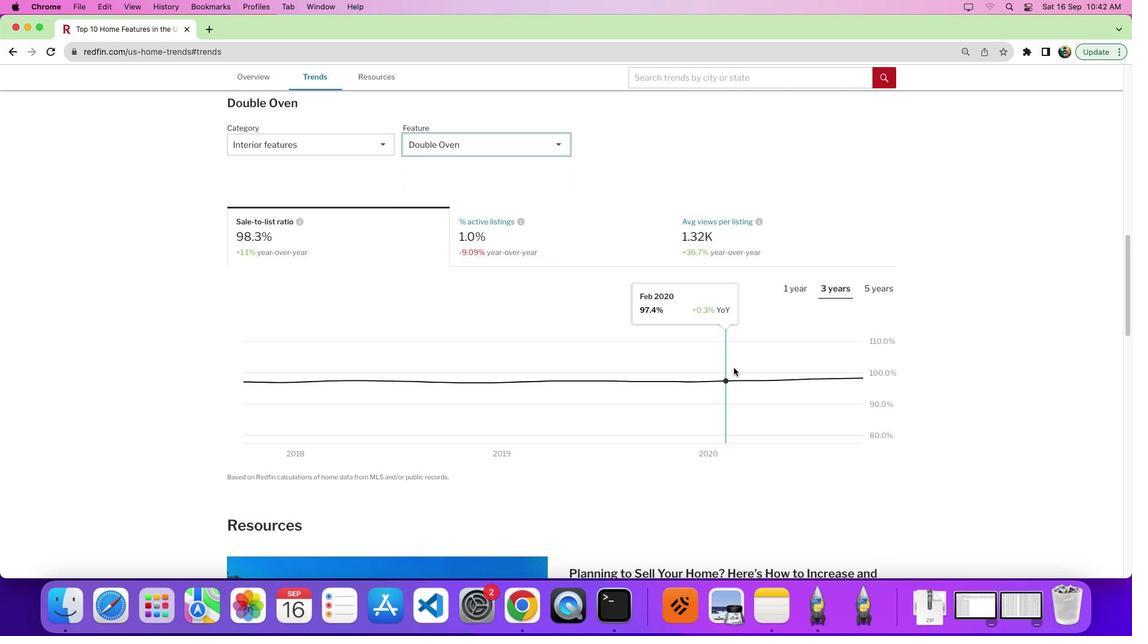 
Action: Mouse moved to (642, 411)
Screenshot: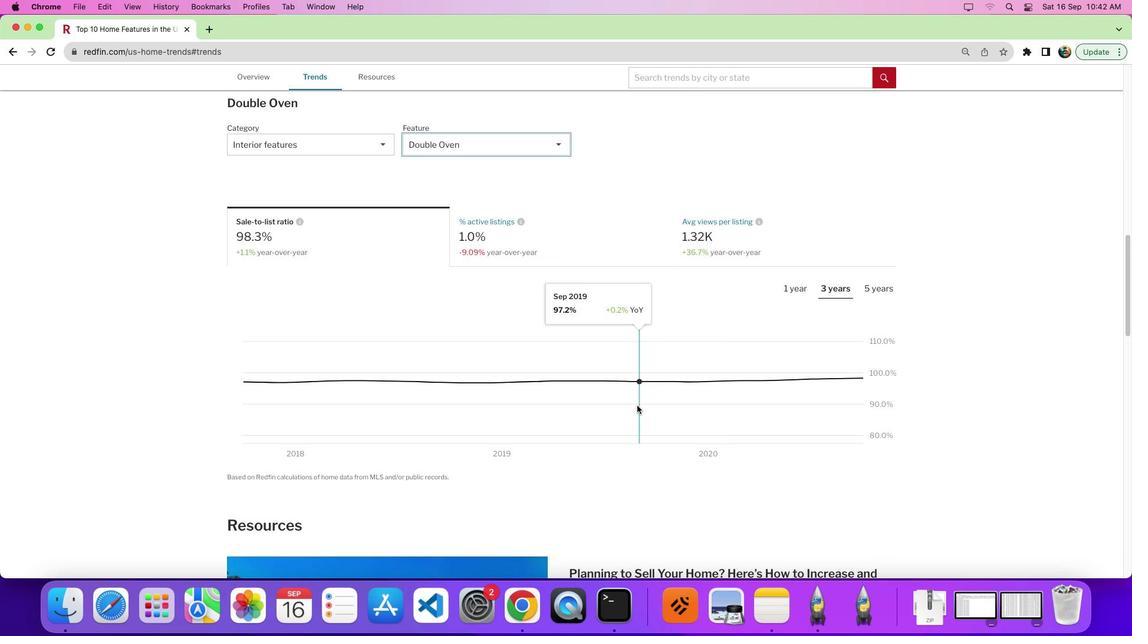 
